 Task: In the  document resolutionconflicts.doc ,insert the clipart between heading and points ' search for dove ' and adjust the shape height to  '2.7''
Action: Mouse pressed left at (52, 19)
Screenshot: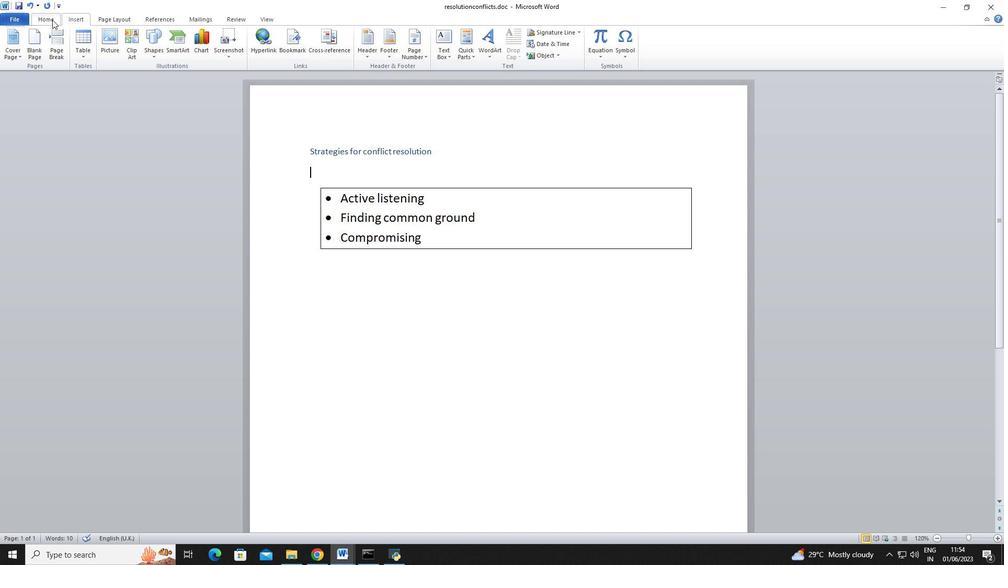
Action: Mouse moved to (80, 19)
Screenshot: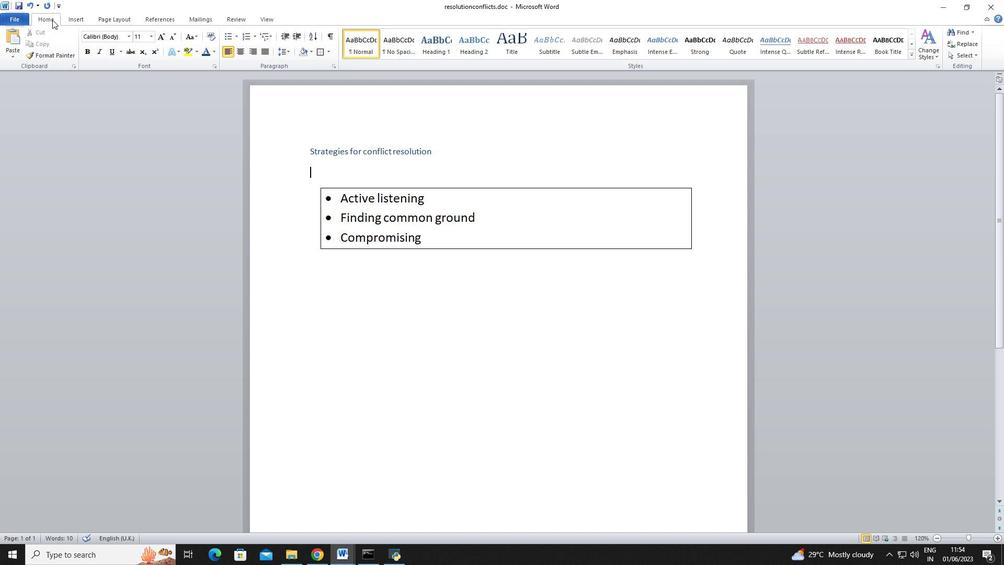 
Action: Mouse pressed left at (80, 19)
Screenshot: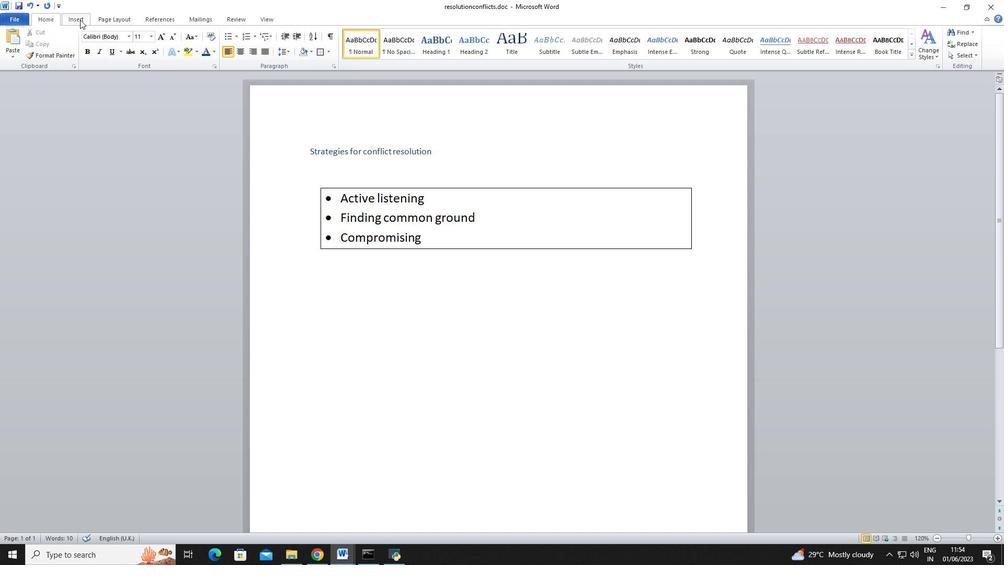
Action: Mouse moved to (129, 50)
Screenshot: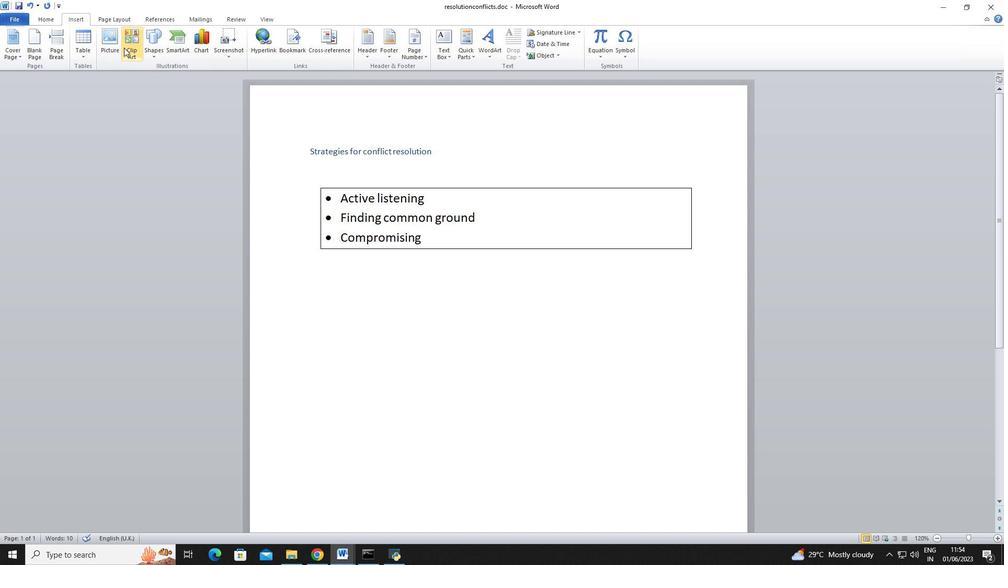 
Action: Mouse pressed left at (129, 50)
Screenshot: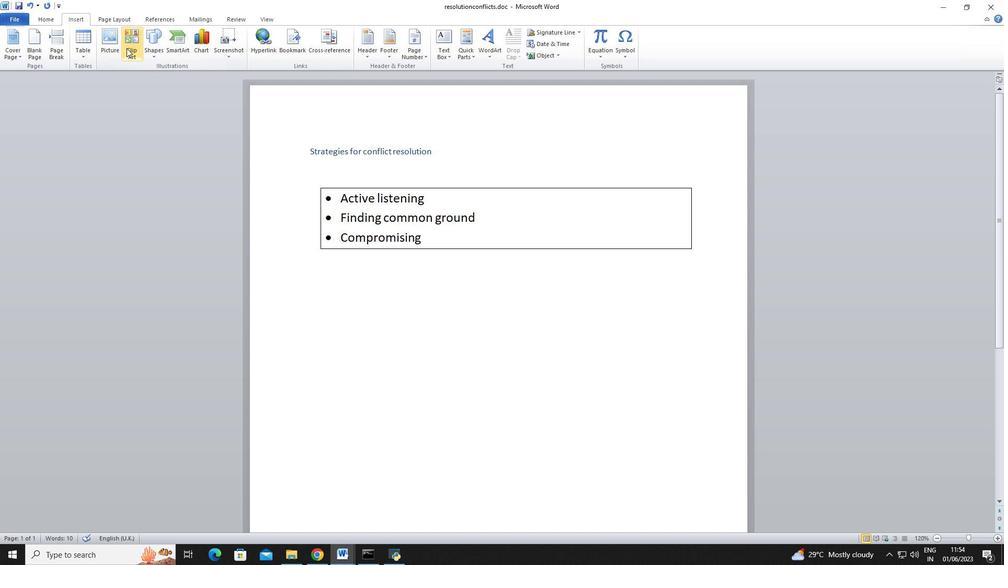 
Action: Mouse moved to (888, 97)
Screenshot: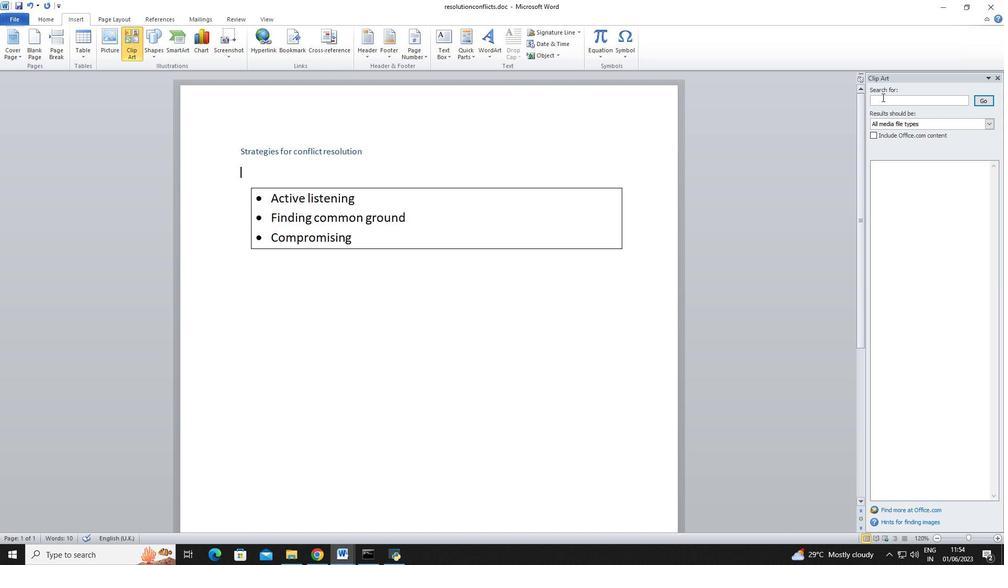 
Action: Mouse pressed left at (888, 97)
Screenshot: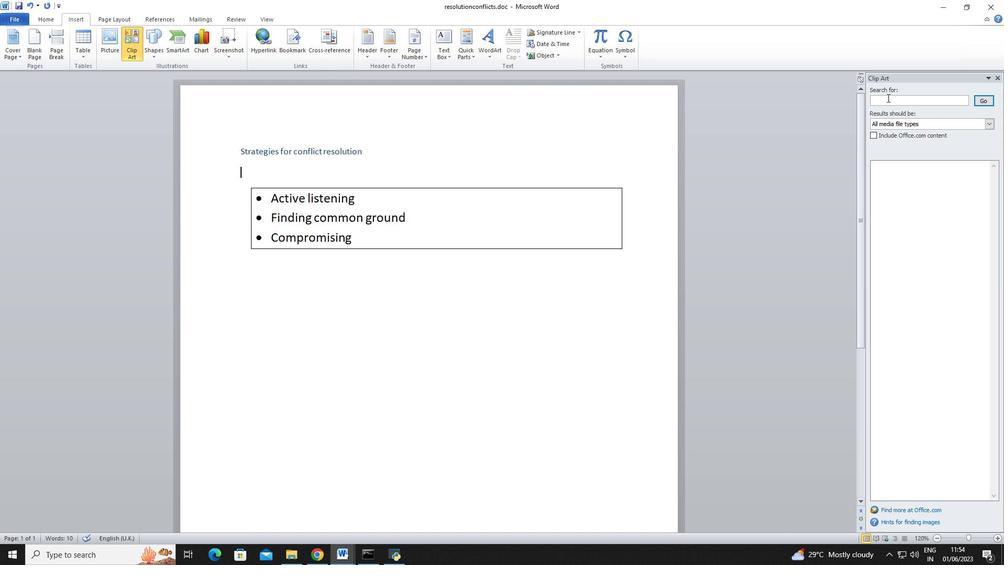 
Action: Mouse moved to (887, 97)
Screenshot: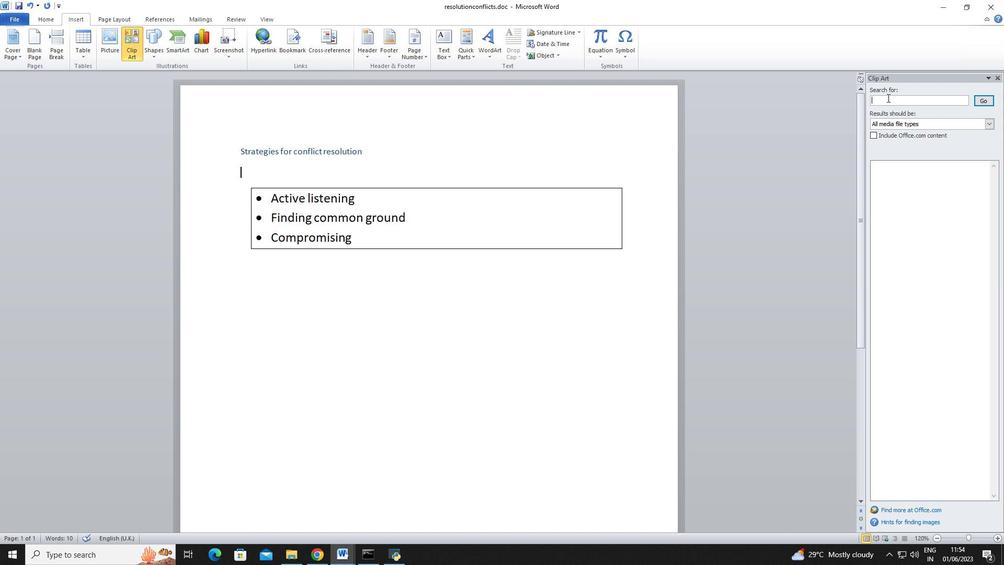 
Action: Key pressed dove
Screenshot: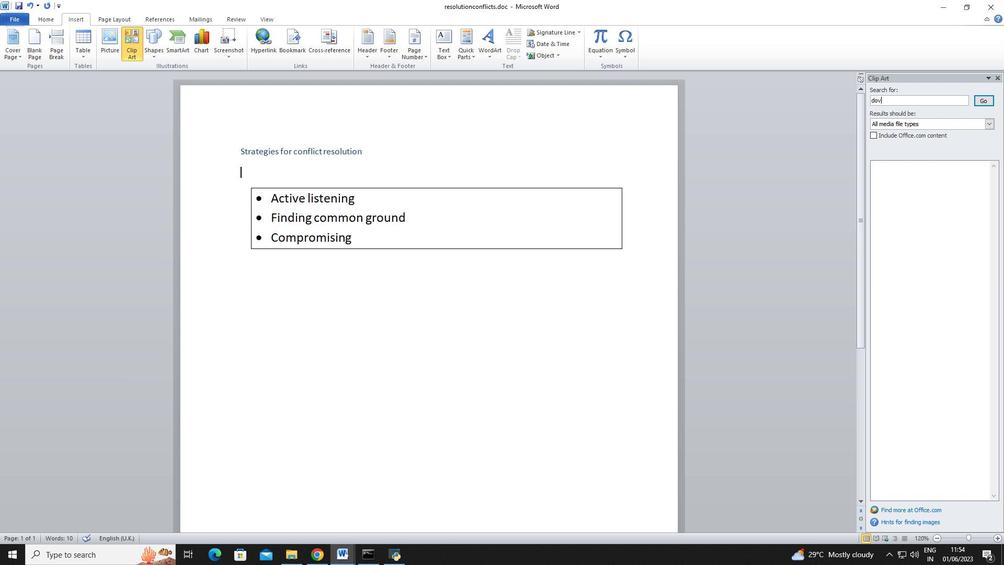 
Action: Mouse moved to (976, 103)
Screenshot: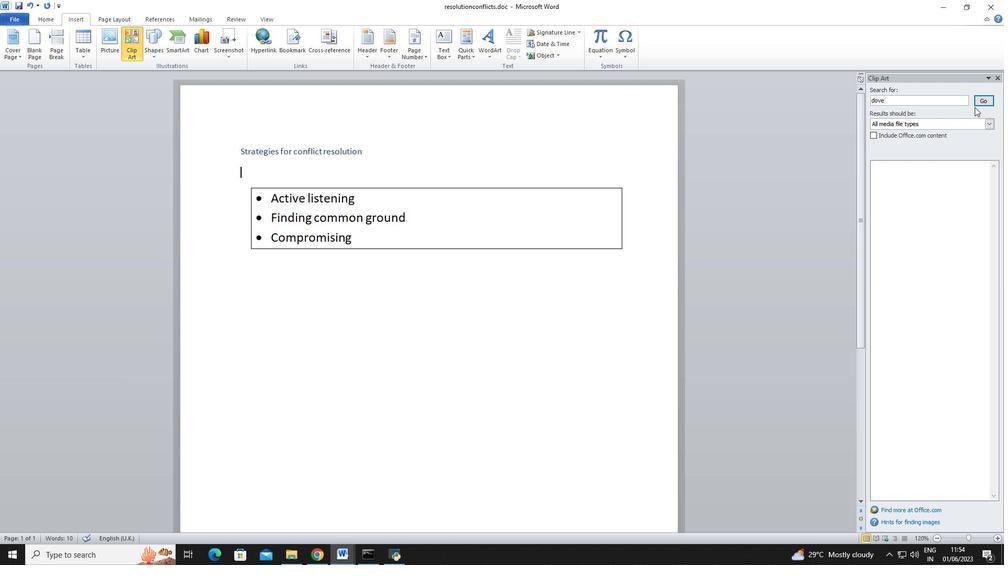 
Action: Mouse pressed left at (976, 103)
Screenshot: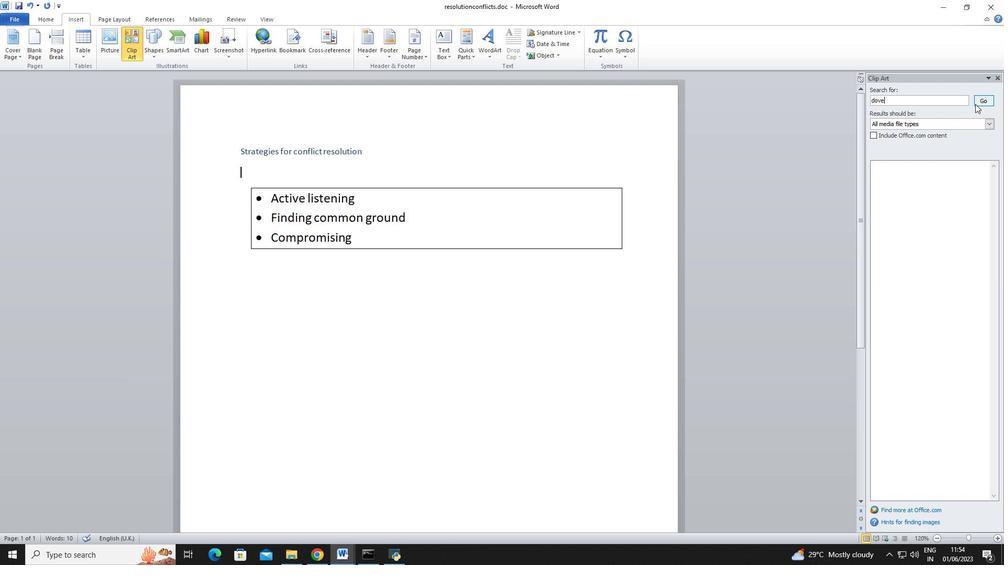 
Action: Mouse moved to (991, 127)
Screenshot: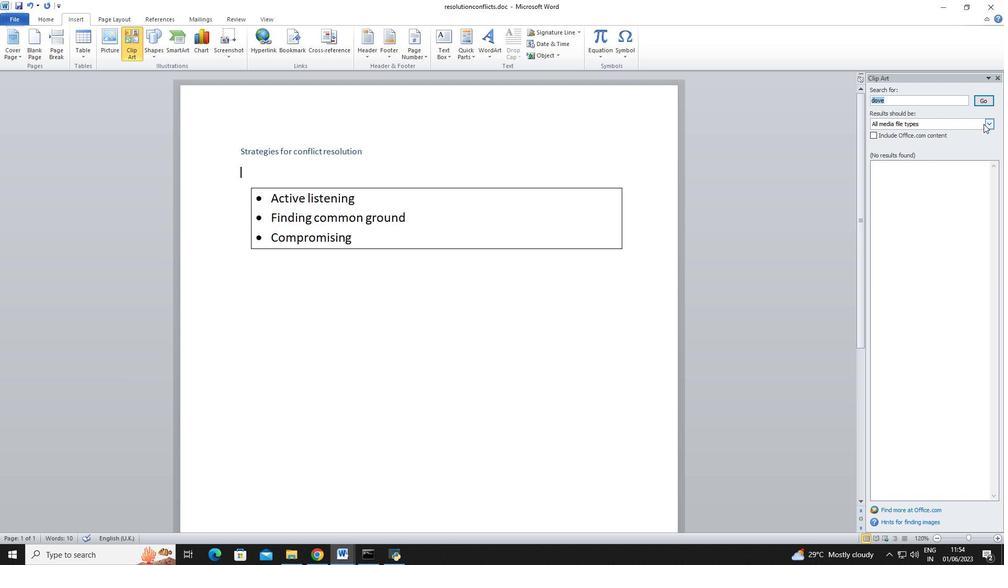 
Action: Mouse pressed left at (991, 127)
Screenshot: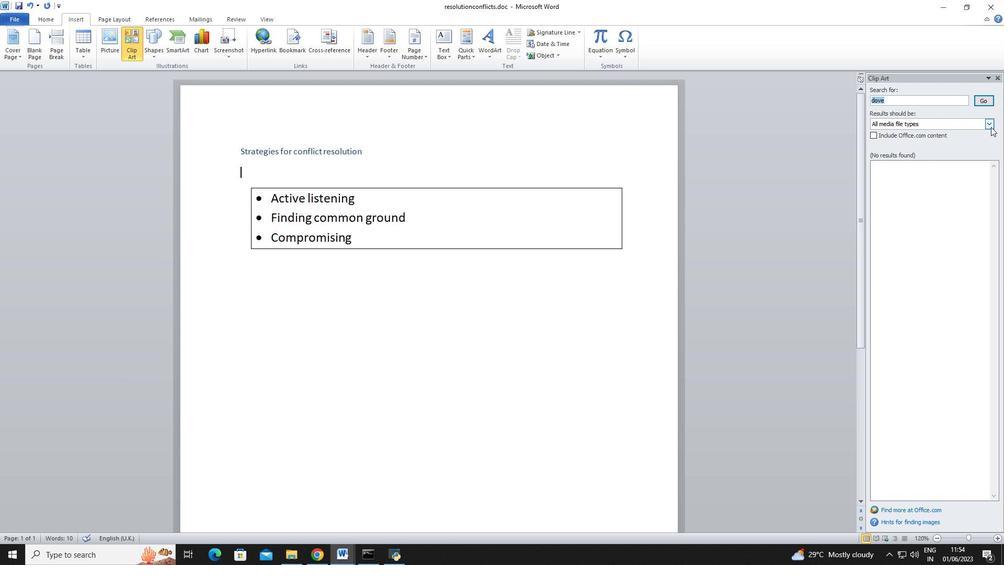 
Action: Mouse pressed left at (991, 127)
Screenshot: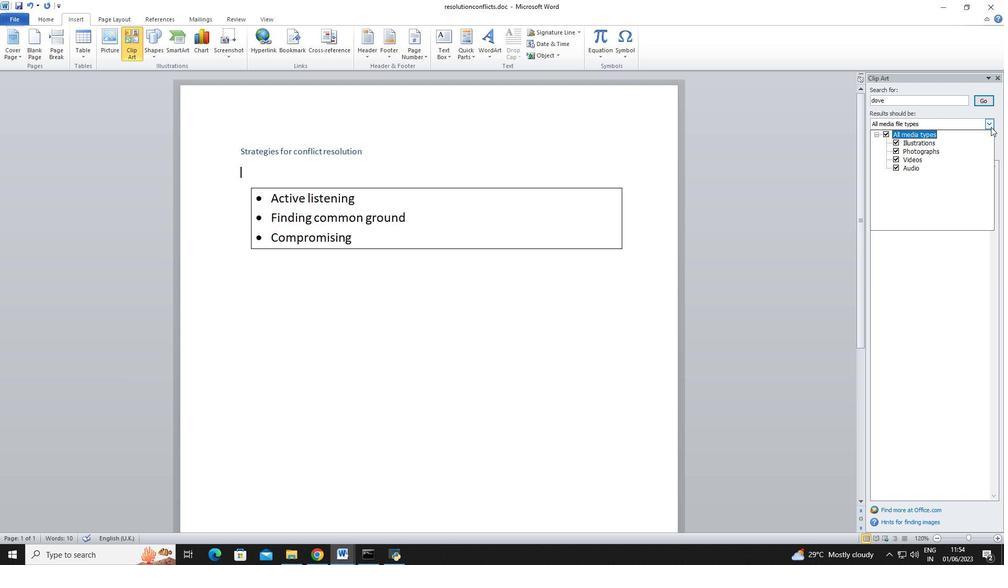 
Action: Mouse moved to (876, 135)
Screenshot: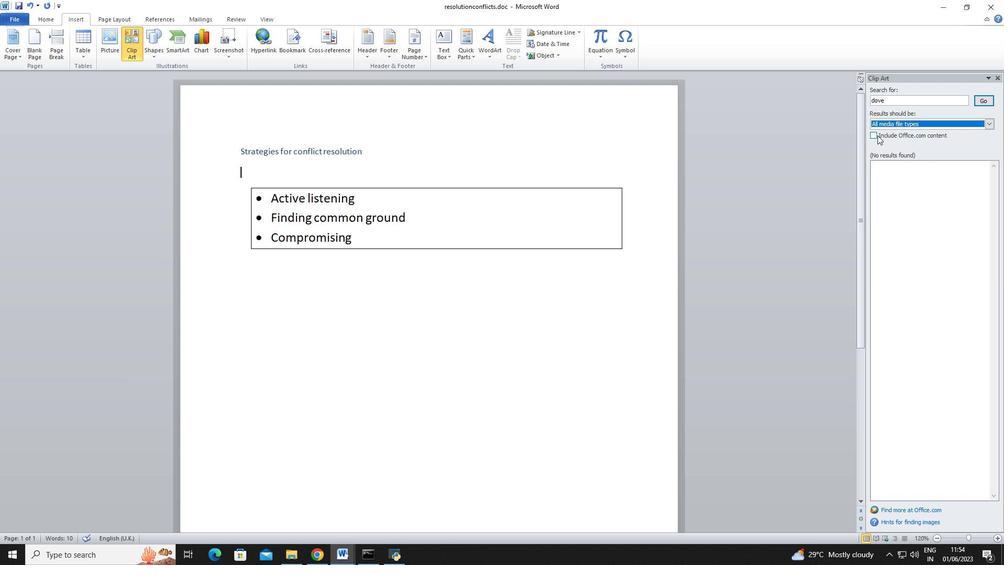 
Action: Mouse pressed left at (876, 135)
Screenshot: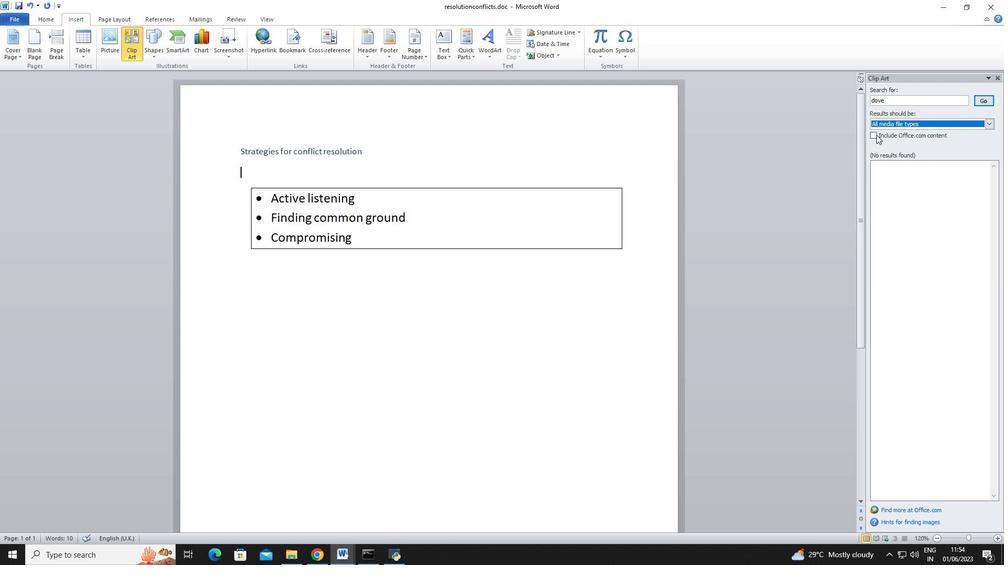 
Action: Mouse moved to (984, 99)
Screenshot: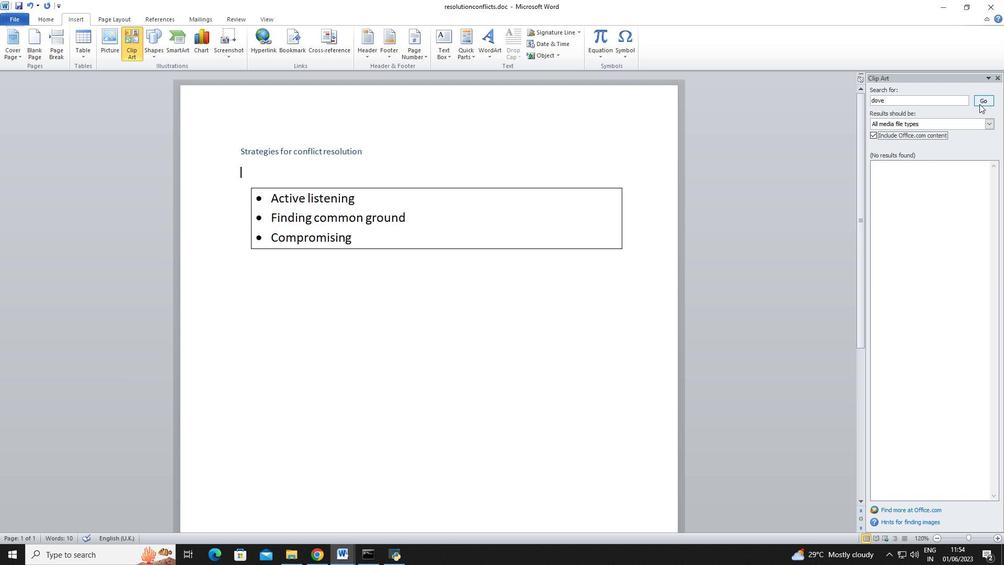 
Action: Mouse pressed left at (984, 99)
Screenshot: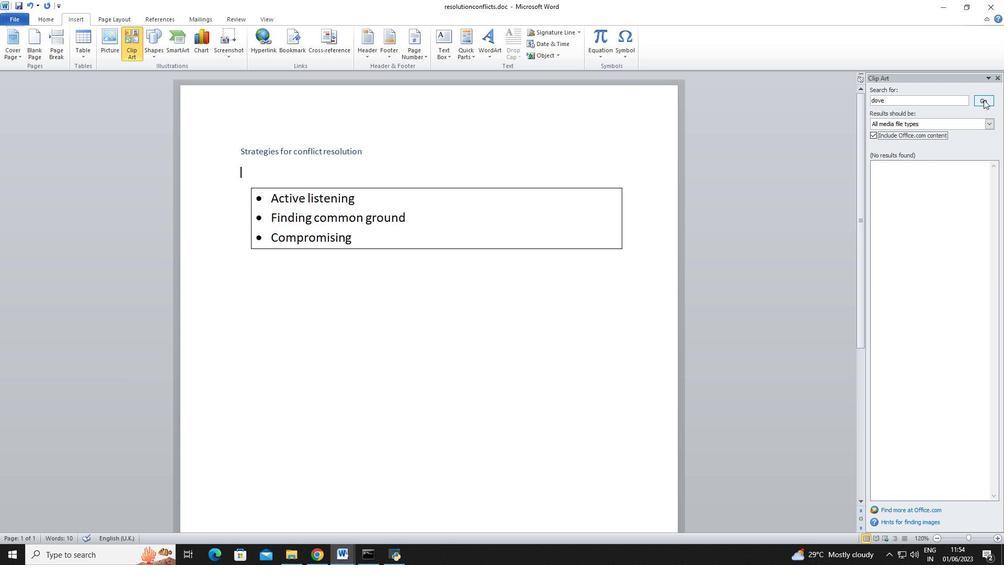 
Action: Mouse moved to (968, 229)
Screenshot: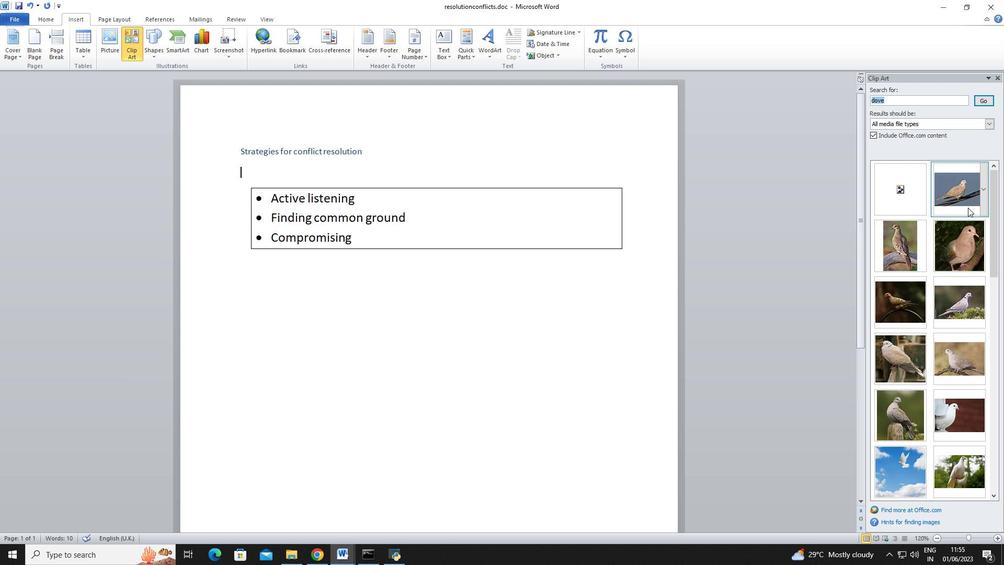
Action: Mouse pressed left at (968, 229)
Screenshot: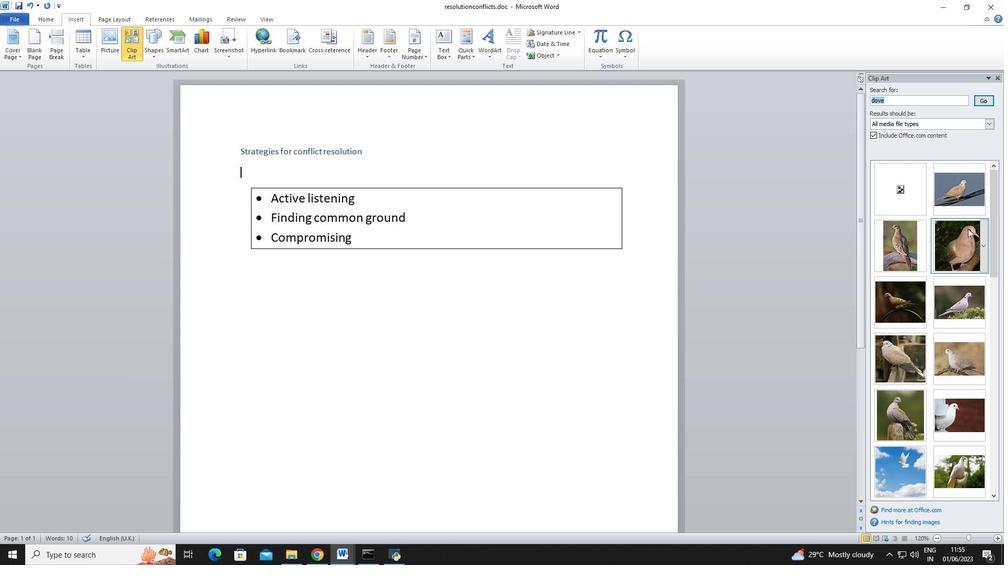 
Action: Mouse moved to (854, 297)
Screenshot: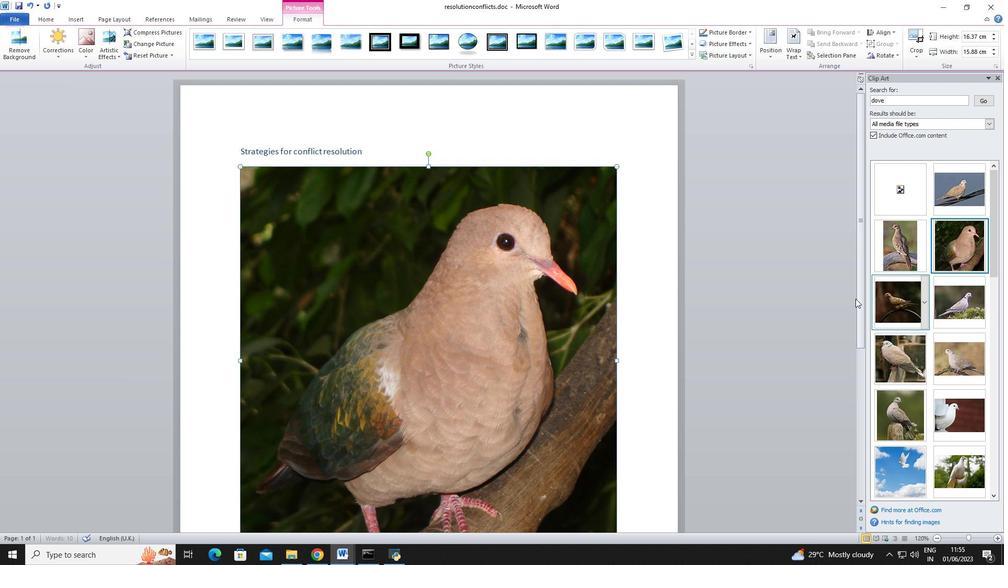 
Action: Mouse scrolled (854, 297) with delta (0, 0)
Screenshot: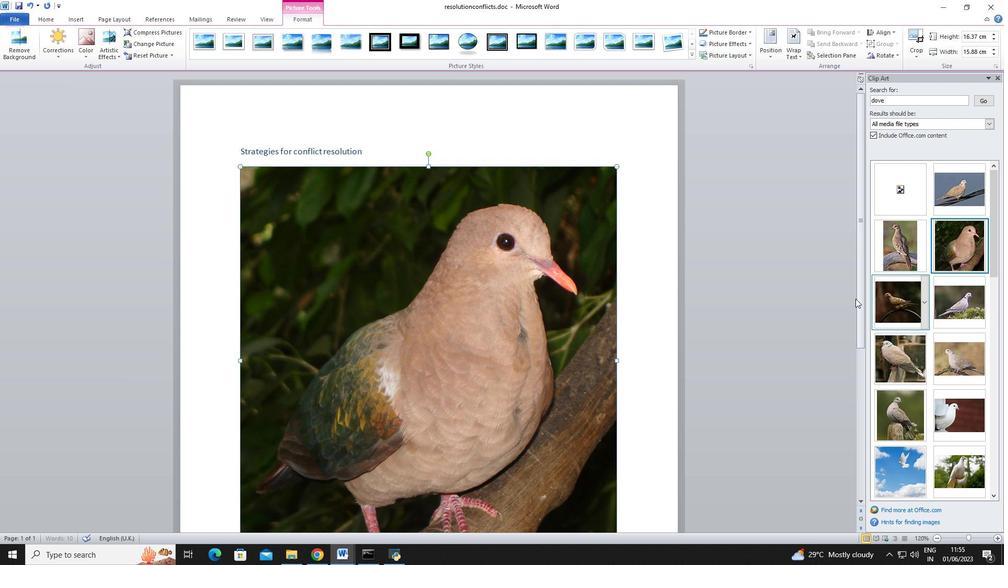 
Action: Mouse moved to (822, 296)
Screenshot: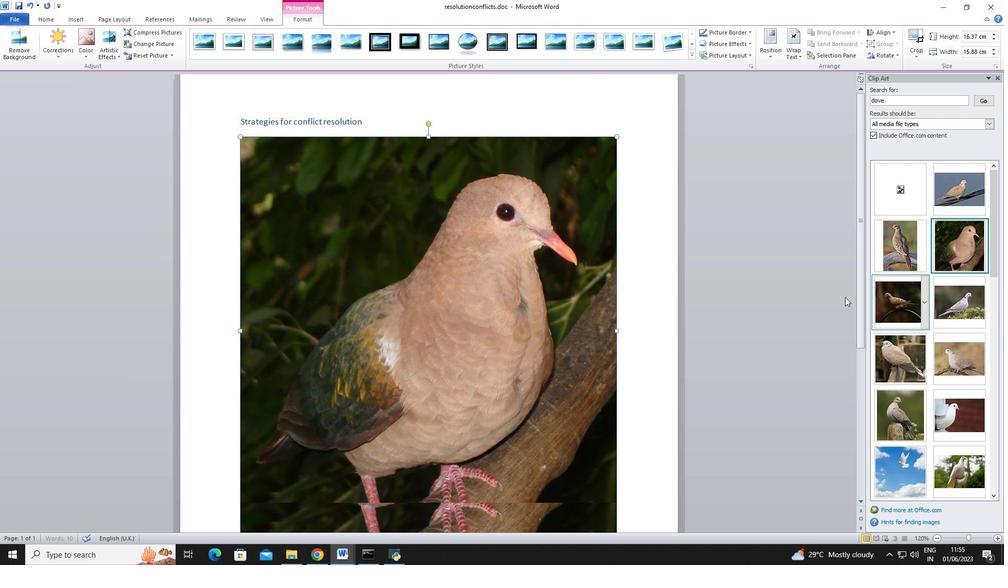
Action: Mouse scrolled (822, 296) with delta (0, 0)
Screenshot: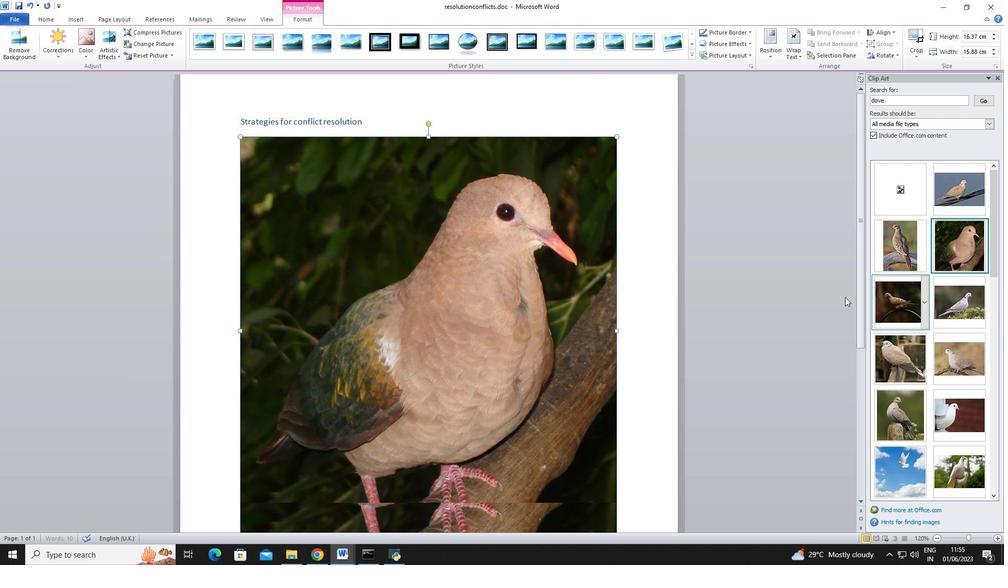 
Action: Mouse moved to (993, 38)
Screenshot: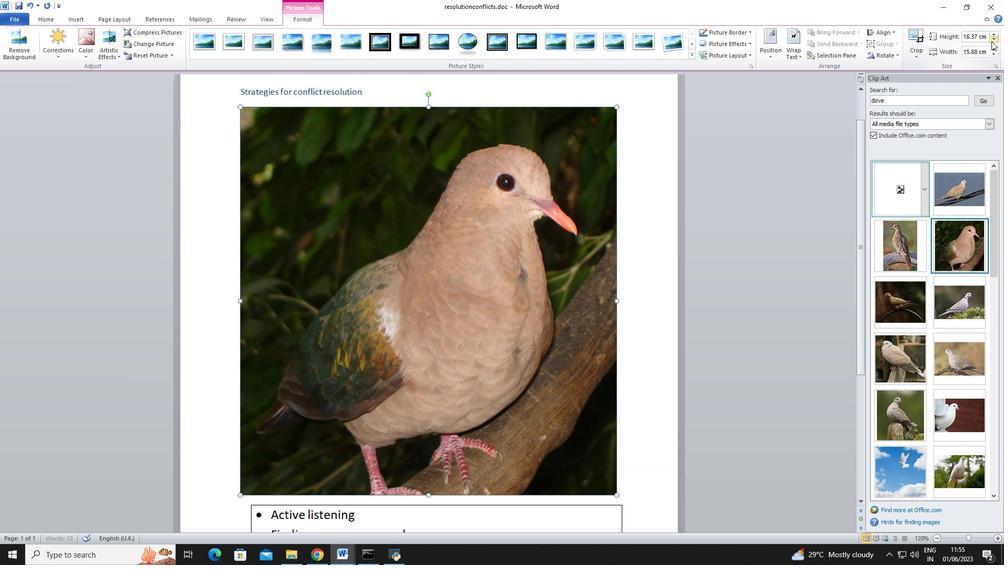
Action: Mouse pressed left at (993, 38)
Screenshot: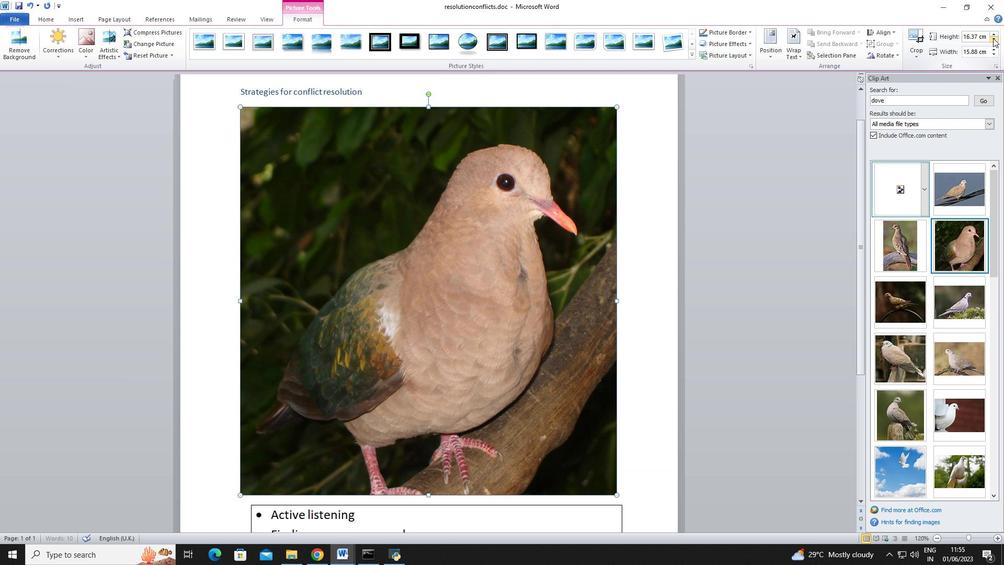 
Action: Mouse pressed left at (993, 38)
Screenshot: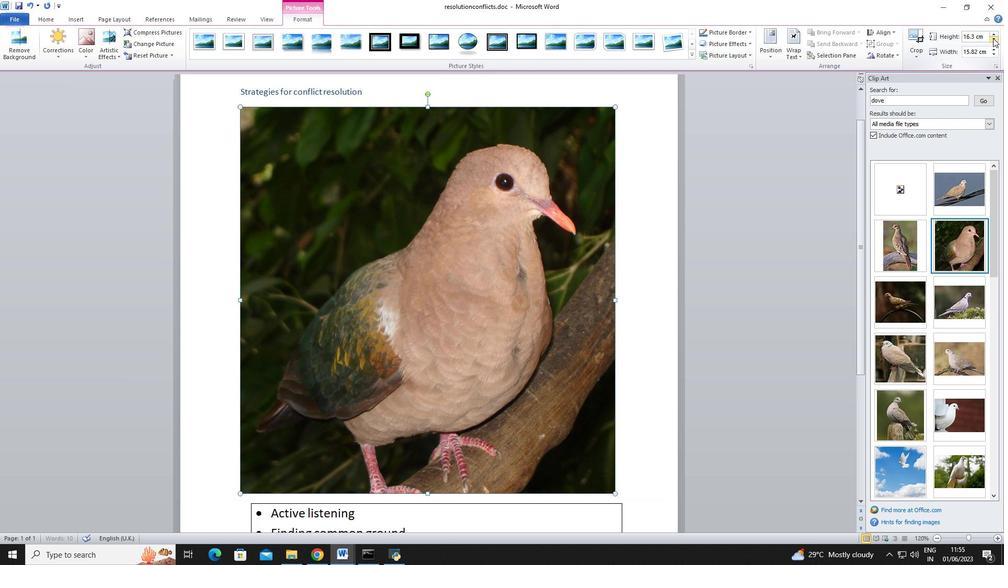 
Action: Mouse pressed left at (993, 38)
Screenshot: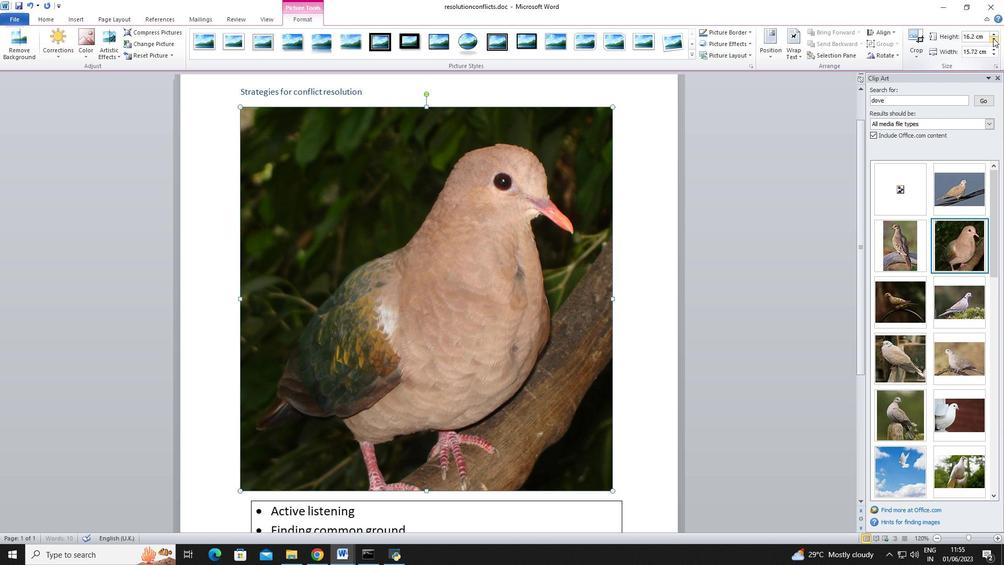 
Action: Mouse pressed left at (993, 38)
Screenshot: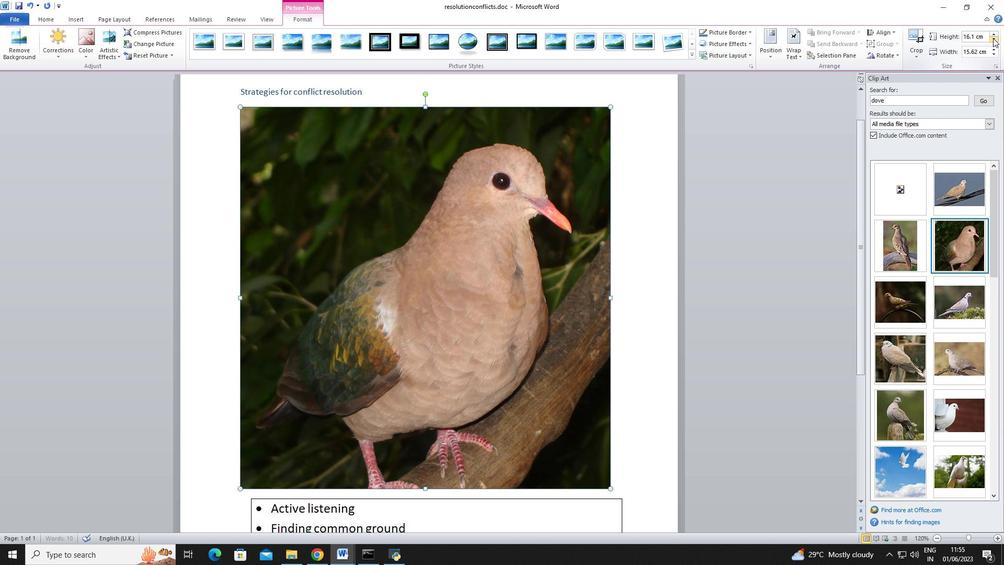 
Action: Mouse pressed left at (993, 38)
Screenshot: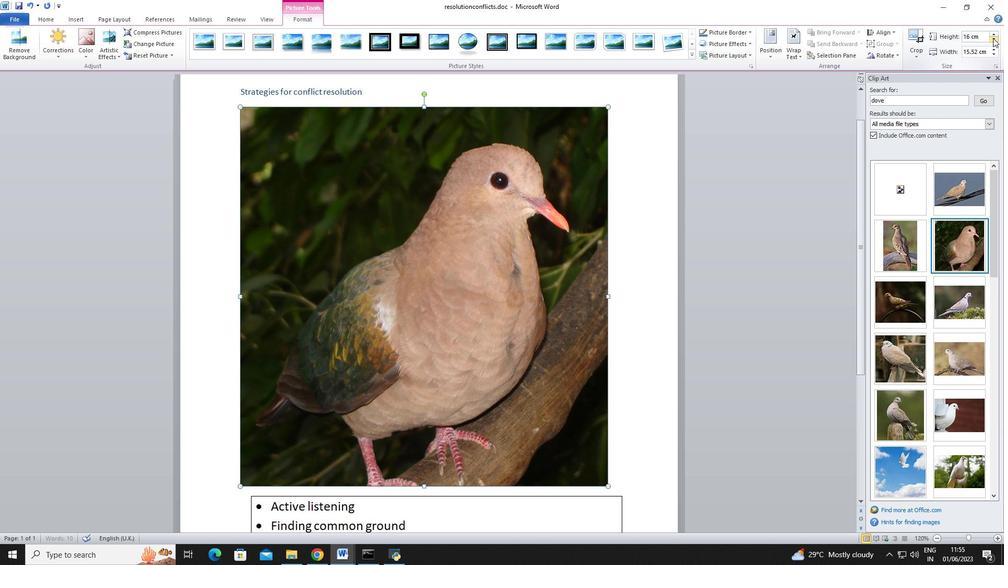 
Action: Mouse pressed left at (993, 38)
Screenshot: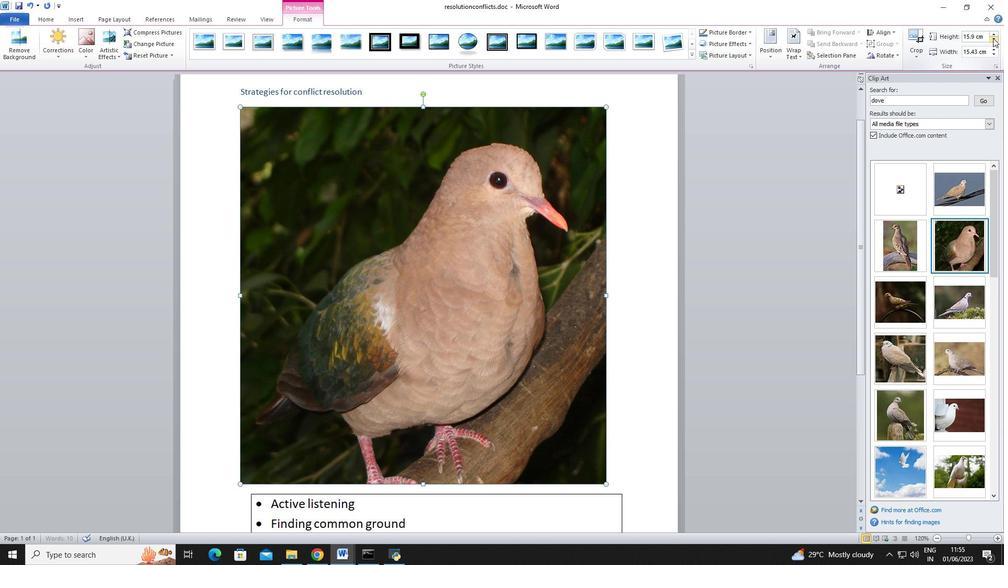 
Action: Mouse pressed left at (993, 38)
Screenshot: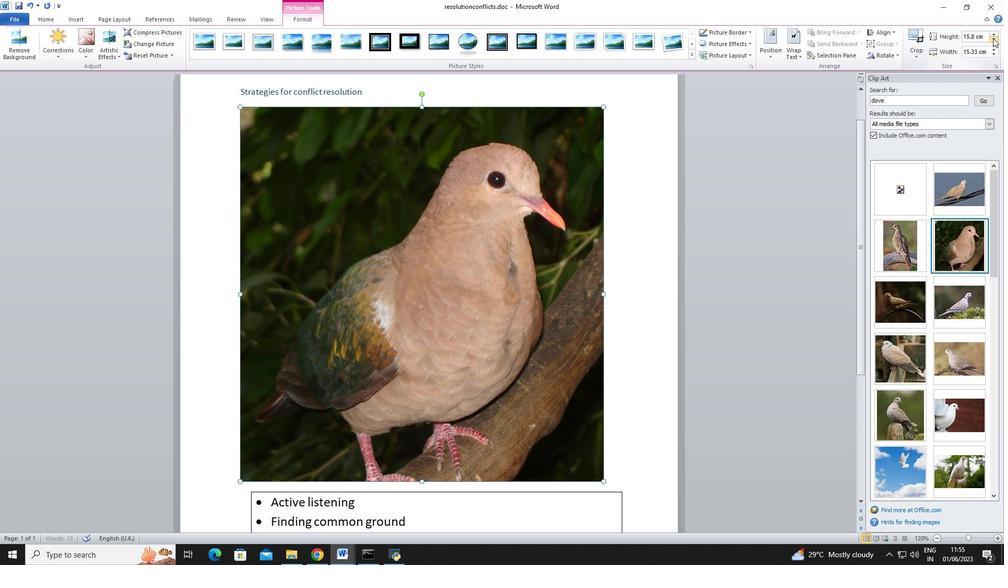 
Action: Mouse pressed left at (993, 38)
Screenshot: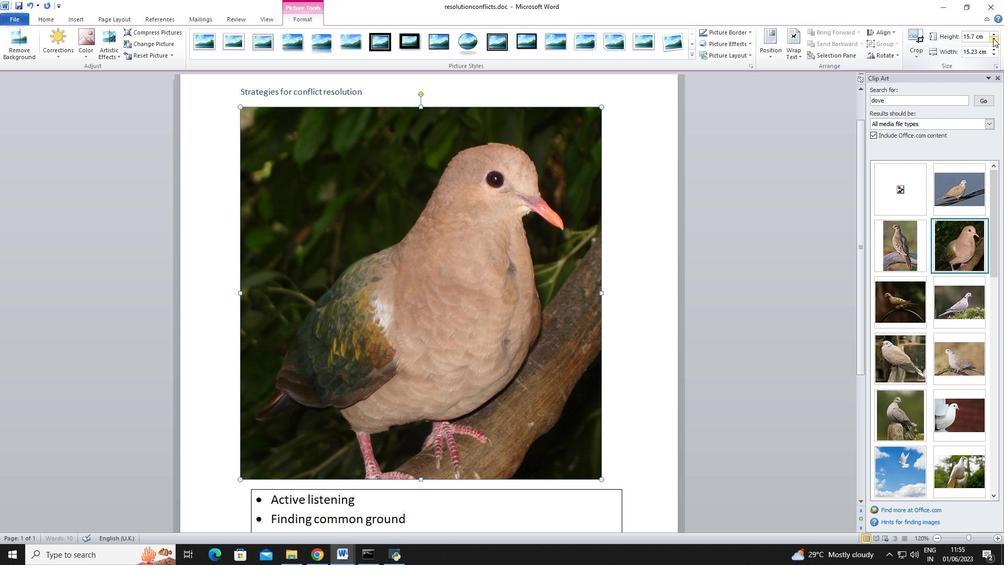 
Action: Mouse pressed left at (993, 38)
Screenshot: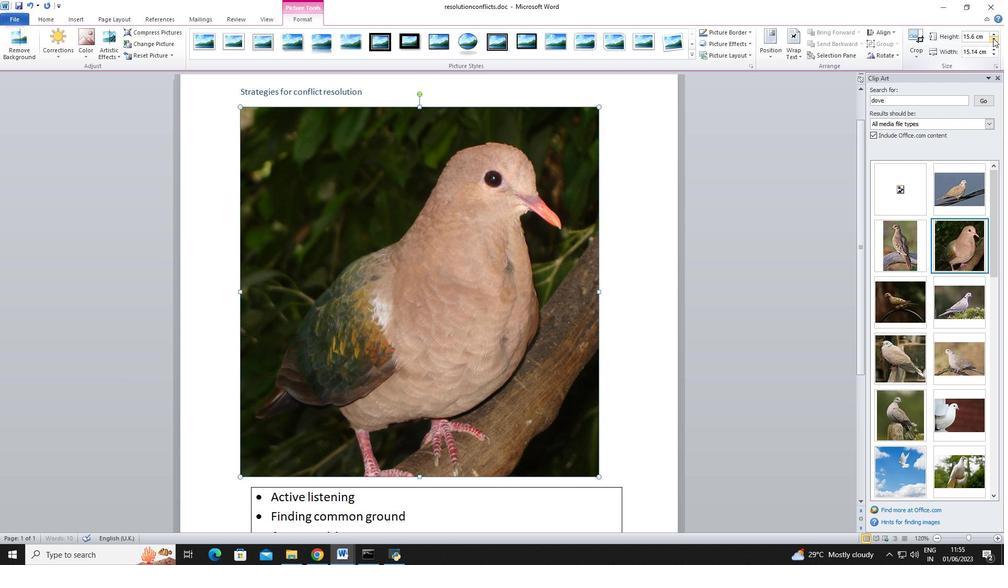 
Action: Mouse pressed left at (993, 38)
Screenshot: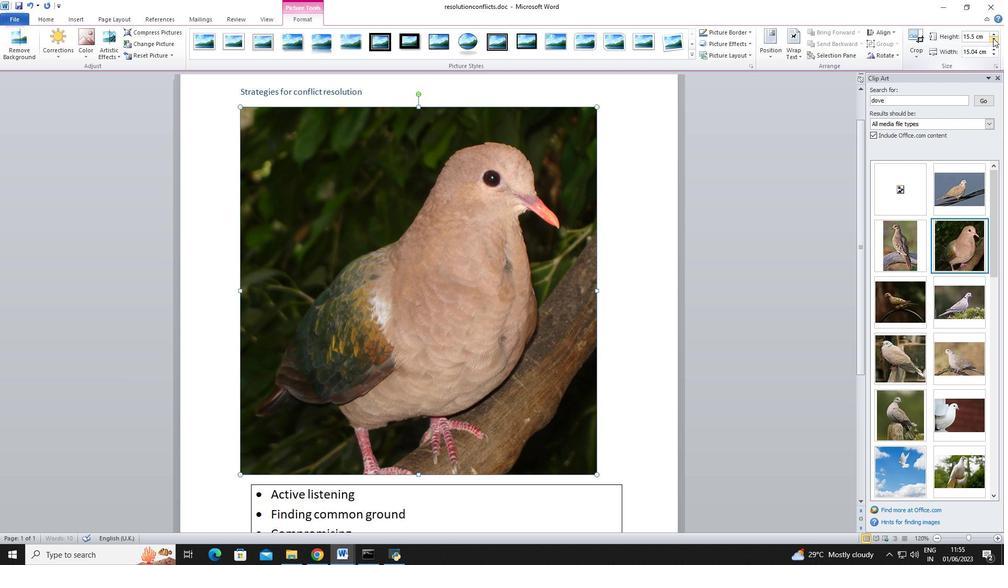 
Action: Mouse pressed left at (993, 38)
Screenshot: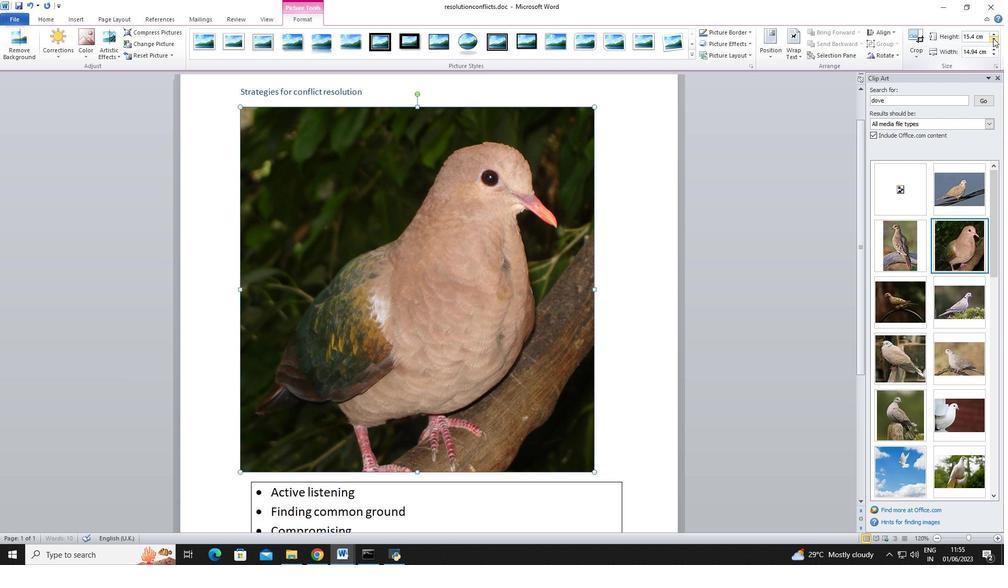
Action: Mouse pressed left at (993, 38)
Screenshot: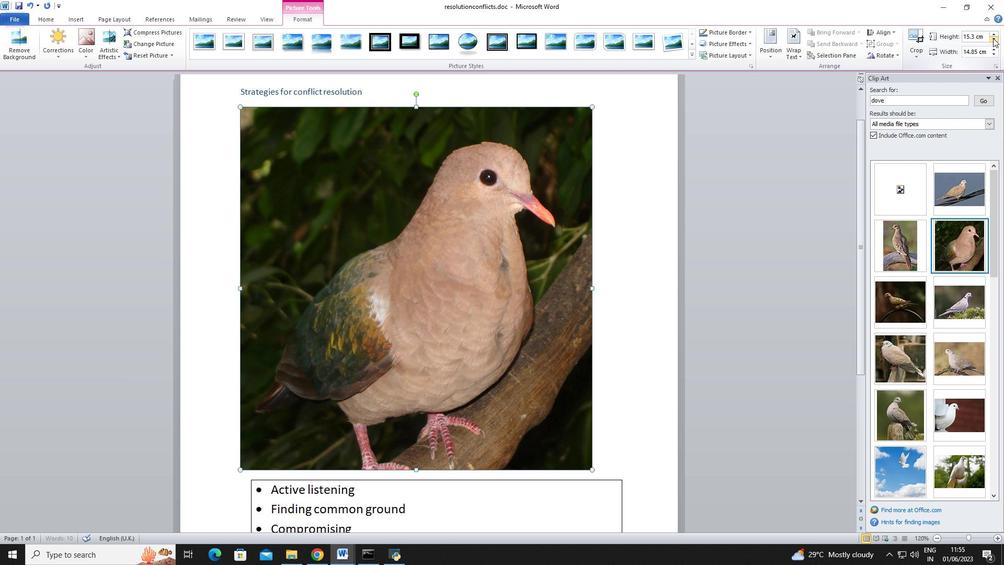
Action: Mouse pressed left at (993, 38)
Screenshot: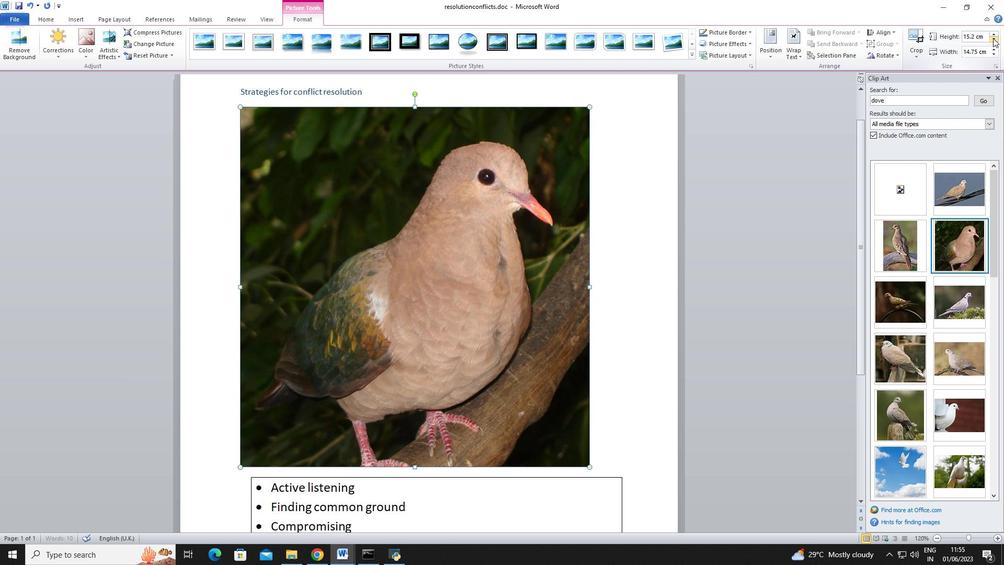 
Action: Mouse pressed left at (993, 38)
Screenshot: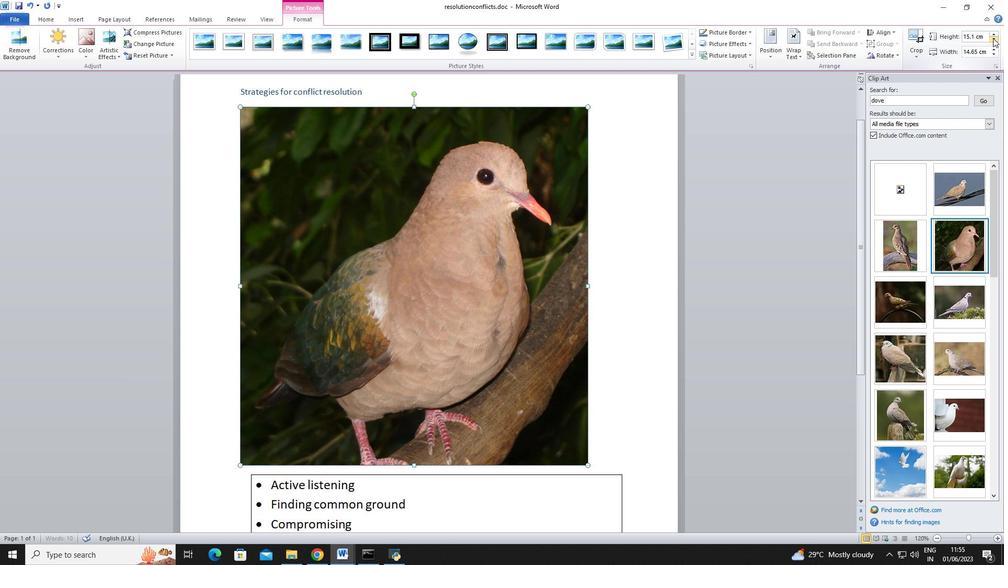
Action: Mouse pressed left at (993, 38)
Screenshot: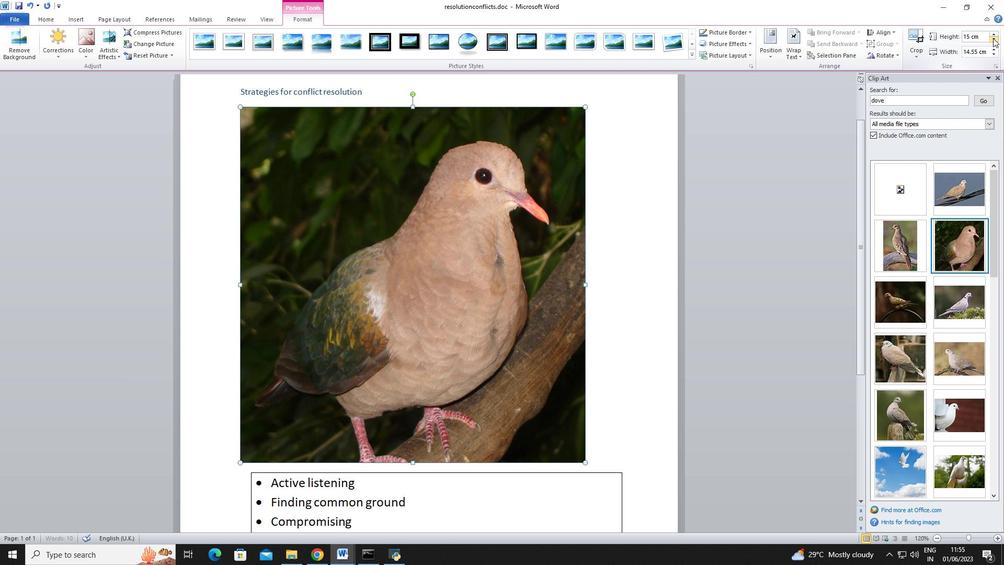 
Action: Mouse pressed left at (993, 38)
Screenshot: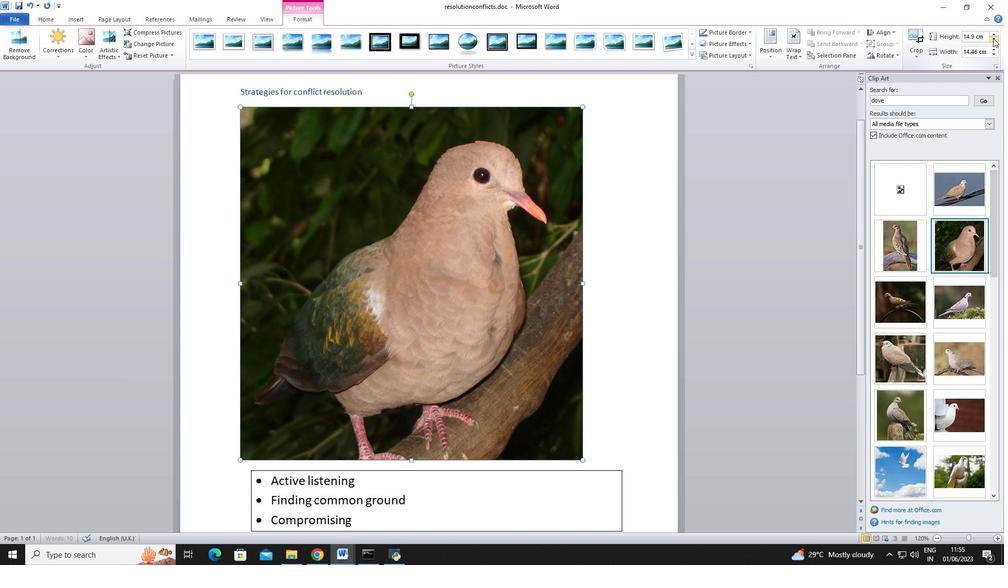 
Action: Mouse pressed left at (993, 38)
Screenshot: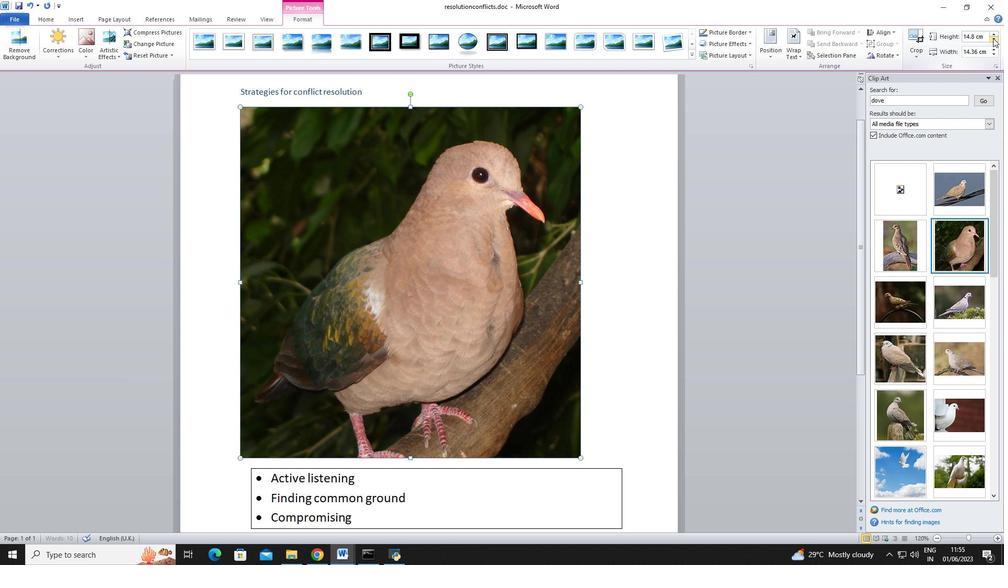 
Action: Mouse pressed left at (993, 38)
Screenshot: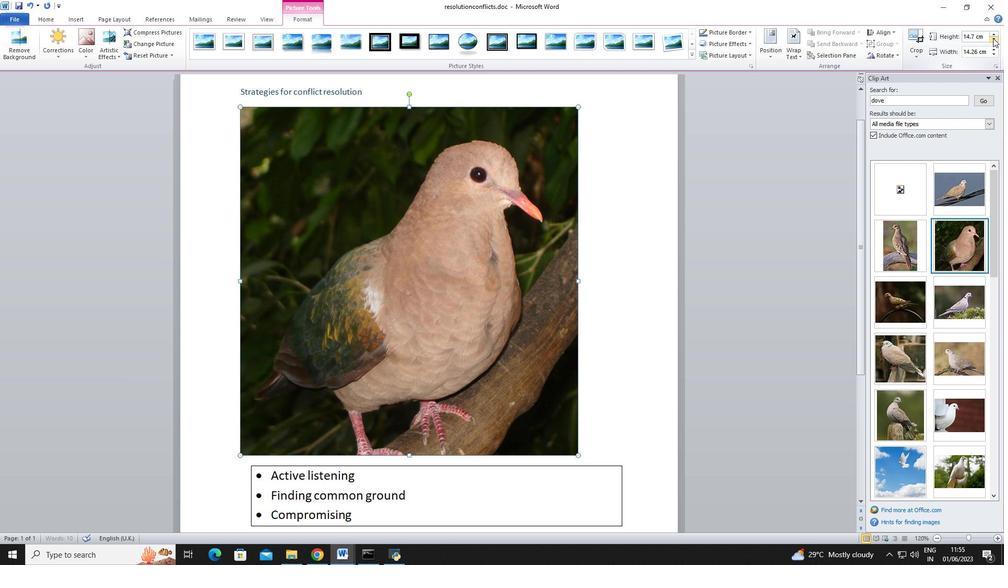 
Action: Mouse pressed left at (993, 38)
Screenshot: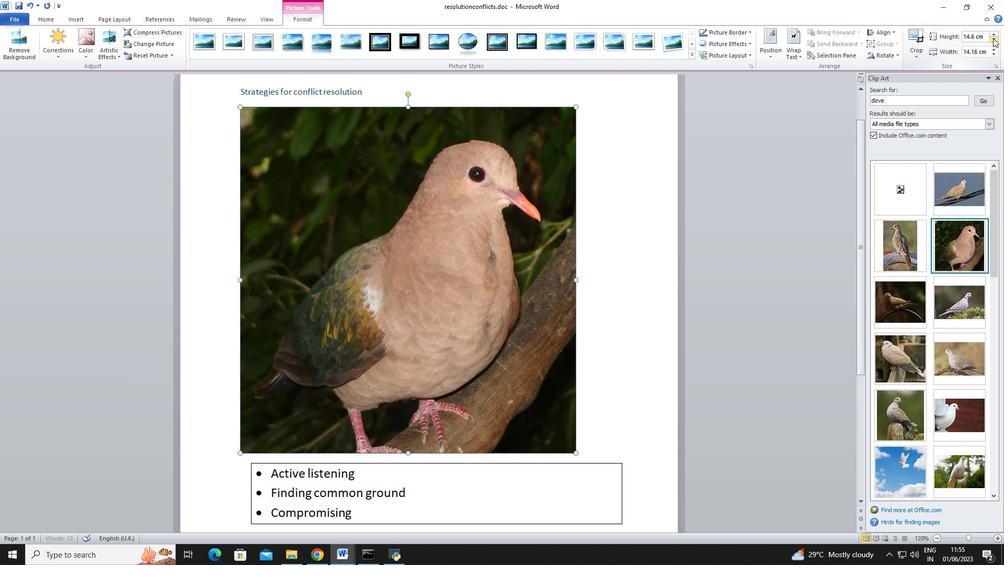 
Action: Mouse pressed left at (993, 38)
Screenshot: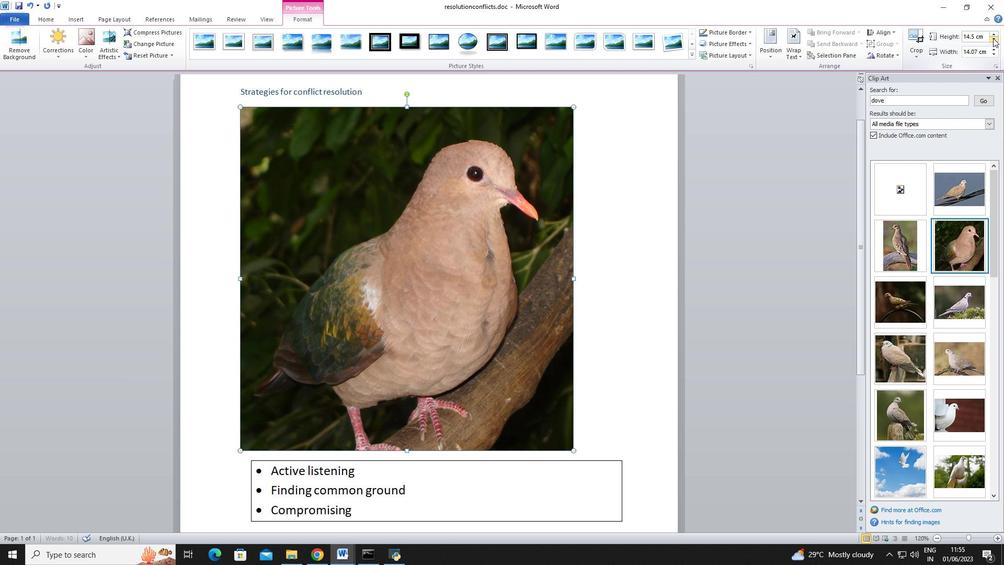
Action: Mouse pressed left at (993, 38)
Screenshot: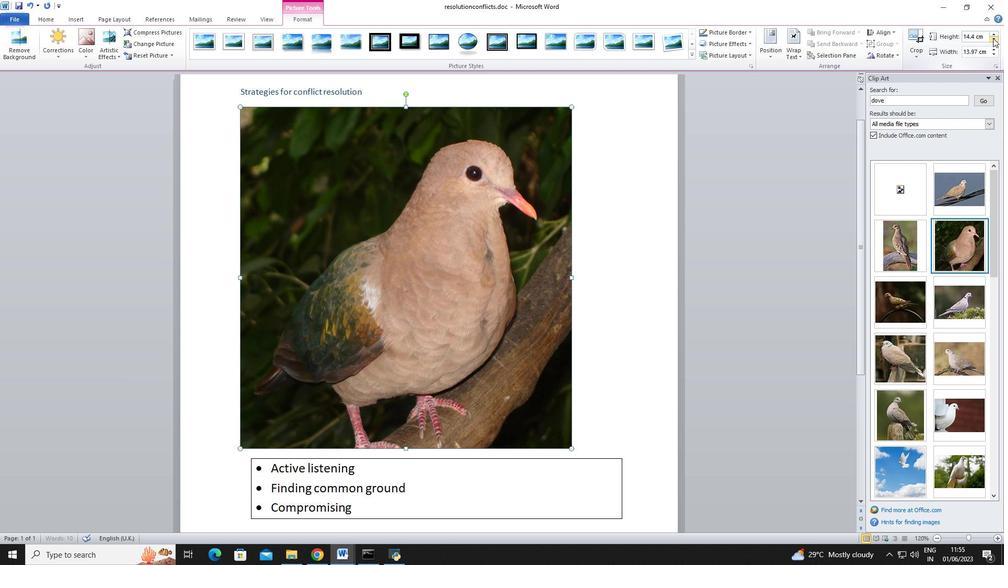 
Action: Mouse pressed left at (993, 38)
Screenshot: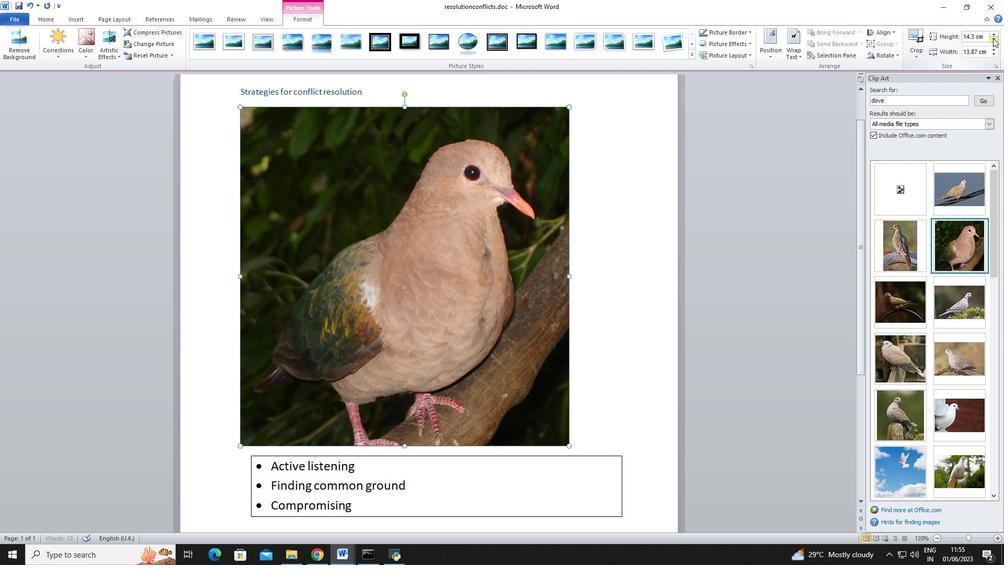 
Action: Mouse pressed left at (993, 38)
Screenshot: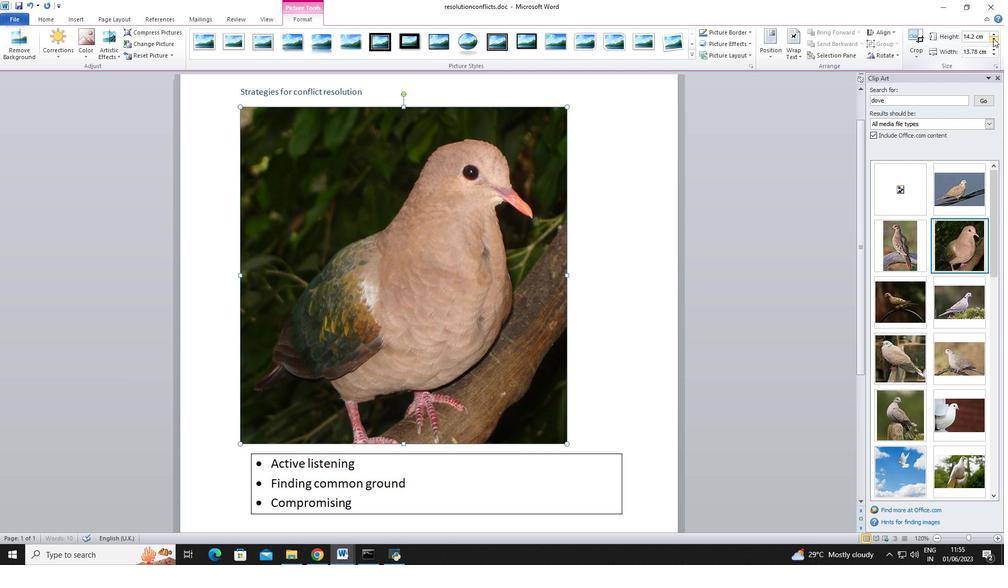 
Action: Mouse pressed left at (993, 38)
Screenshot: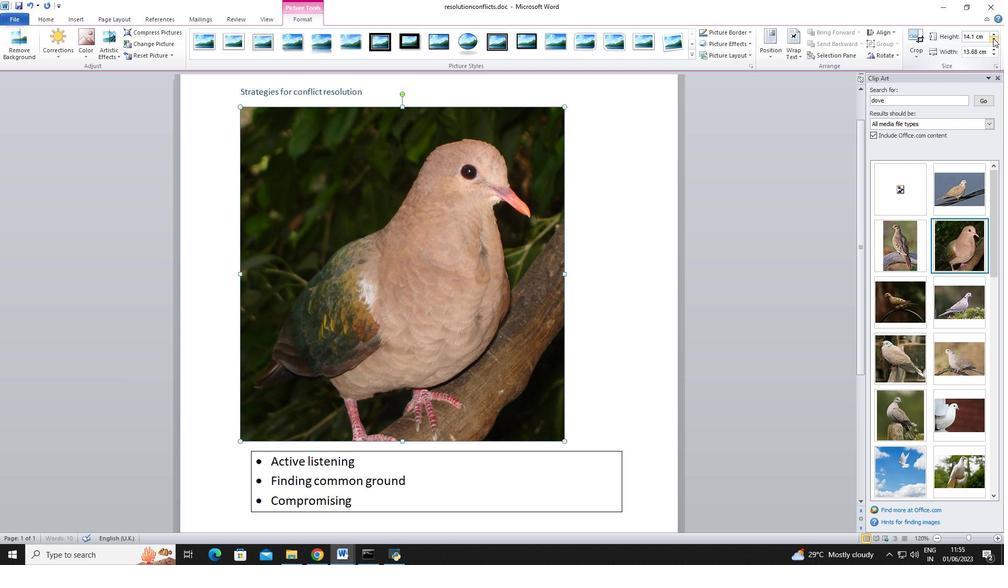 
Action: Mouse pressed left at (993, 38)
Screenshot: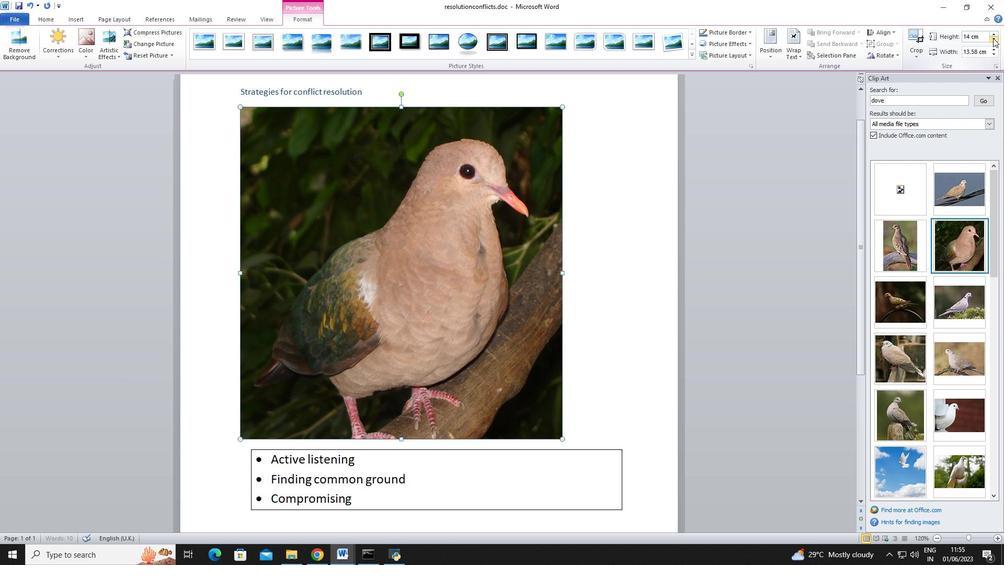 
Action: Mouse pressed left at (993, 38)
Screenshot: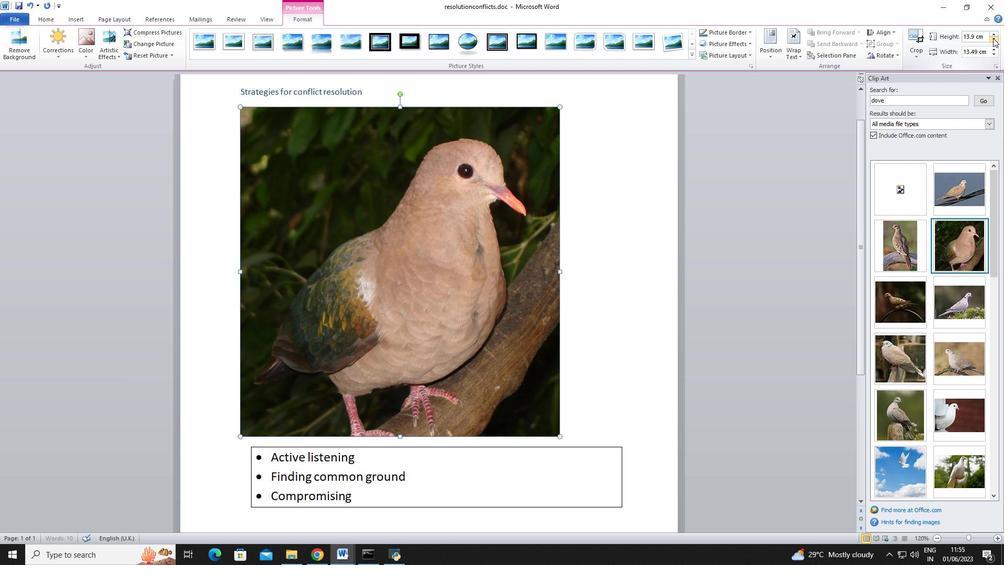 
Action: Mouse pressed left at (993, 38)
Screenshot: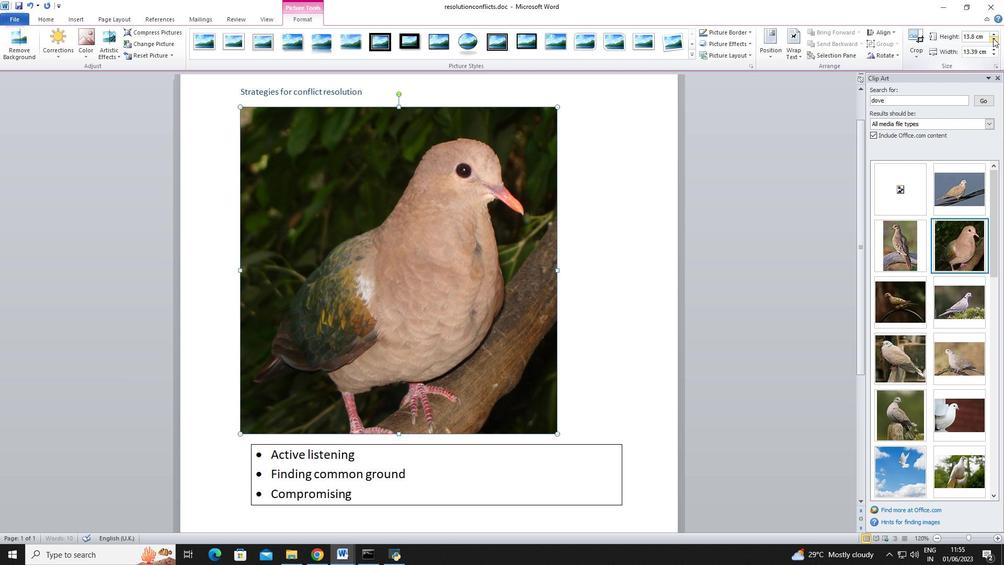 
Action: Mouse pressed left at (993, 38)
Screenshot: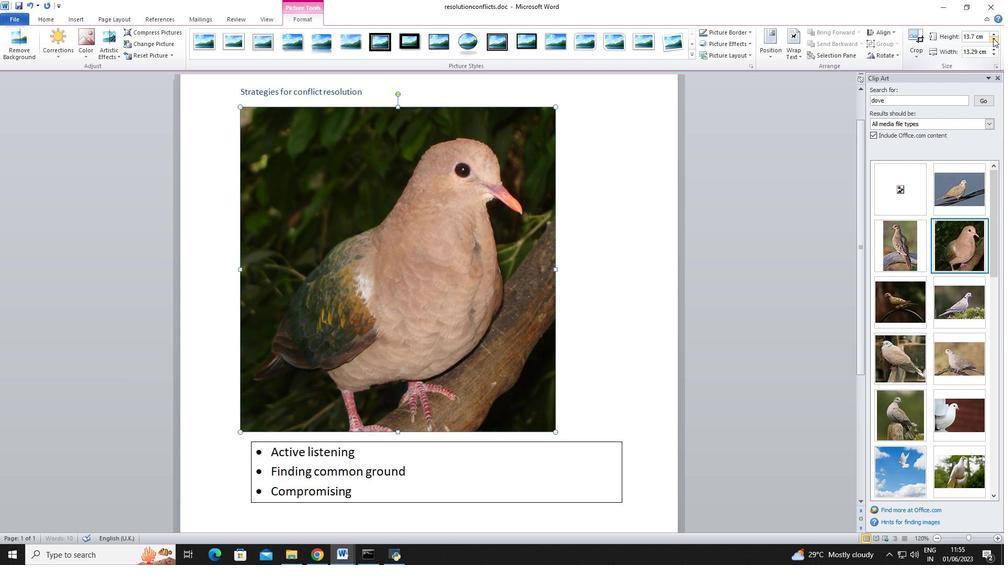
Action: Mouse pressed left at (993, 38)
Screenshot: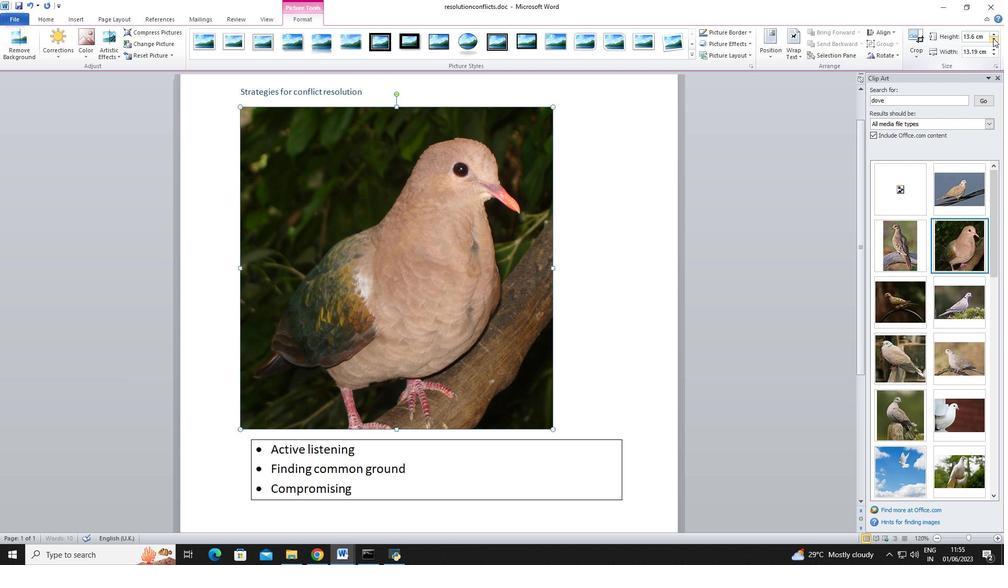
Action: Mouse pressed left at (993, 38)
Screenshot: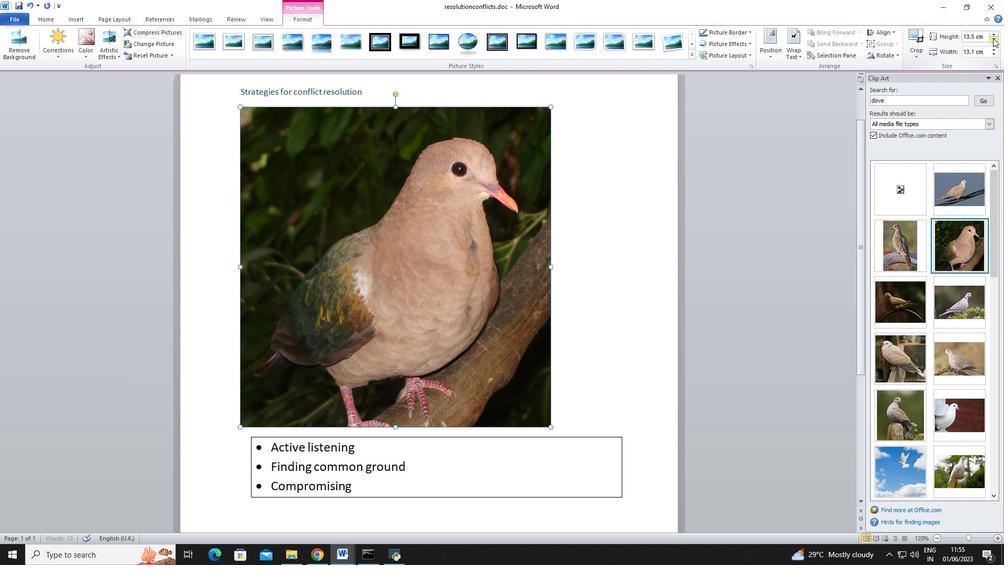 
Action: Mouse pressed left at (993, 38)
Screenshot: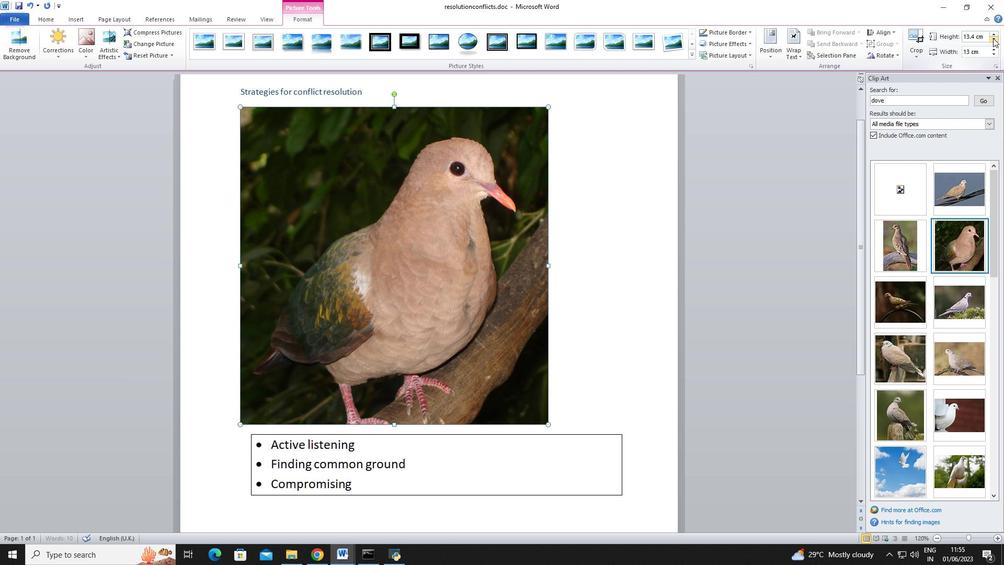 
Action: Mouse pressed left at (993, 38)
Screenshot: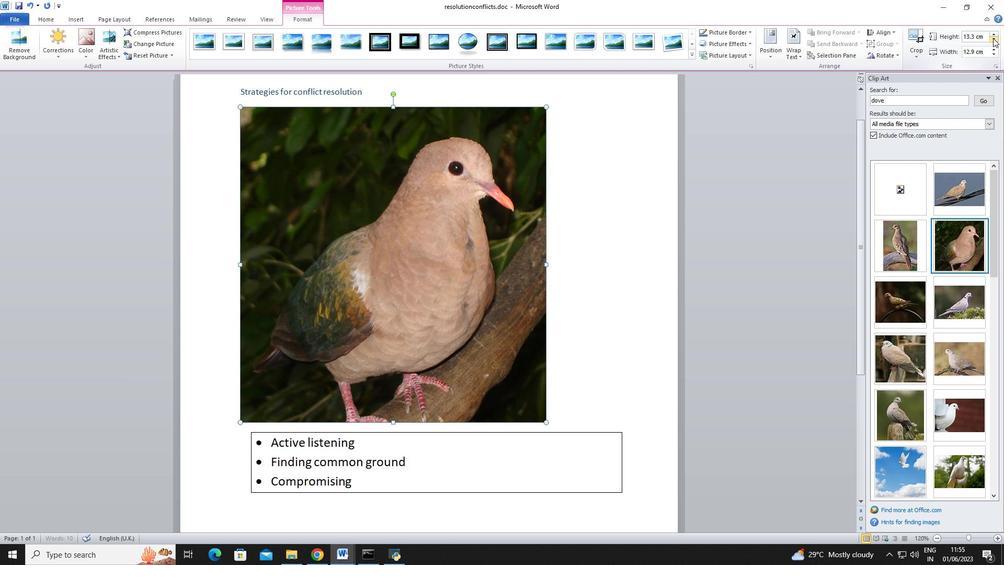 
Action: Mouse moved to (993, 37)
Screenshot: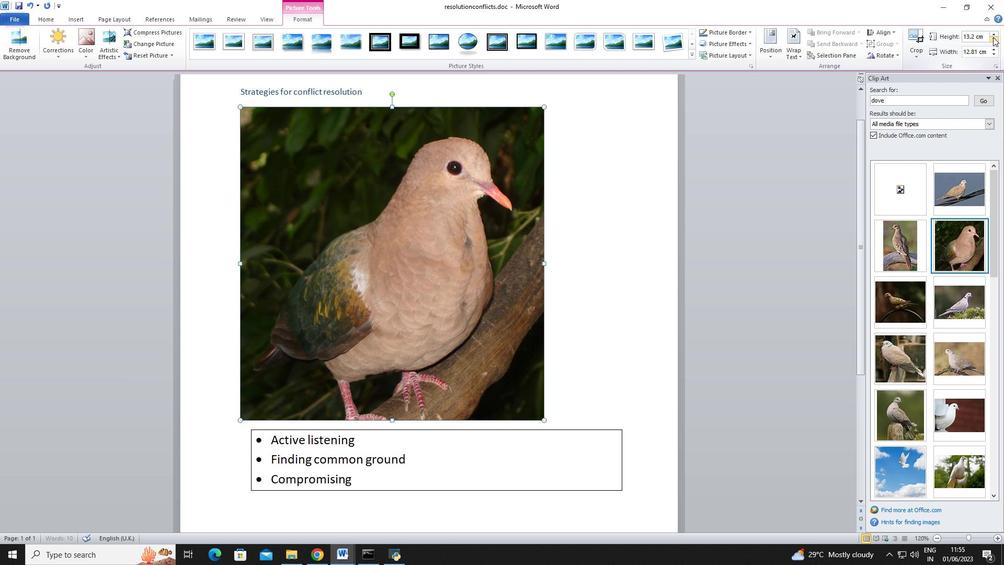 
Action: Mouse pressed left at (993, 37)
Screenshot: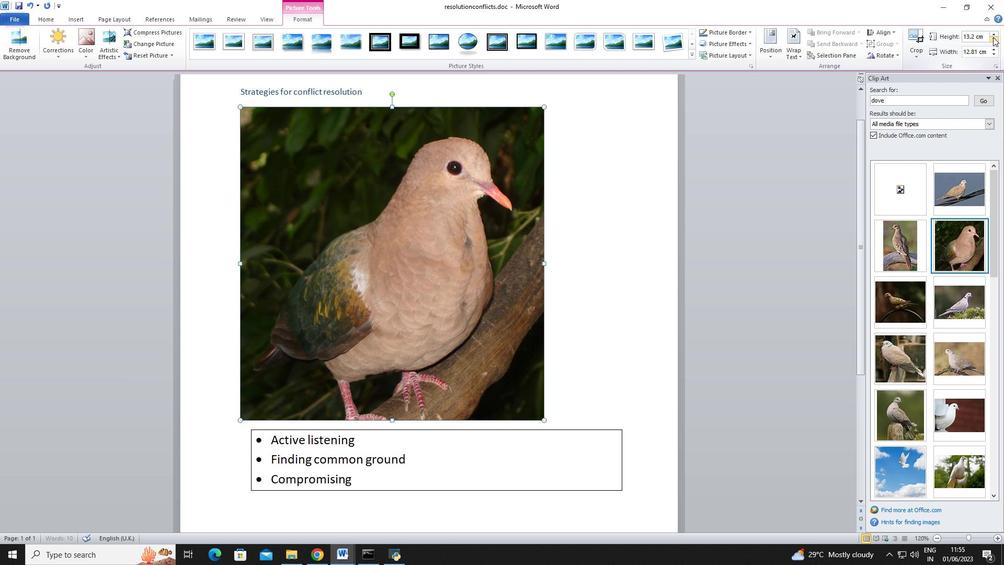 
Action: Mouse pressed left at (993, 37)
Screenshot: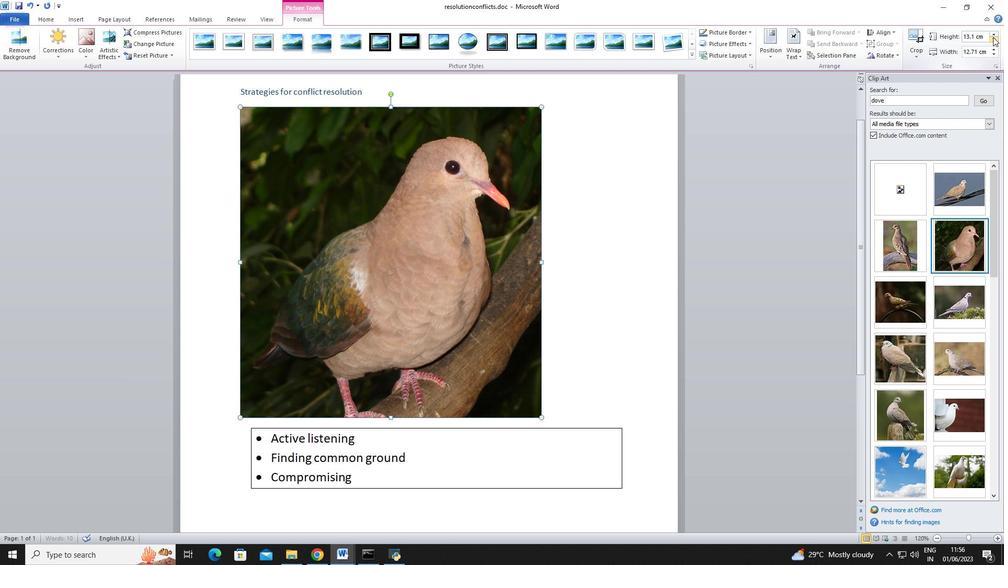 
Action: Mouse pressed left at (993, 37)
Screenshot: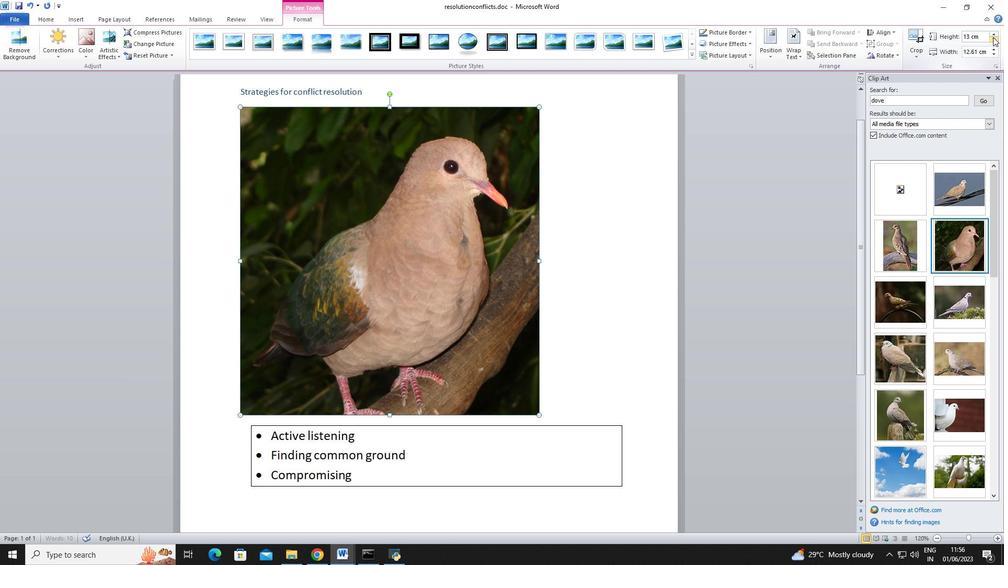 
Action: Mouse pressed left at (993, 37)
Screenshot: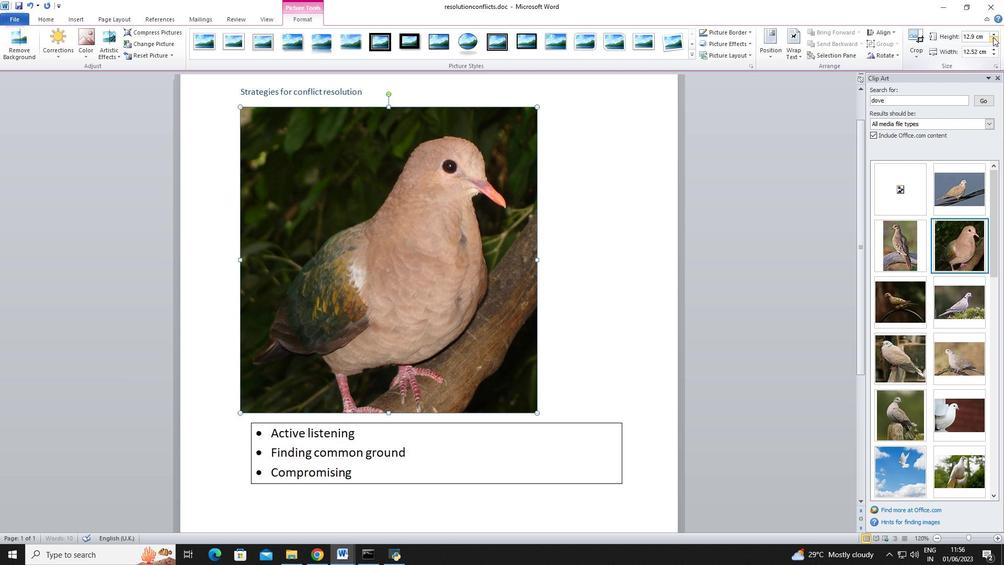 
Action: Mouse pressed left at (993, 37)
Screenshot: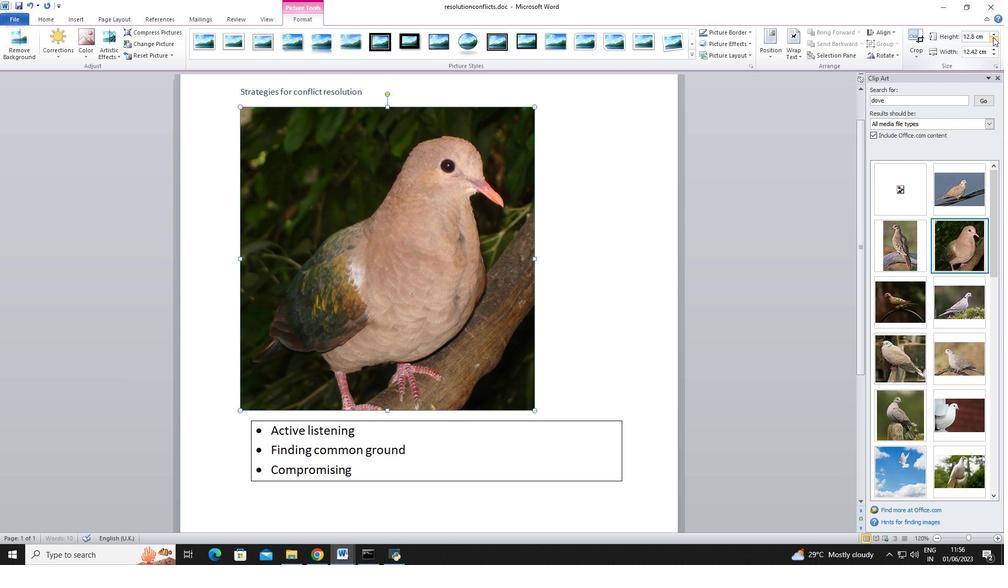 
Action: Mouse pressed left at (993, 37)
Screenshot: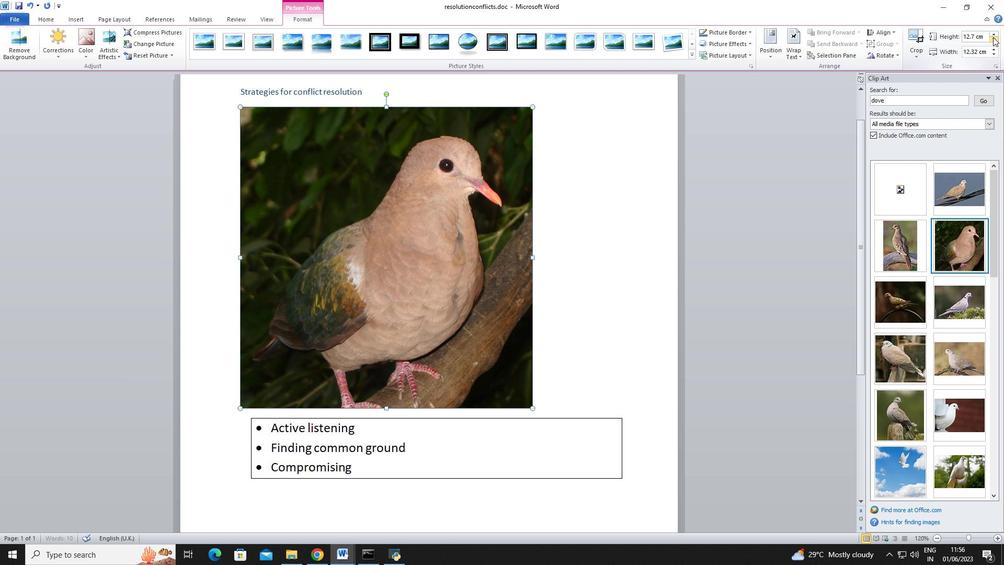 
Action: Mouse pressed left at (993, 37)
Screenshot: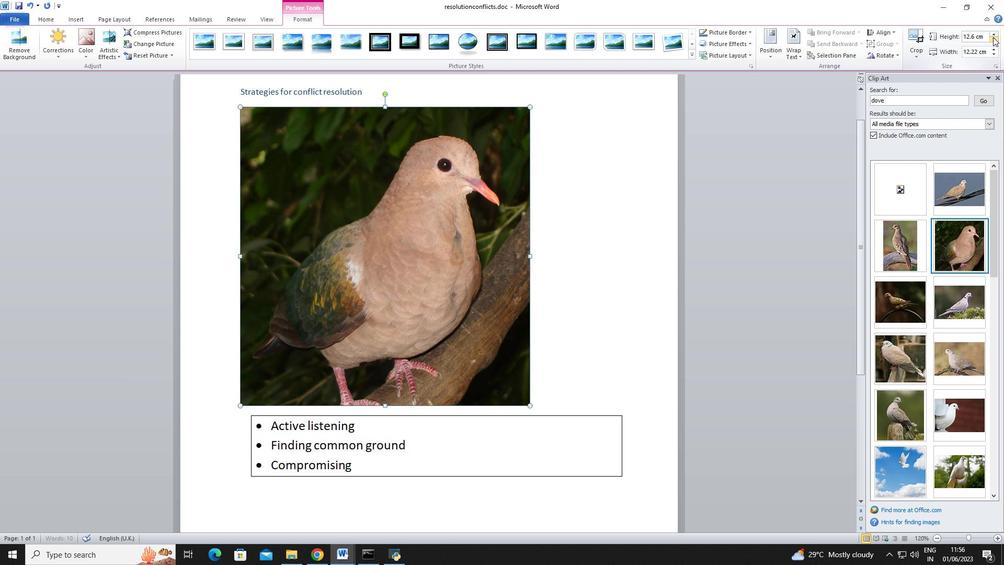 
Action: Mouse pressed left at (993, 37)
Screenshot: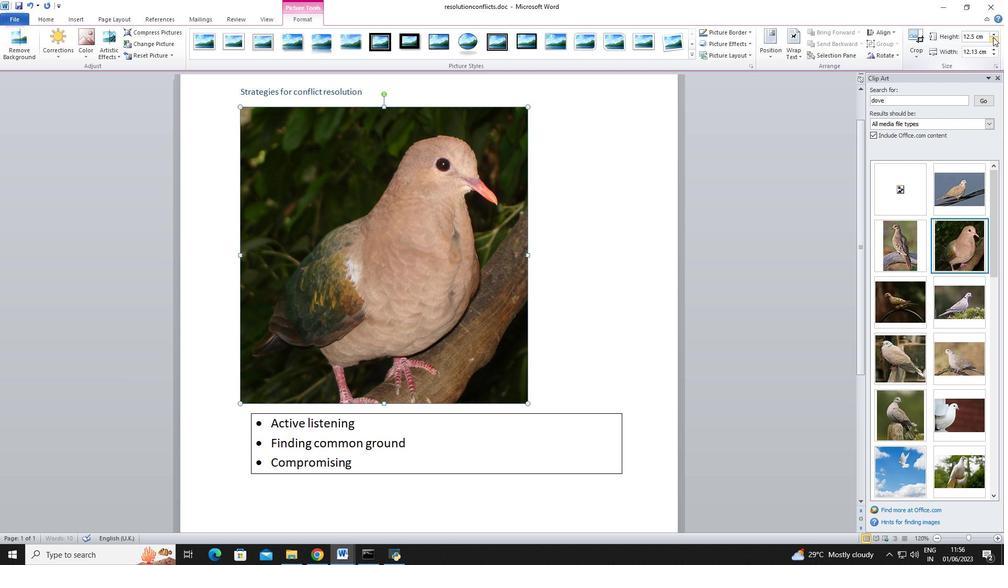 
Action: Mouse pressed left at (993, 37)
Screenshot: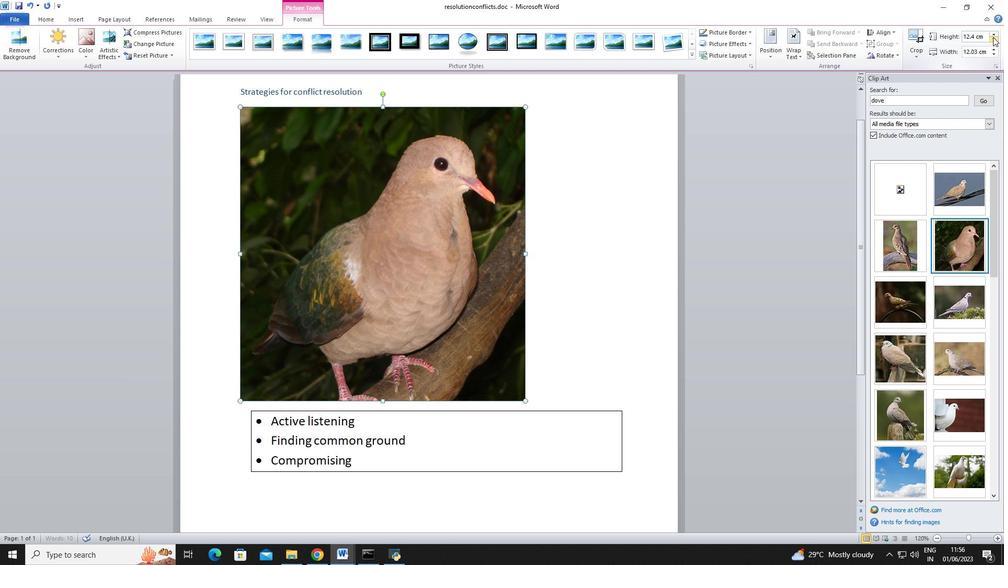 
Action: Mouse pressed left at (993, 37)
Screenshot: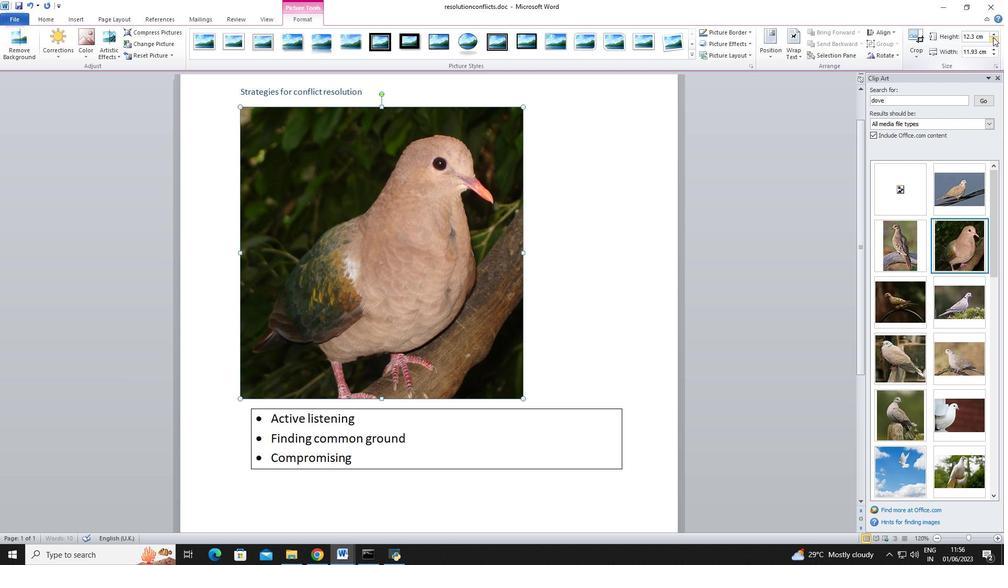 
Action: Mouse pressed left at (993, 37)
Screenshot: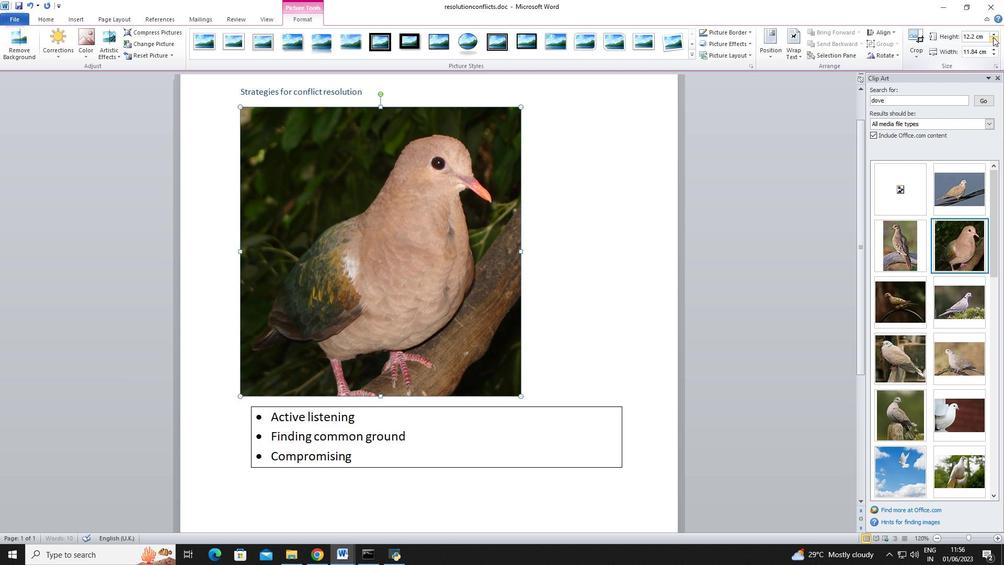 
Action: Mouse pressed left at (993, 37)
Screenshot: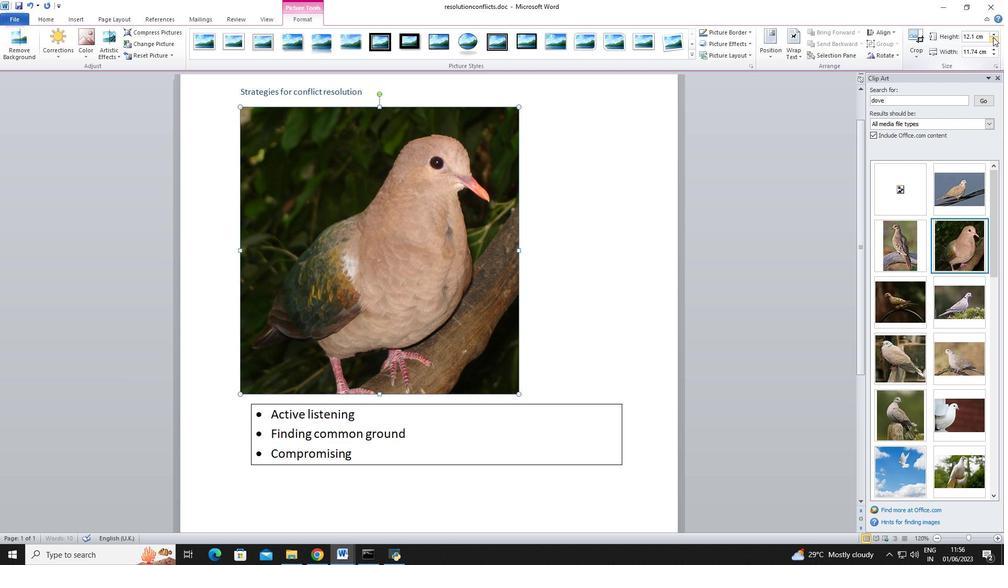 
Action: Mouse pressed left at (993, 37)
Screenshot: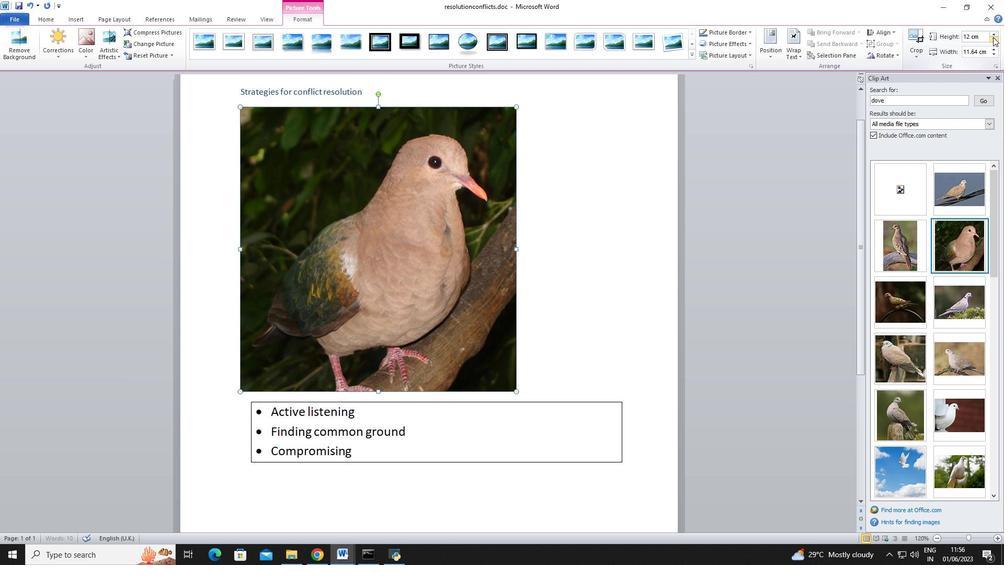 
Action: Mouse pressed left at (993, 37)
Screenshot: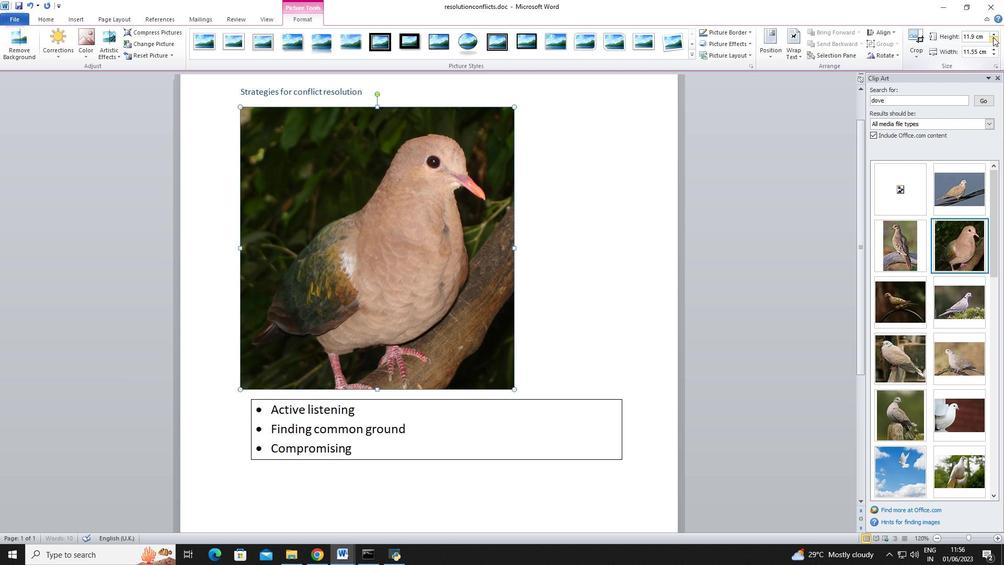 
Action: Mouse pressed left at (993, 37)
Screenshot: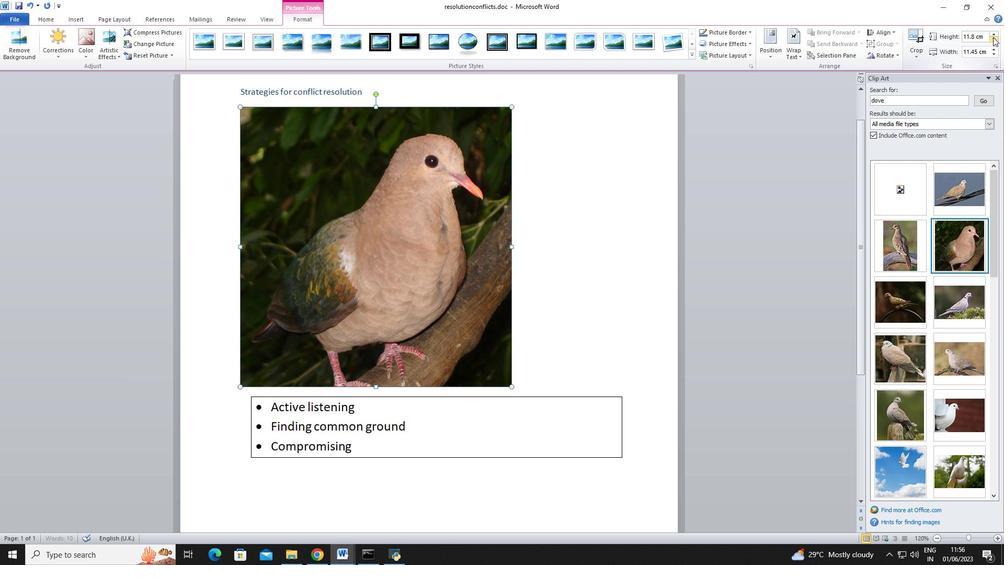 
Action: Mouse pressed left at (993, 37)
Screenshot: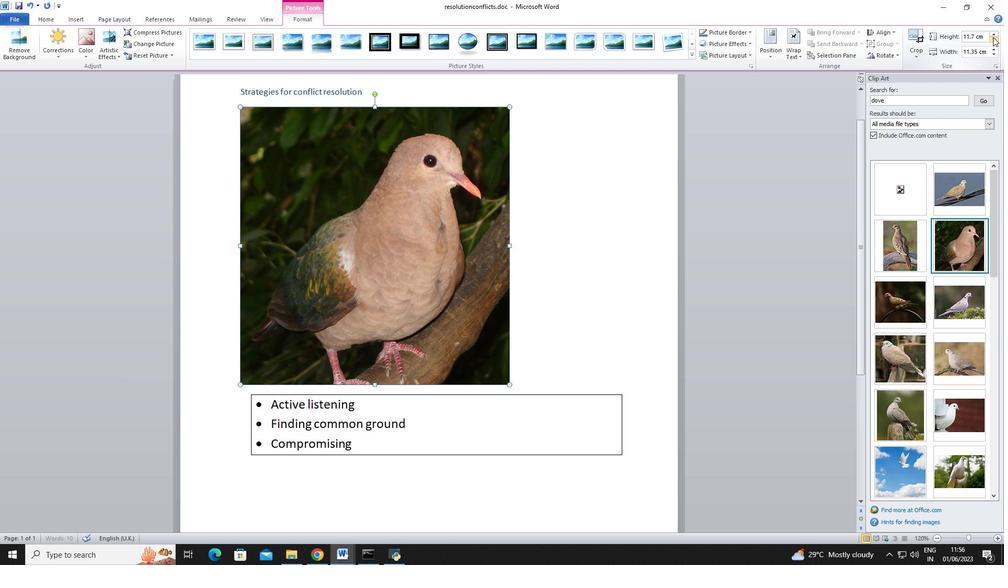 
Action: Mouse pressed left at (993, 37)
Screenshot: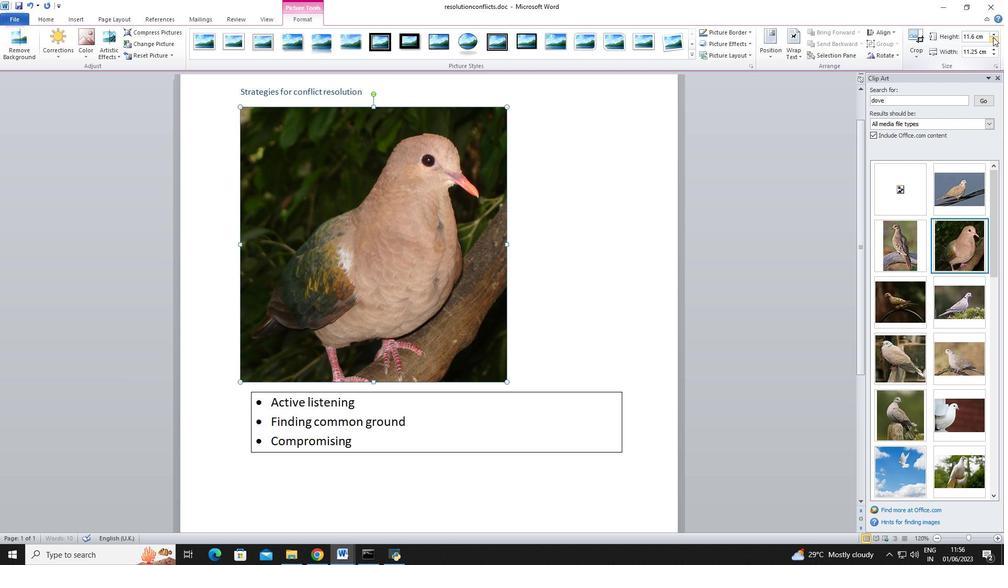 
Action: Mouse pressed left at (993, 37)
Screenshot: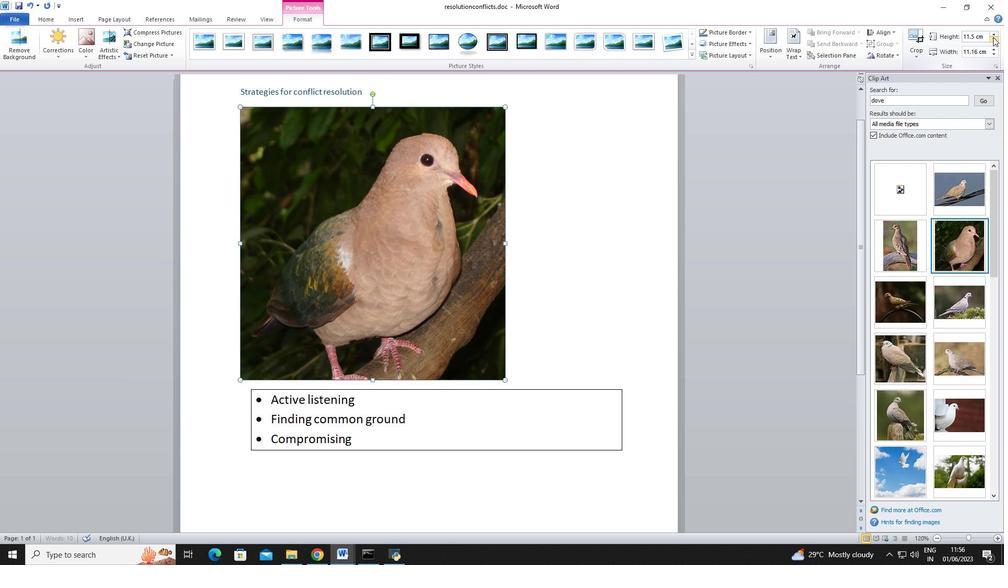
Action: Mouse pressed left at (993, 37)
Screenshot: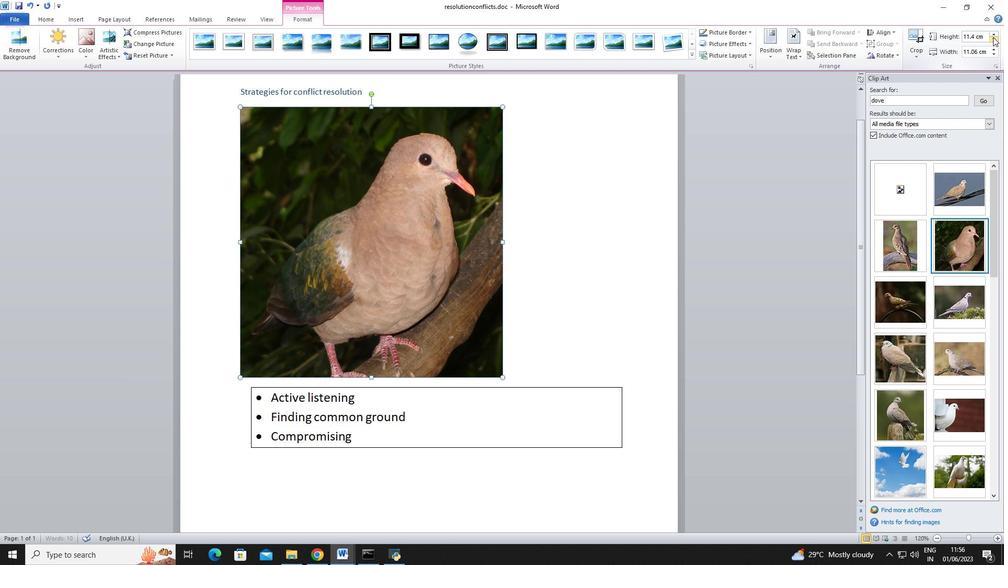 
Action: Mouse pressed left at (993, 37)
Screenshot: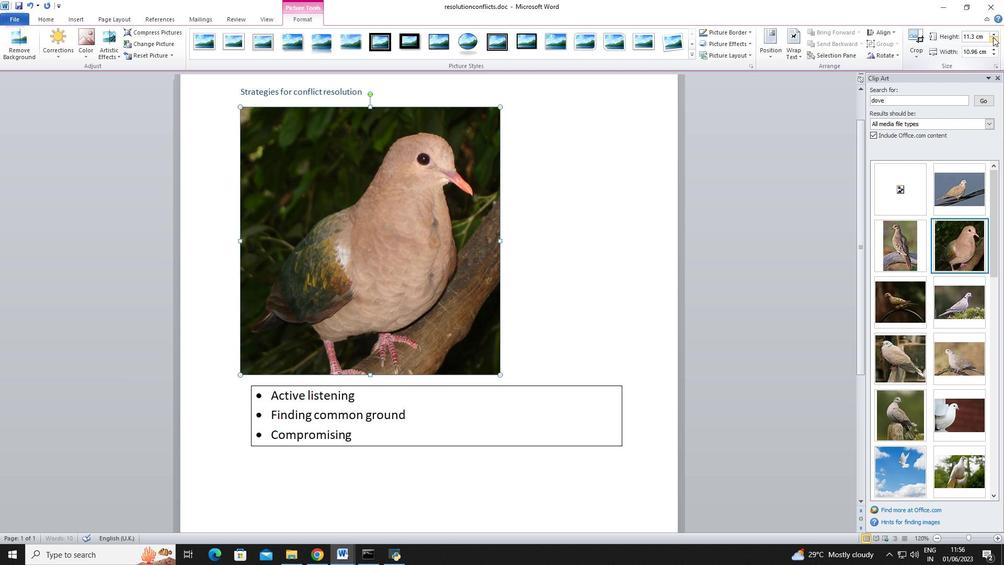 
Action: Mouse pressed left at (993, 37)
Screenshot: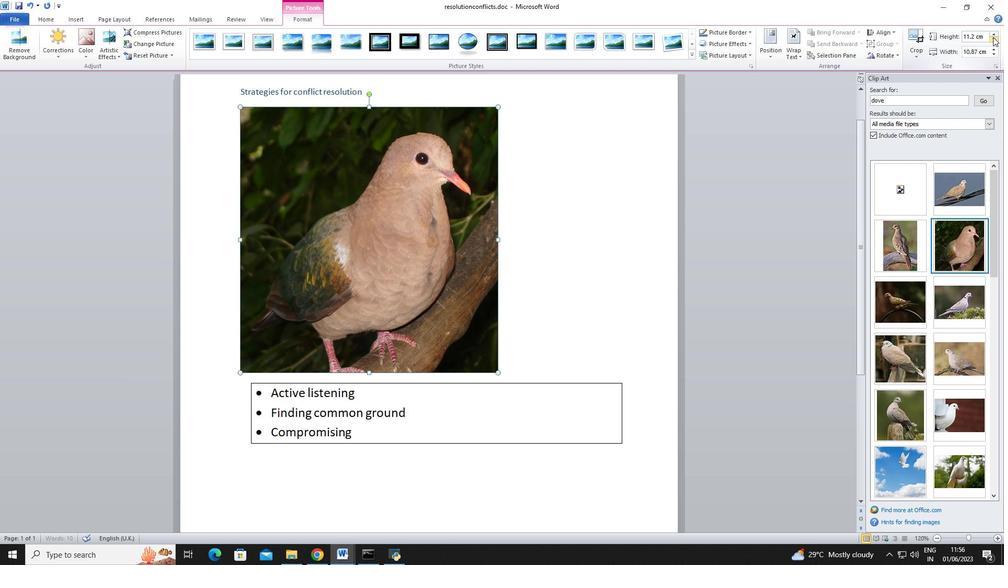 
Action: Mouse pressed left at (993, 37)
Screenshot: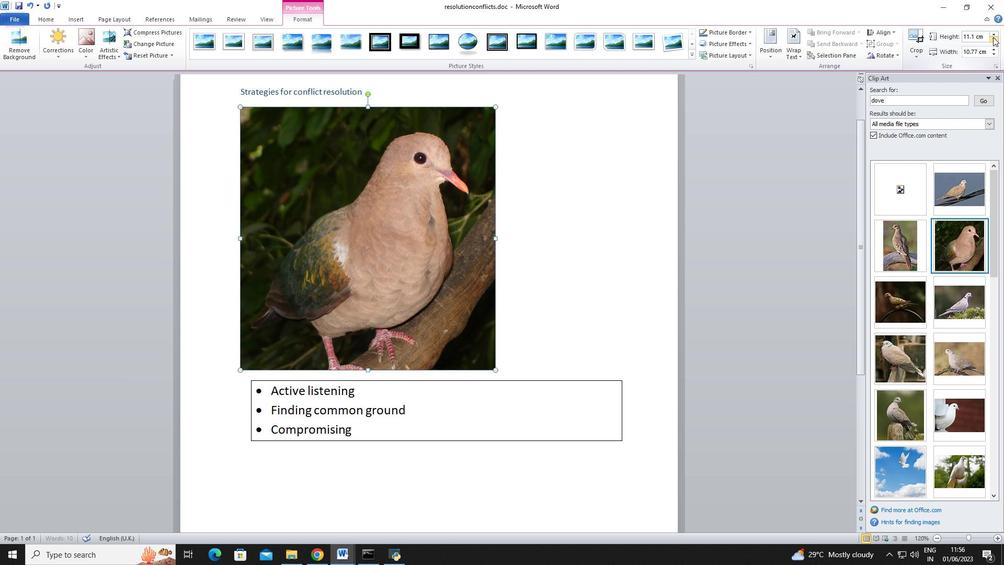 
Action: Mouse pressed left at (993, 37)
Screenshot: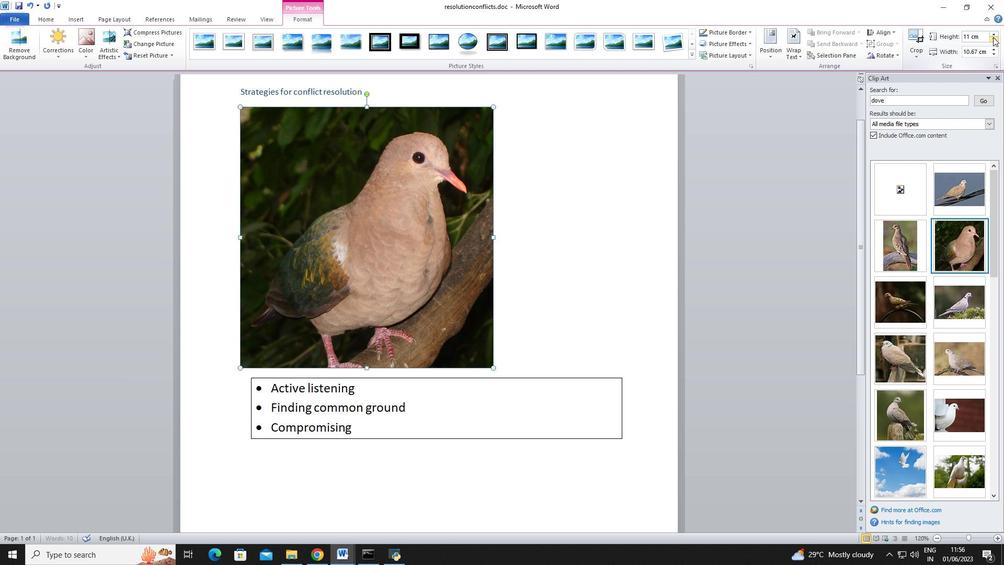 
Action: Mouse pressed left at (993, 37)
Screenshot: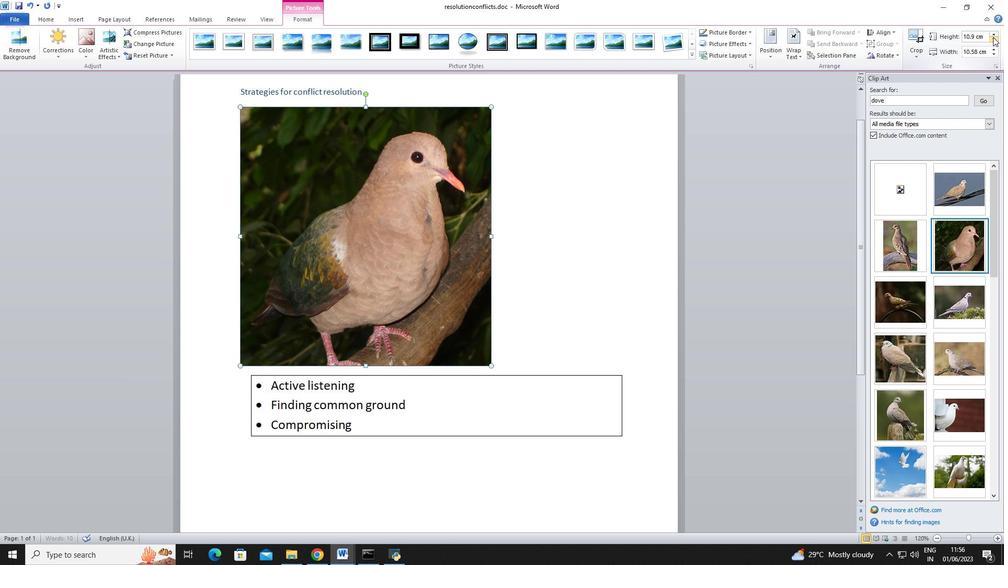 
Action: Mouse pressed left at (993, 37)
Screenshot: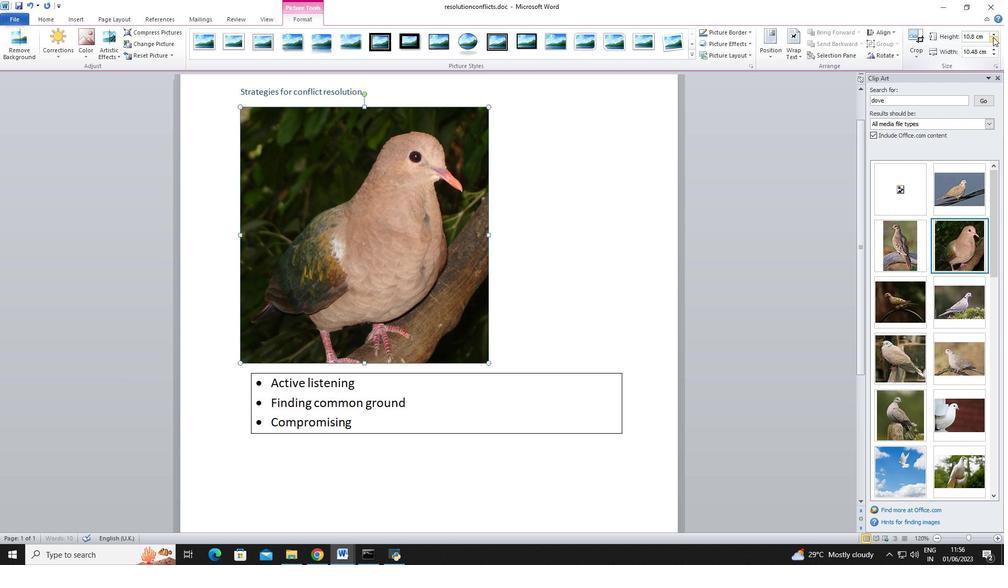 
Action: Mouse pressed left at (993, 37)
Screenshot: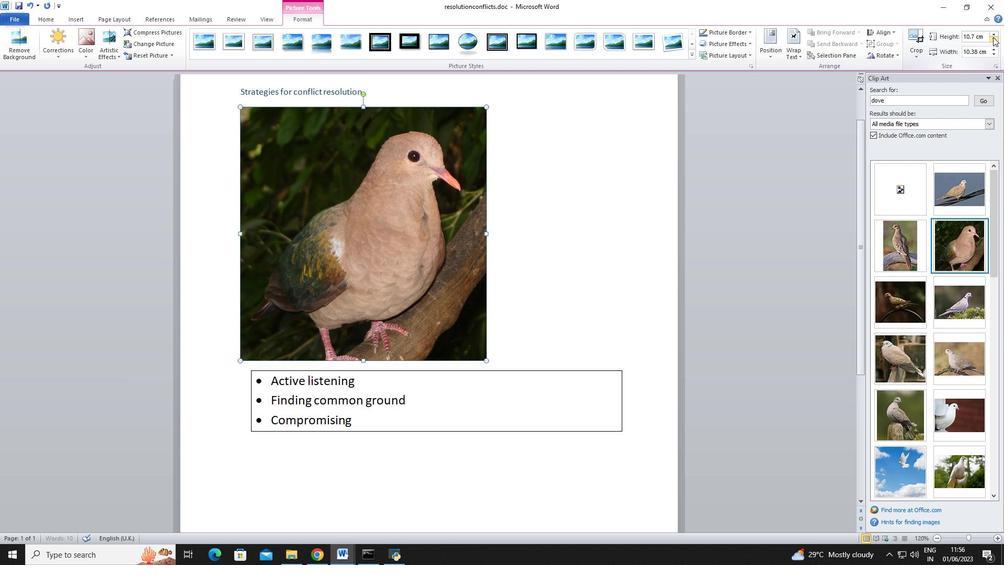
Action: Mouse pressed left at (993, 37)
Screenshot: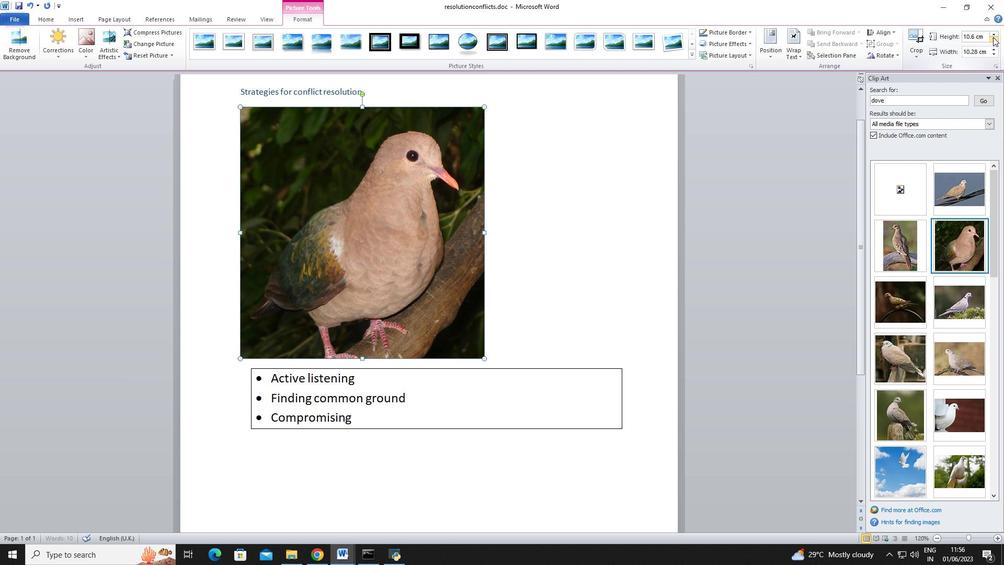 
Action: Mouse pressed left at (993, 37)
Screenshot: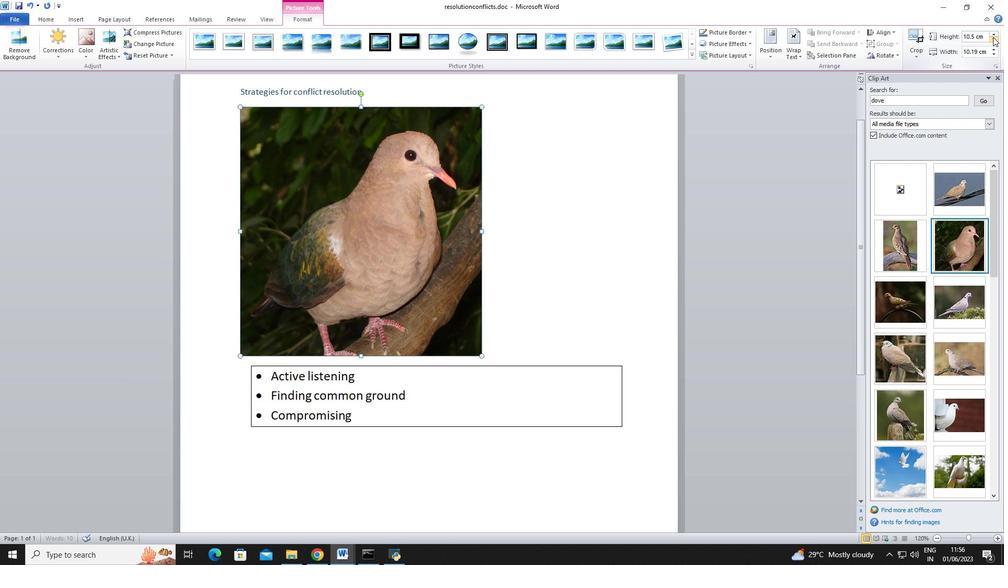 
Action: Mouse pressed left at (993, 37)
Screenshot: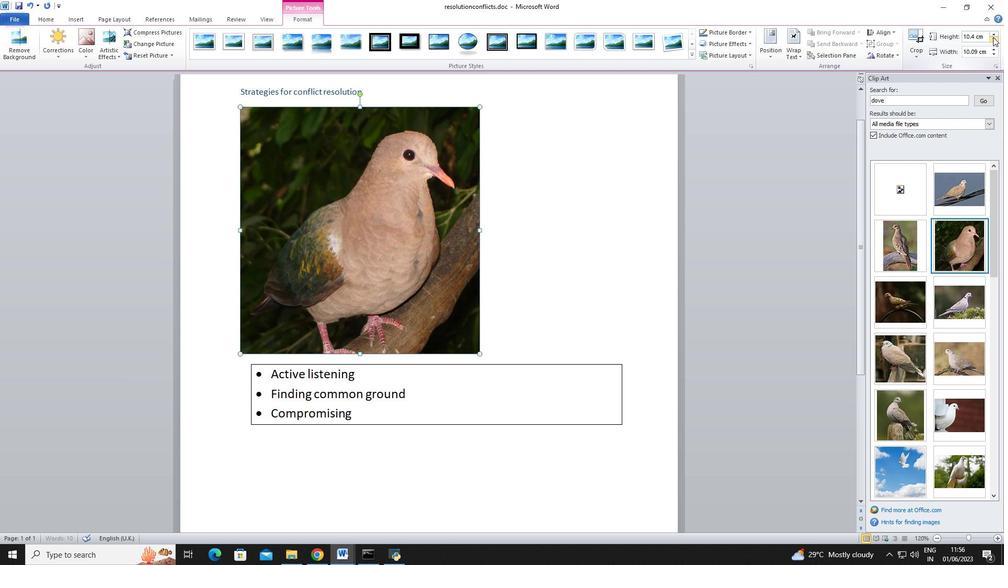 
Action: Mouse pressed left at (993, 37)
Screenshot: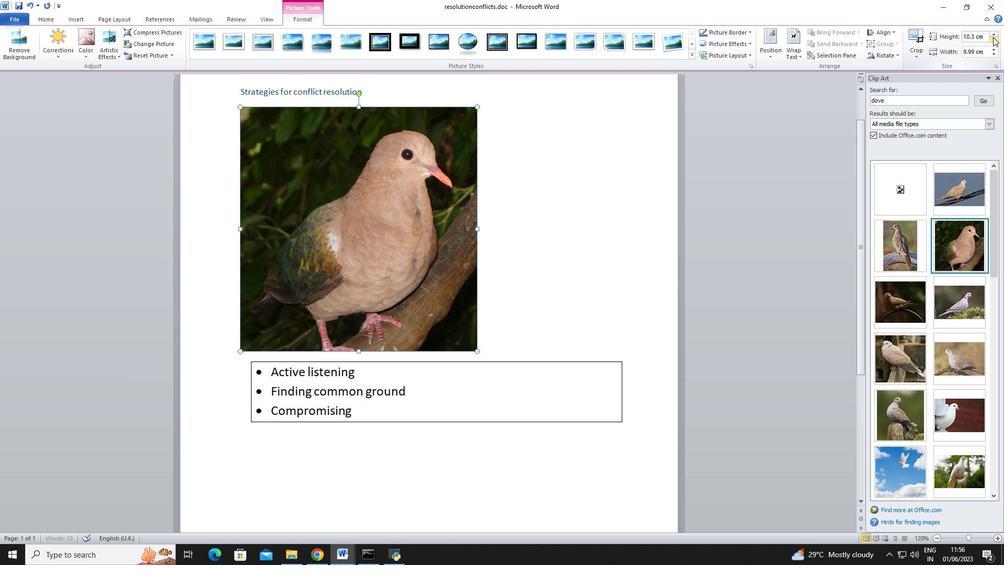 
Action: Mouse pressed left at (993, 37)
Screenshot: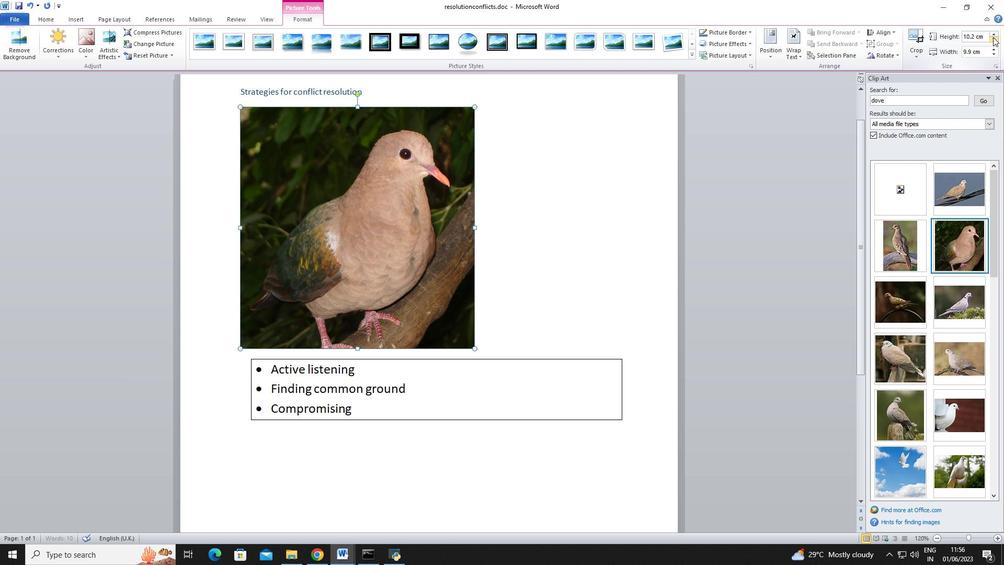
Action: Mouse pressed left at (993, 37)
Screenshot: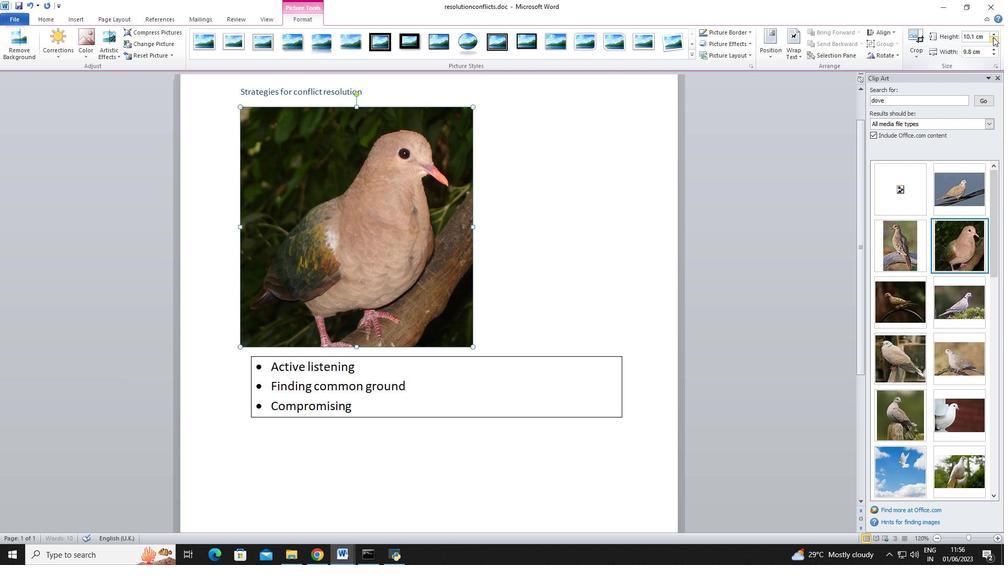 
Action: Mouse moved to (993, 36)
Screenshot: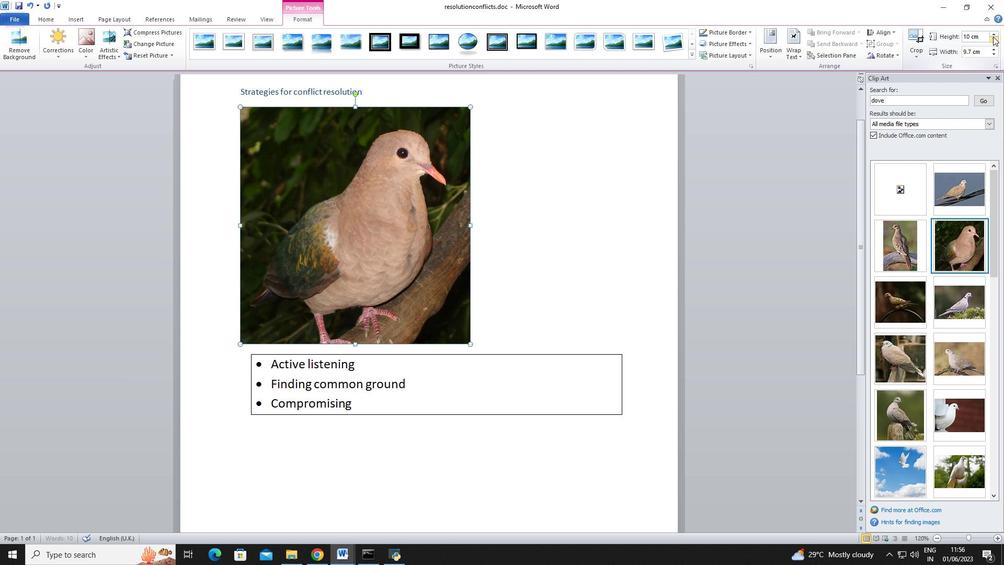 
Action: Mouse pressed left at (993, 36)
Screenshot: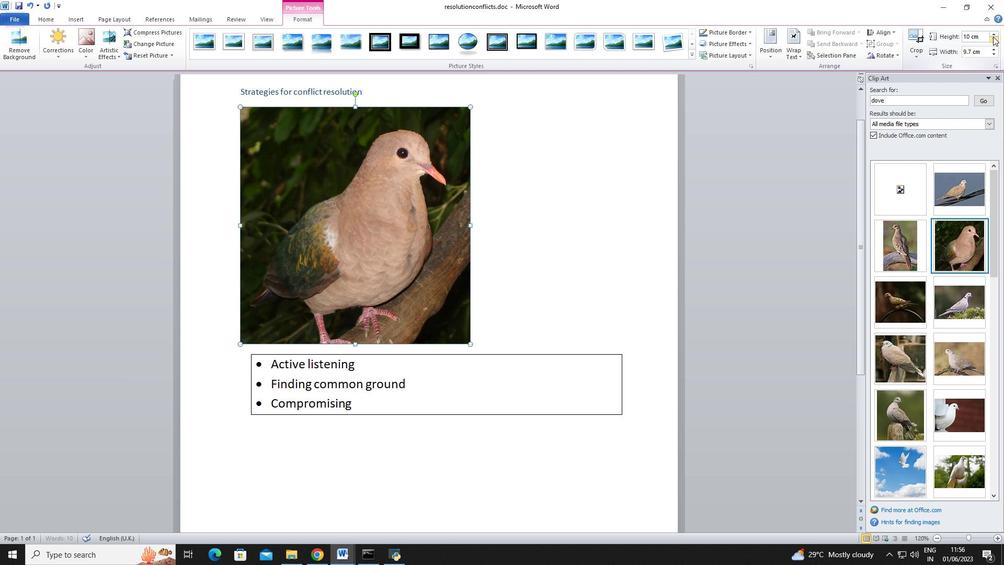 
Action: Mouse pressed left at (993, 36)
Screenshot: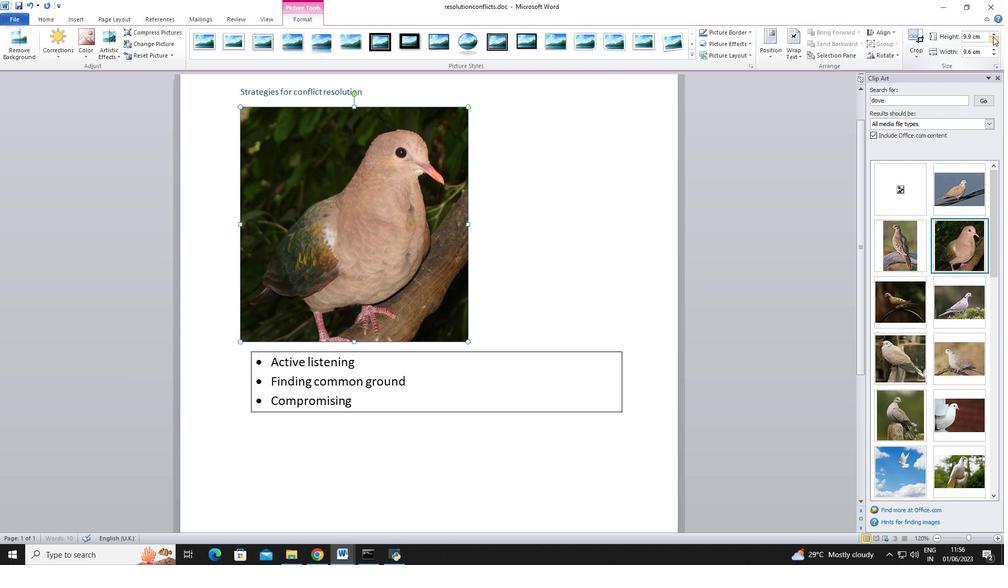 
Action: Mouse pressed left at (993, 36)
Screenshot: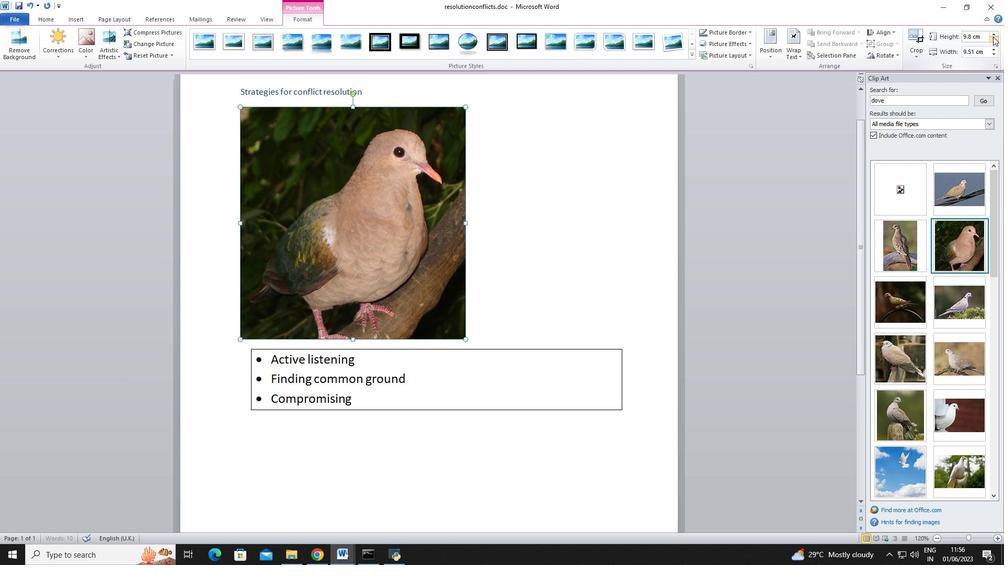 
Action: Mouse moved to (993, 37)
Screenshot: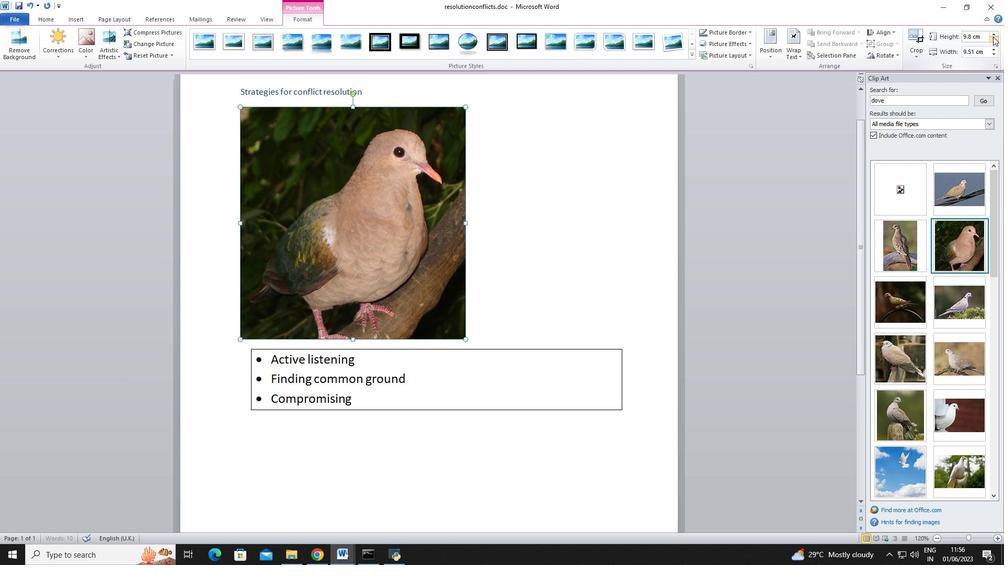 
Action: Mouse pressed left at (993, 37)
Screenshot: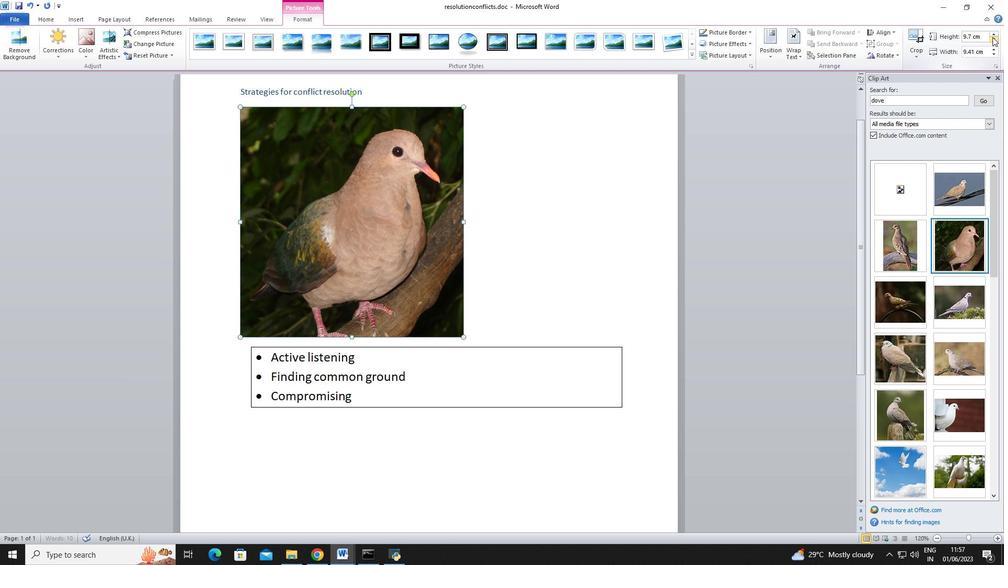 
Action: Mouse moved to (993, 37)
Screenshot: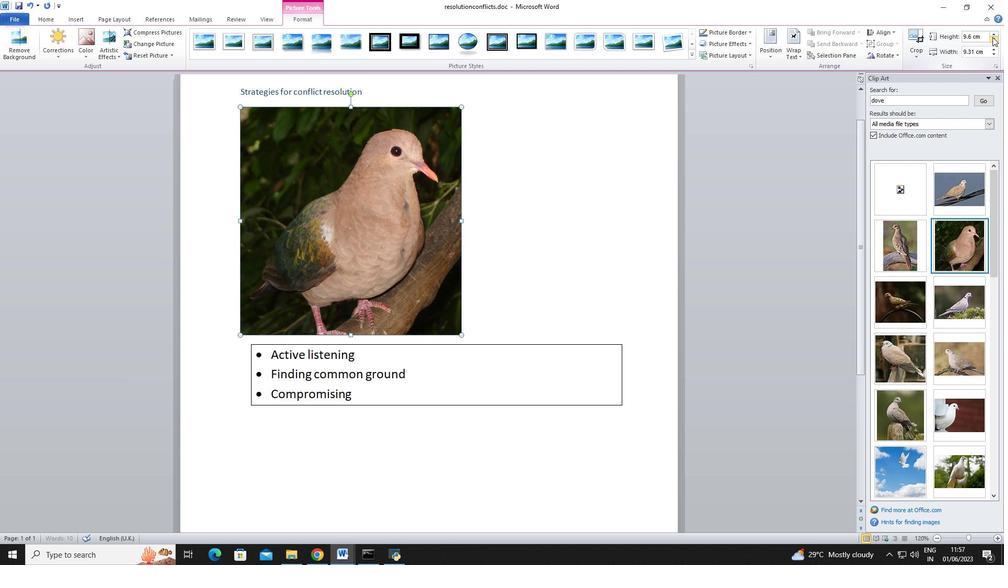 
Action: Mouse pressed left at (993, 37)
Screenshot: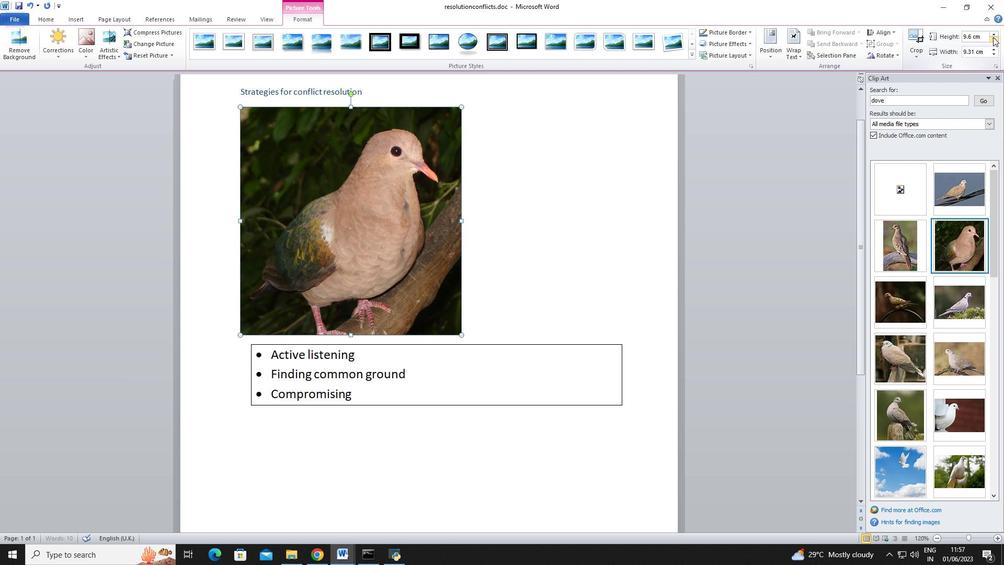 
Action: Mouse pressed left at (993, 37)
Screenshot: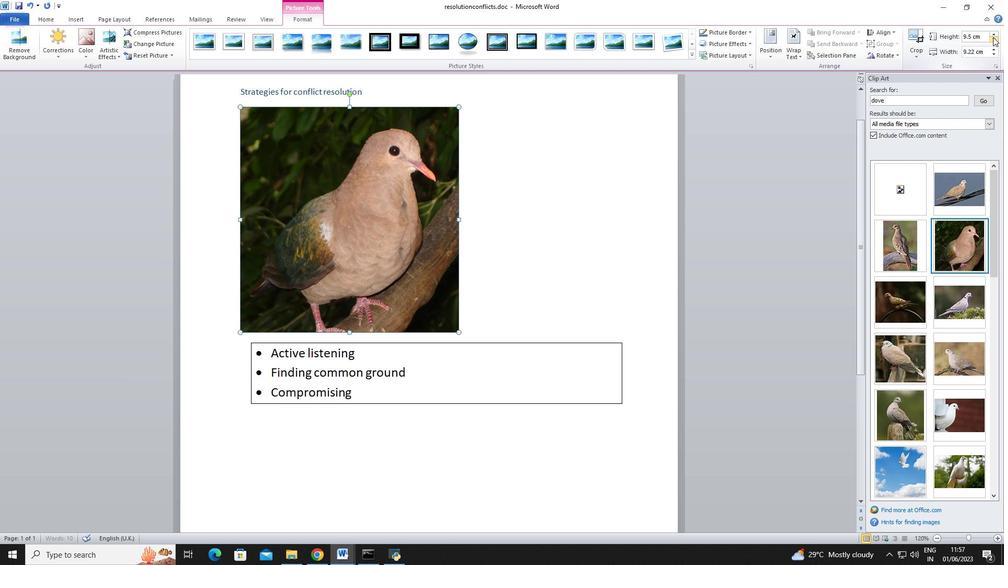 
Action: Mouse pressed left at (993, 37)
Screenshot: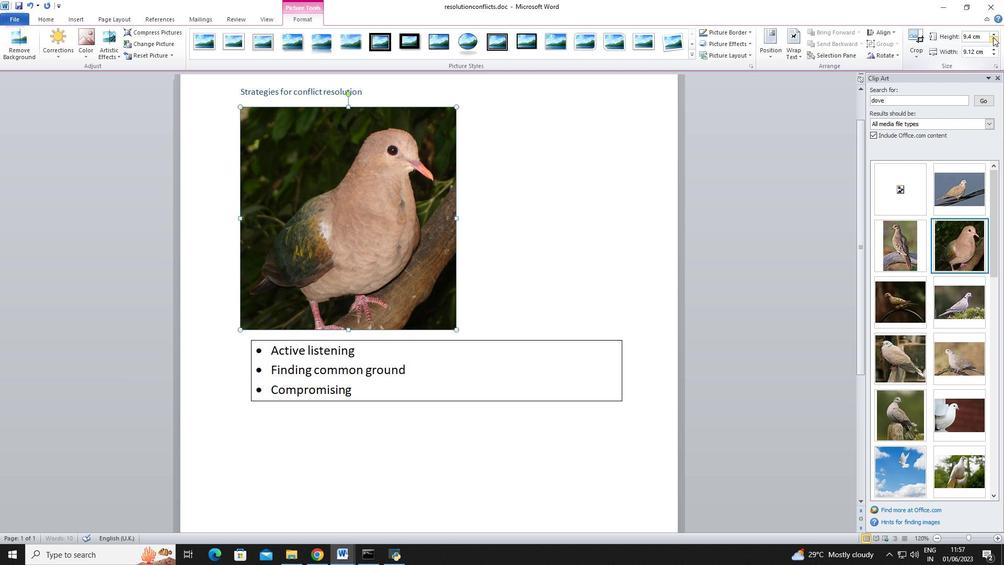 
Action: Mouse pressed left at (993, 37)
Screenshot: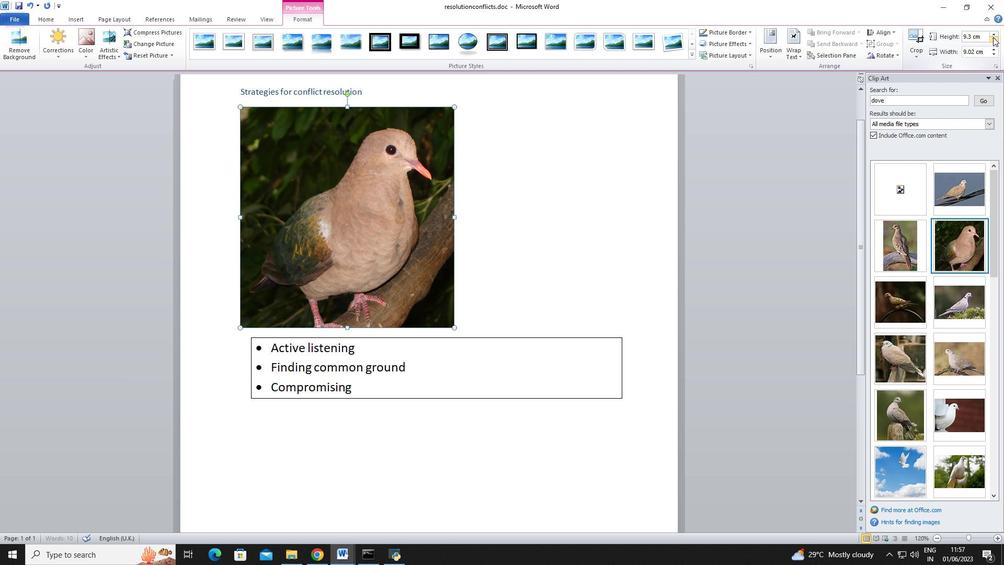 
Action: Mouse pressed left at (993, 37)
Screenshot: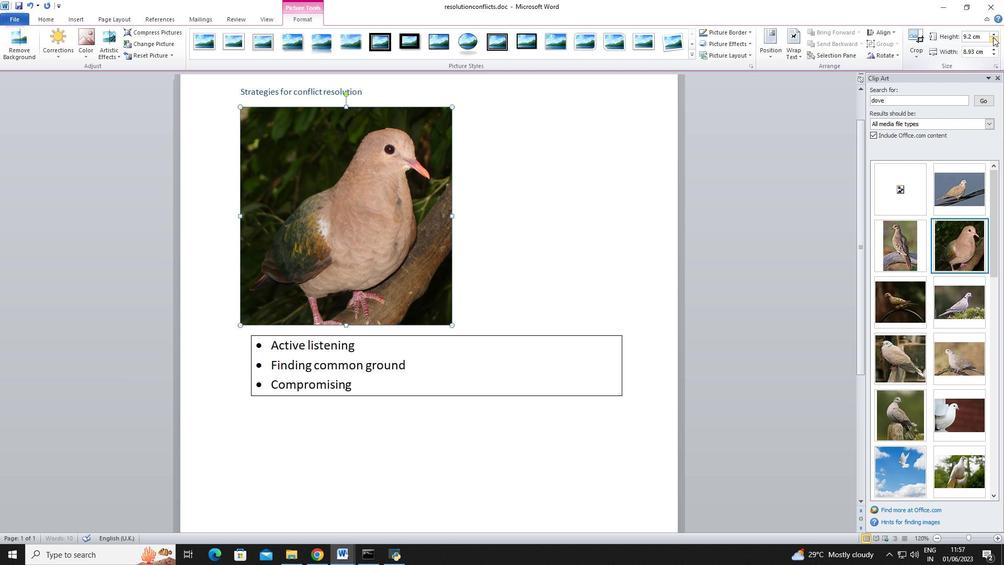 
Action: Mouse pressed left at (993, 37)
Screenshot: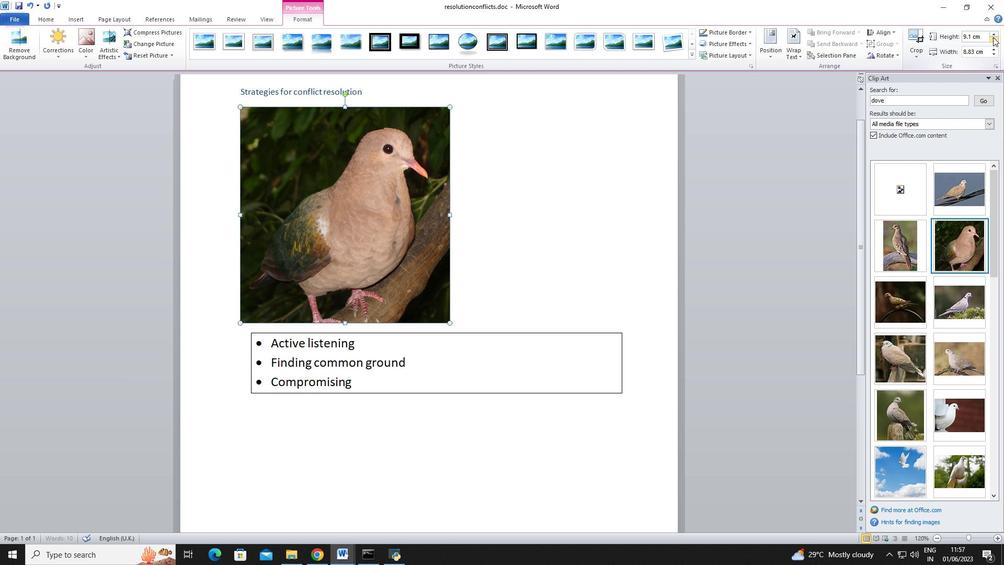 
Action: Mouse pressed left at (993, 37)
Screenshot: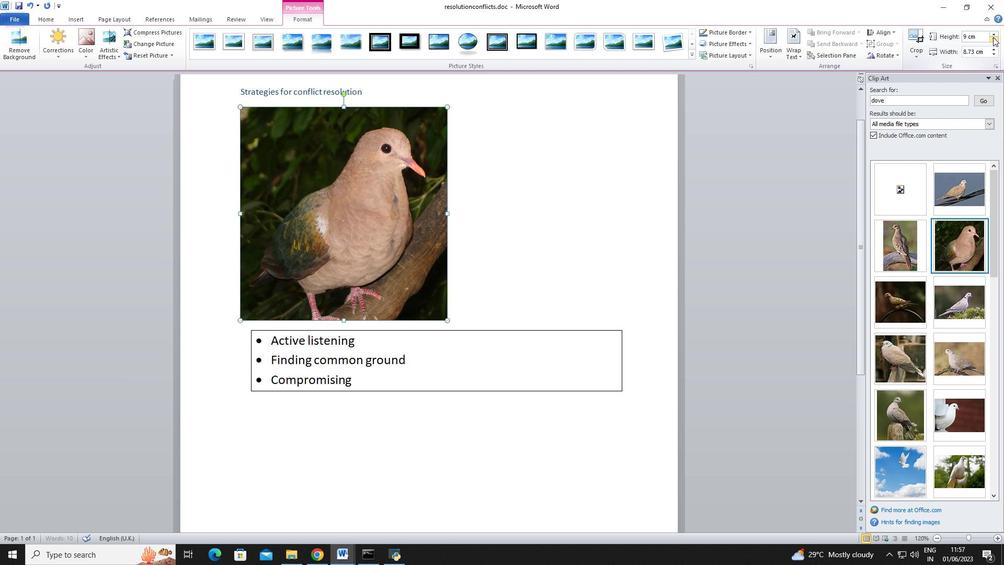 
Action: Mouse pressed left at (993, 37)
Screenshot: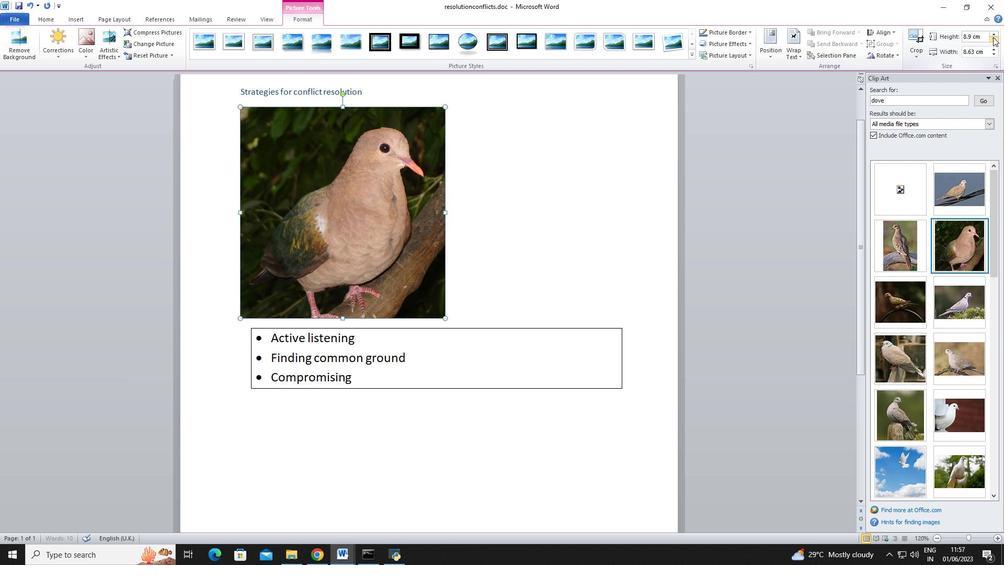 
Action: Mouse pressed left at (993, 37)
Screenshot: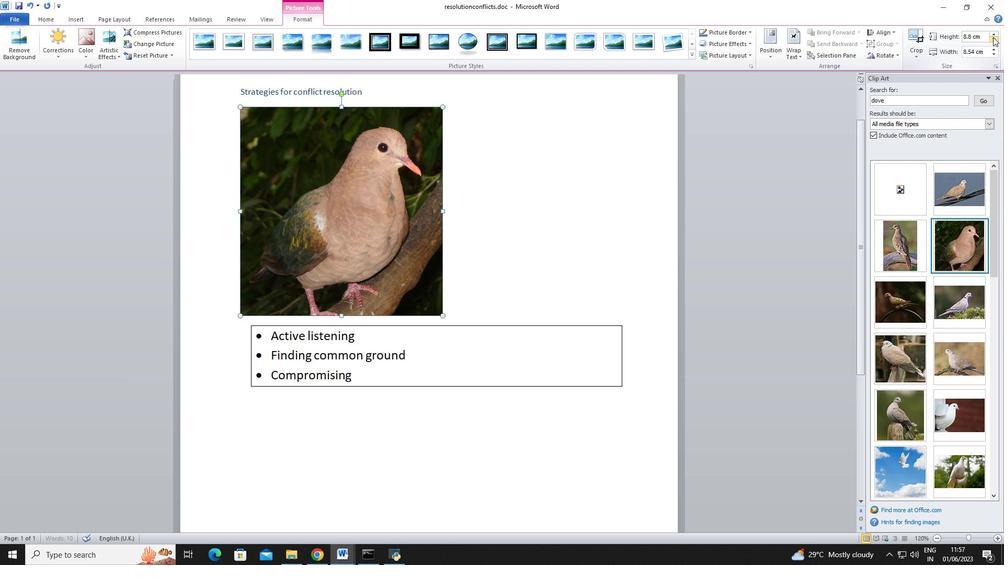 
Action: Mouse pressed left at (993, 37)
Screenshot: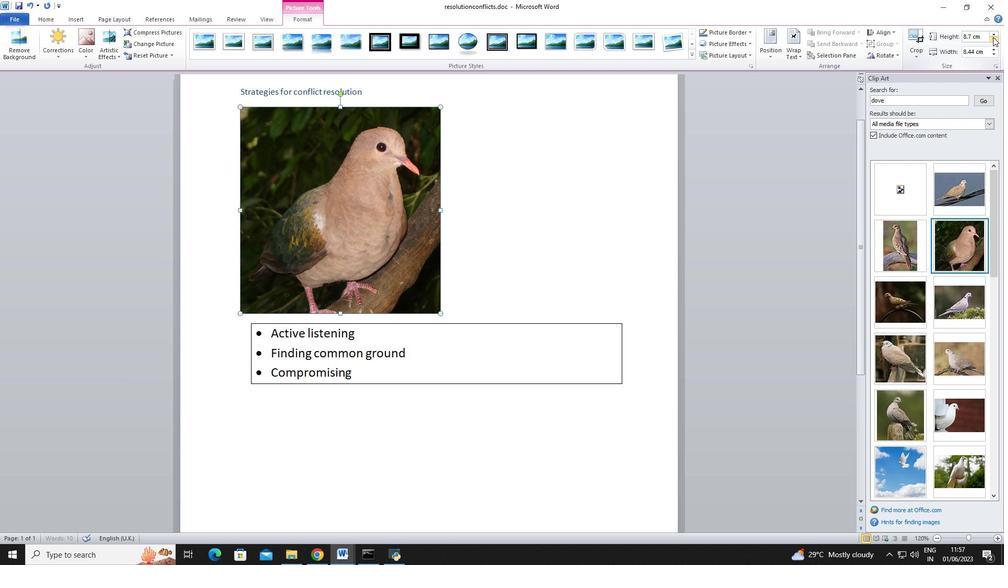 
Action: Mouse pressed left at (993, 37)
Screenshot: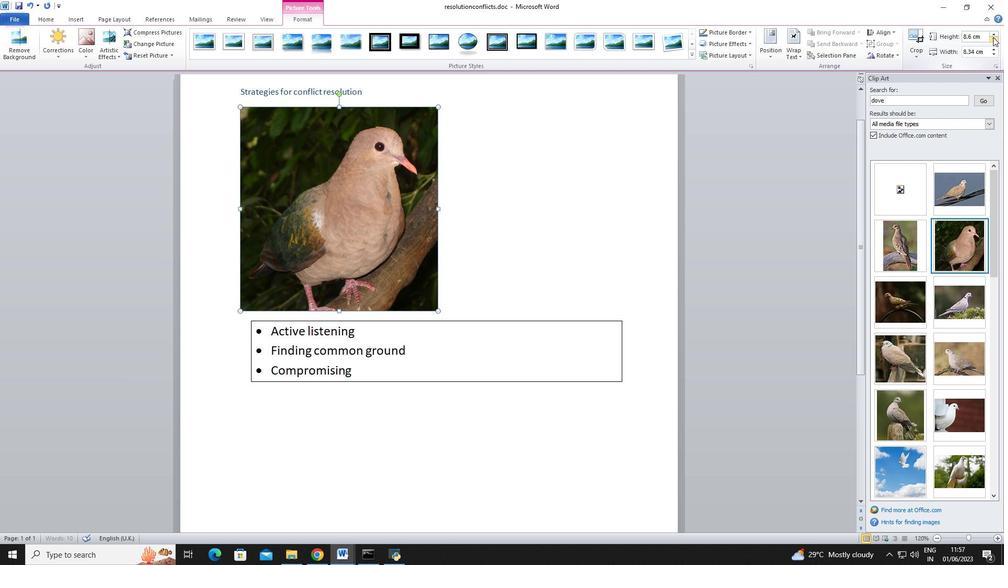 
Action: Mouse pressed left at (993, 37)
Screenshot: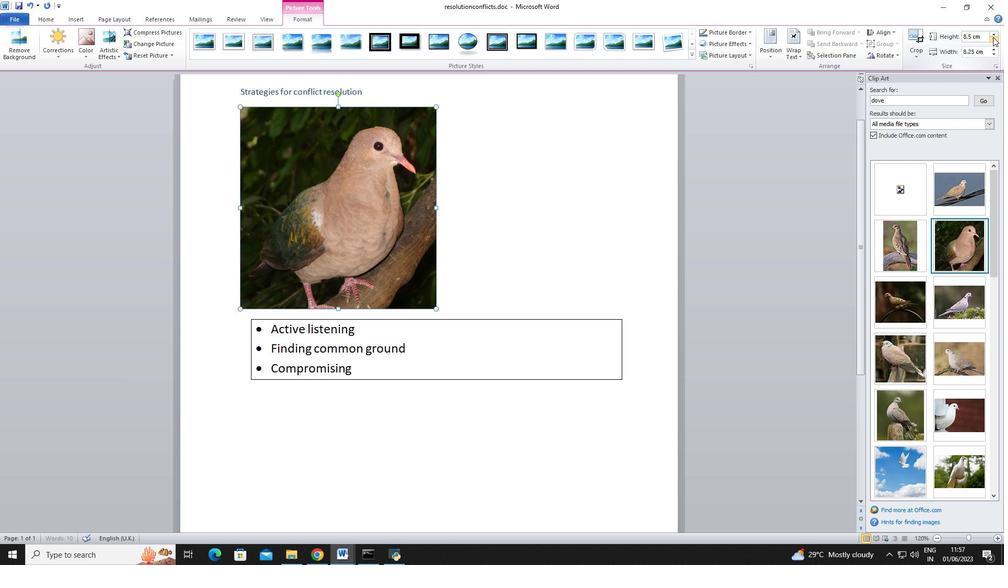
Action: Mouse pressed left at (993, 37)
Screenshot: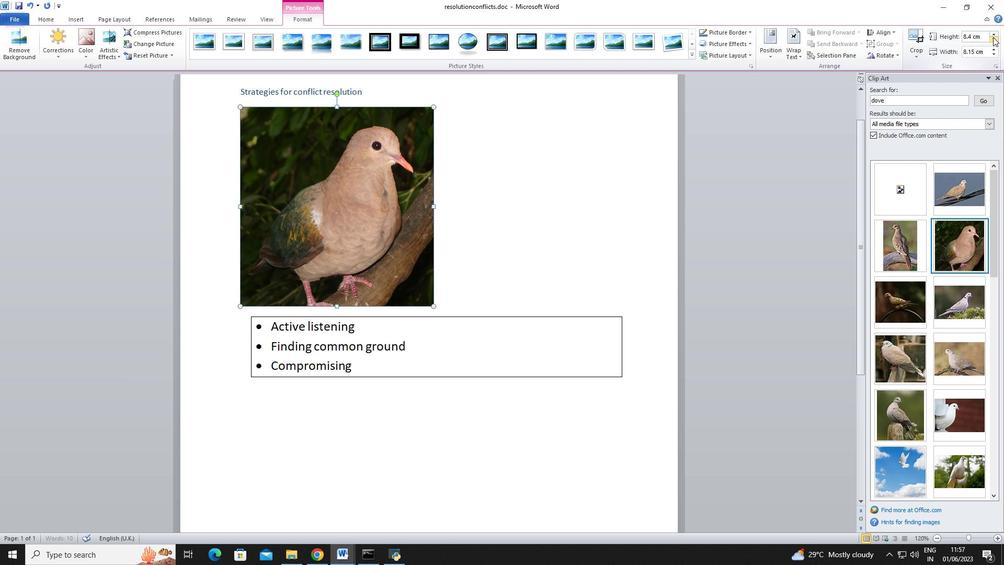 
Action: Mouse pressed left at (993, 37)
Screenshot: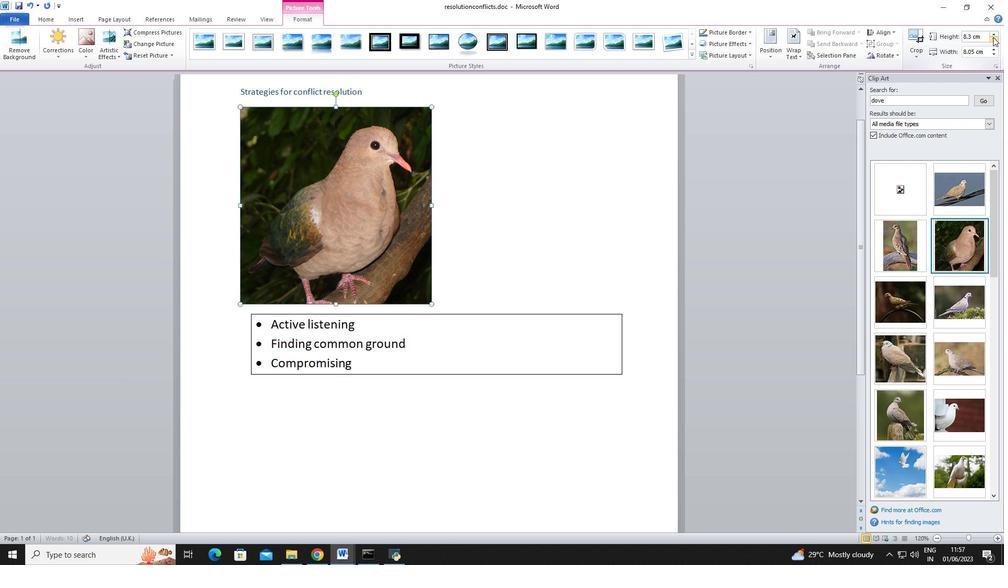 
Action: Mouse pressed left at (993, 37)
Screenshot: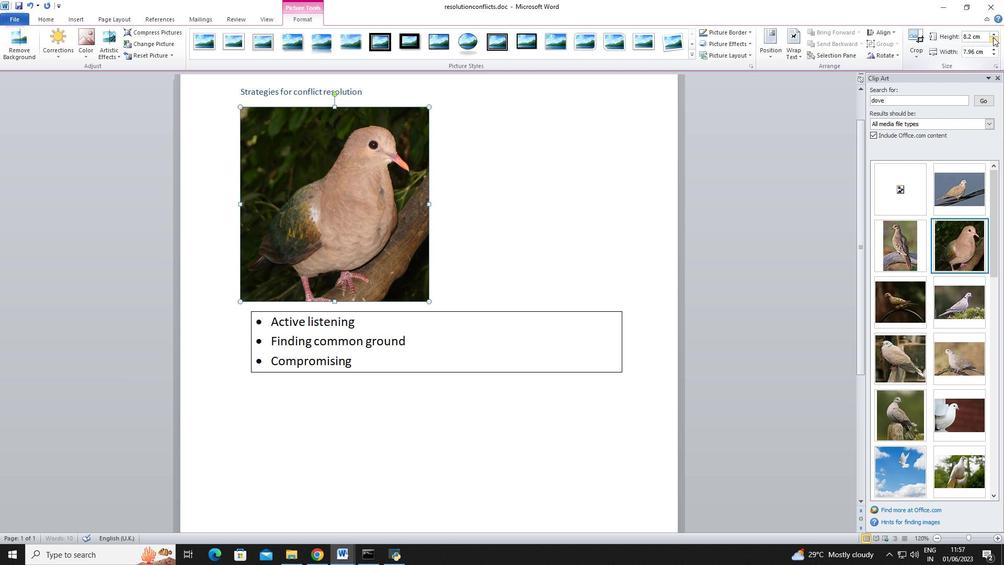 
Action: Mouse pressed left at (993, 37)
Screenshot: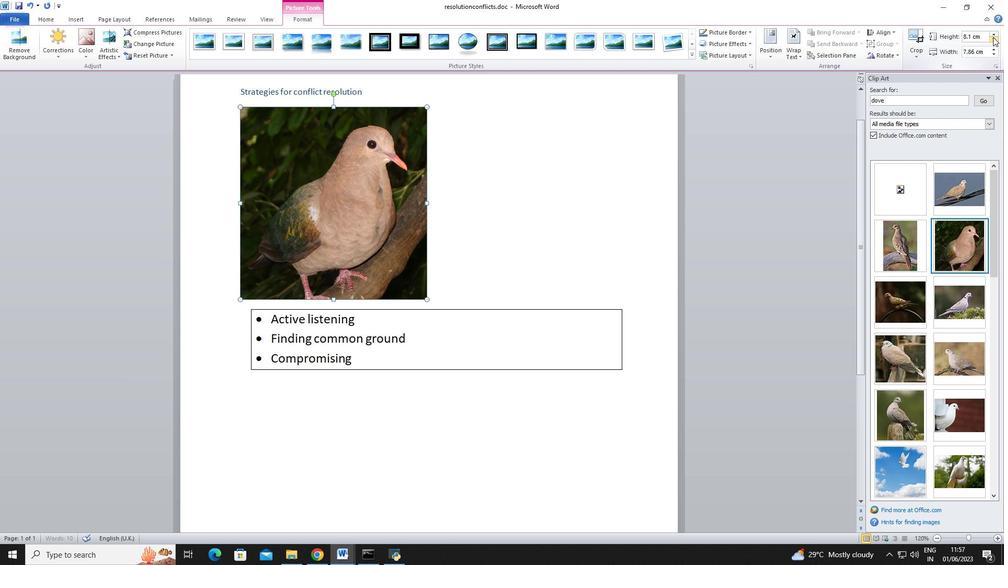 
Action: Mouse pressed left at (993, 37)
Screenshot: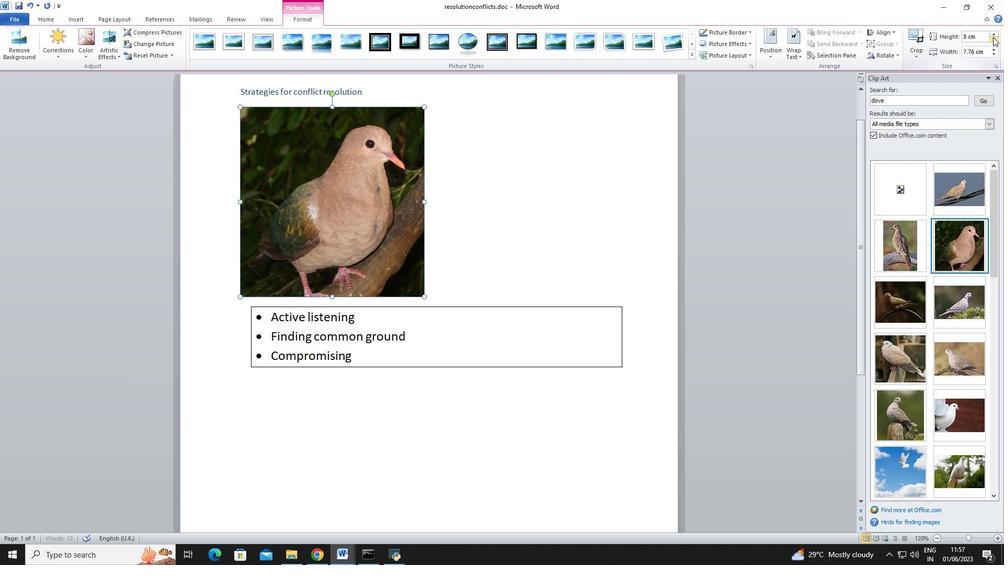 
Action: Mouse pressed left at (993, 37)
Screenshot: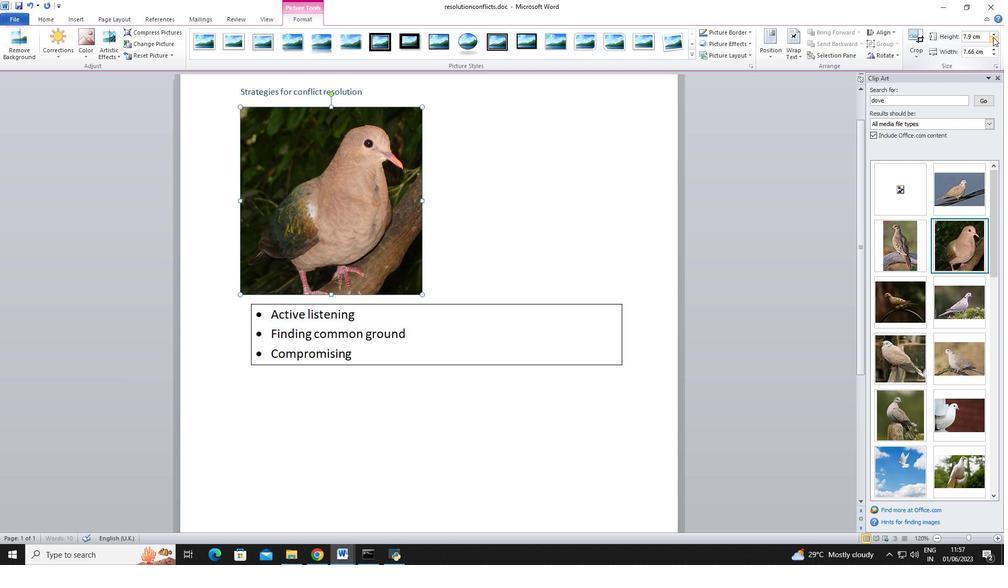 
Action: Mouse pressed left at (993, 37)
Screenshot: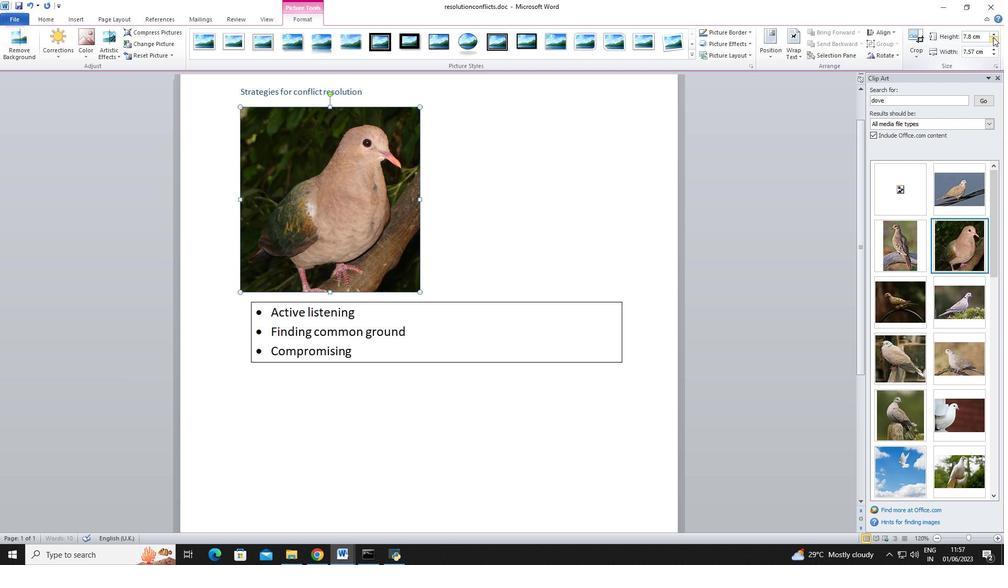 
Action: Mouse pressed left at (993, 37)
Screenshot: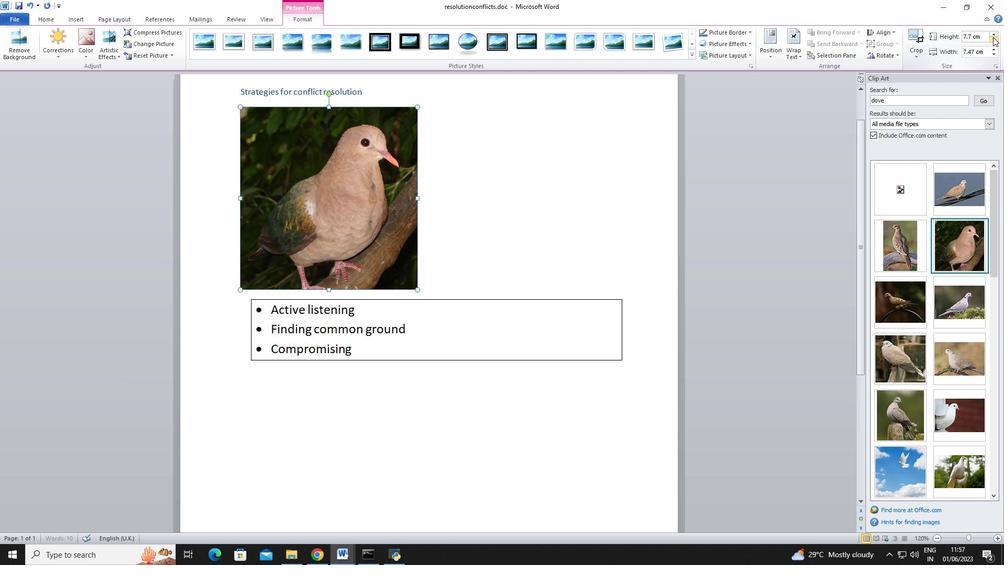 
Action: Mouse pressed left at (993, 37)
Screenshot: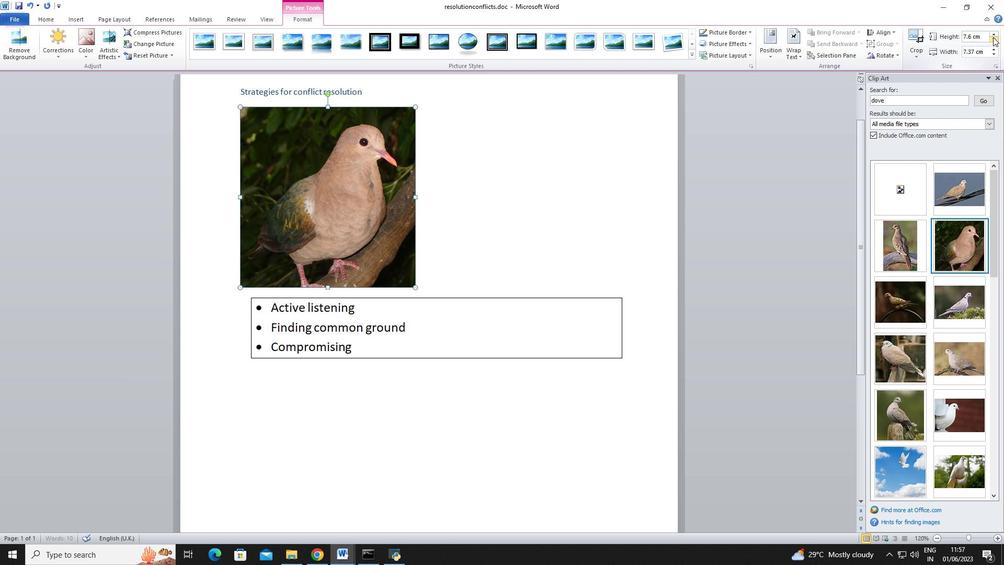 
Action: Mouse pressed left at (993, 37)
Screenshot: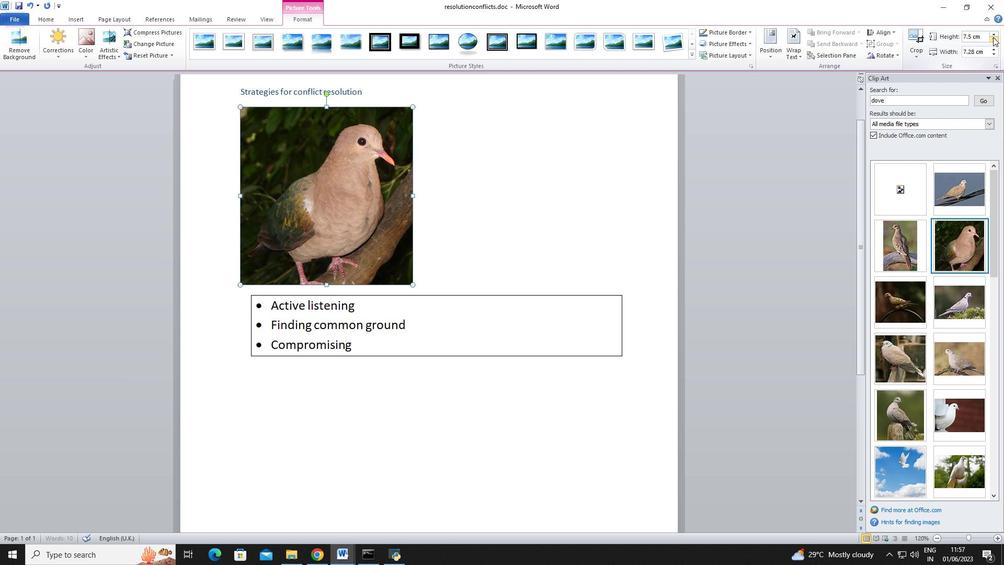
Action: Mouse pressed left at (993, 37)
Screenshot: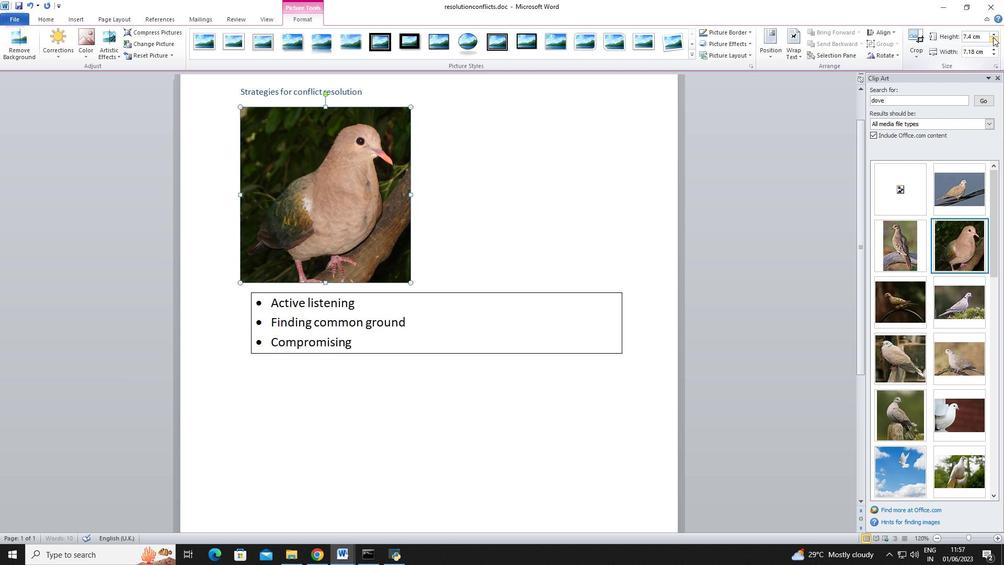 
Action: Mouse pressed left at (993, 37)
Screenshot: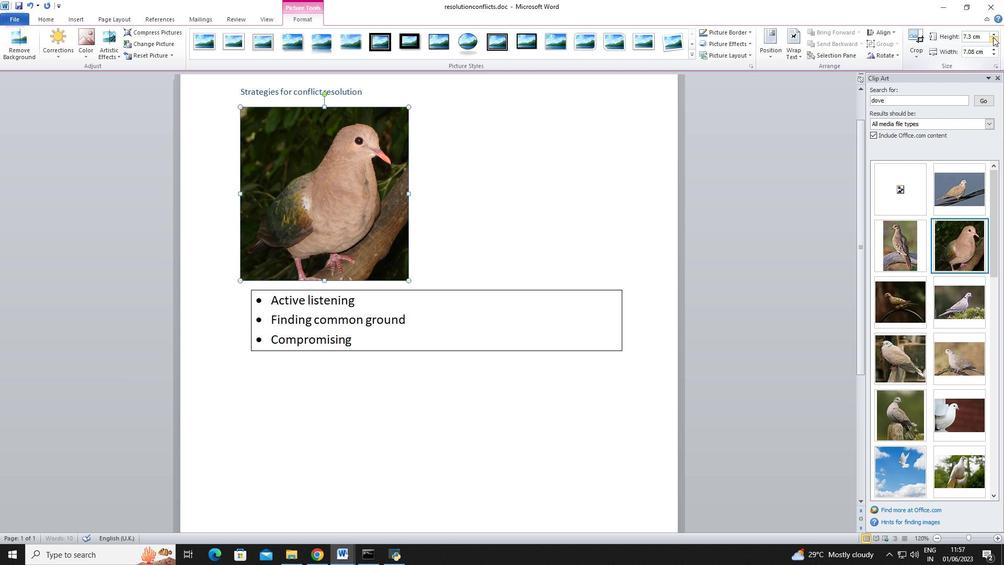 
Action: Mouse pressed left at (993, 37)
Screenshot: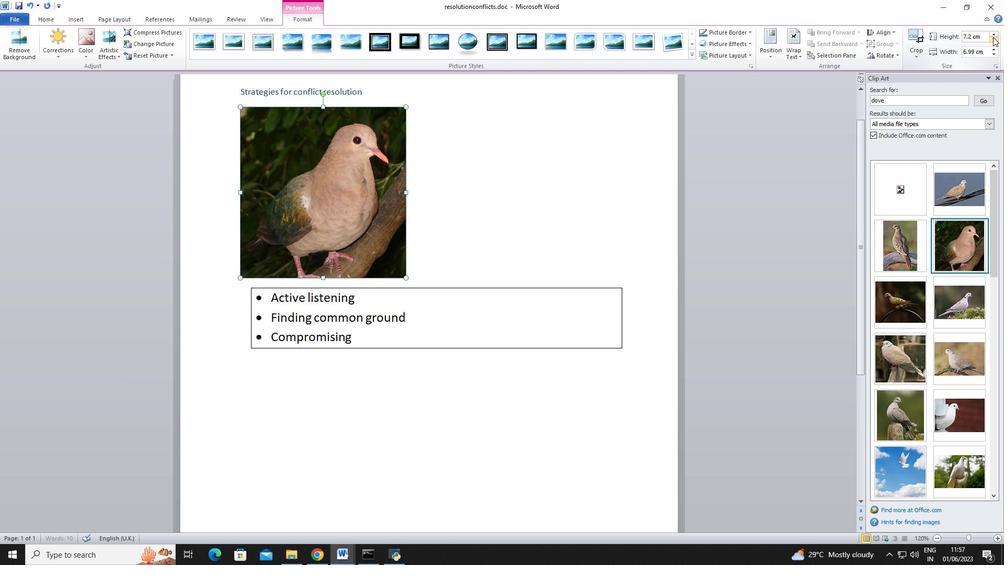 
Action: Mouse pressed left at (993, 37)
Screenshot: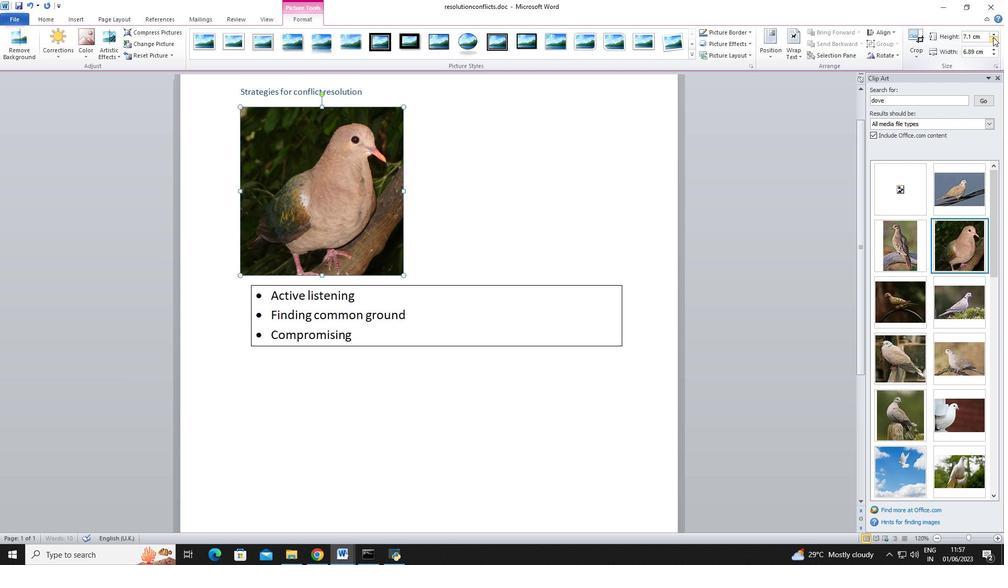 
Action: Mouse pressed left at (993, 37)
Screenshot: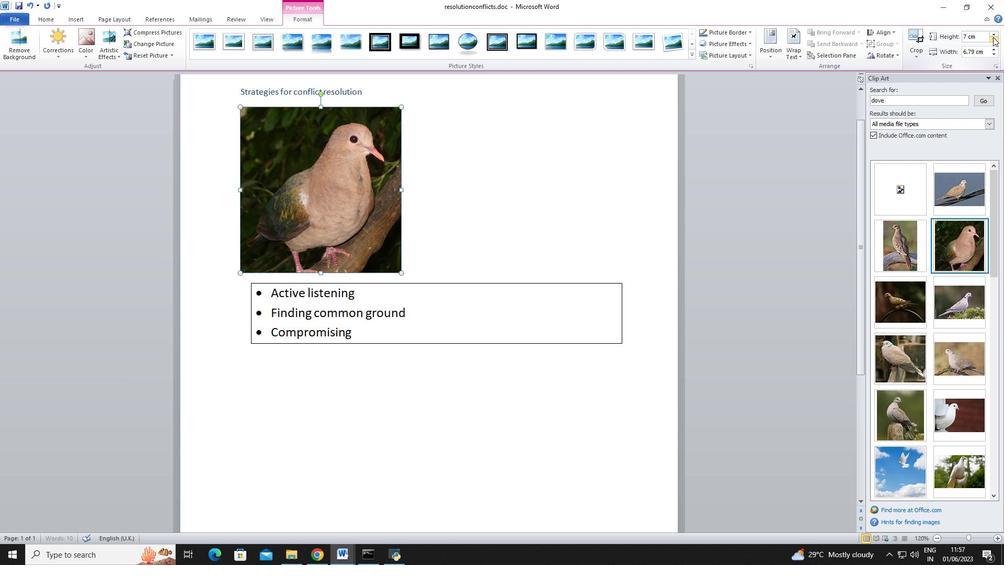
Action: Mouse pressed left at (993, 37)
Screenshot: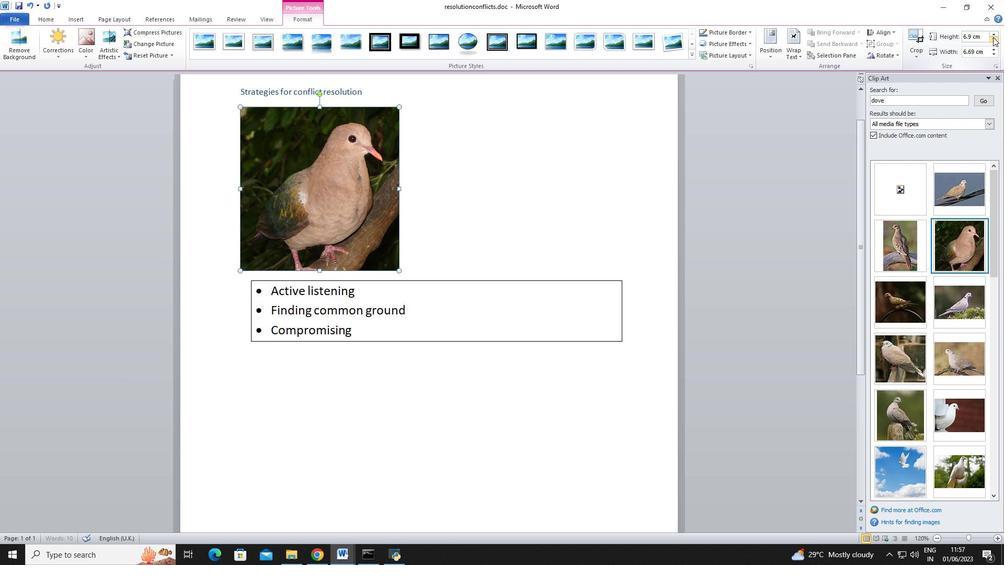 
Action: Mouse pressed left at (993, 37)
Screenshot: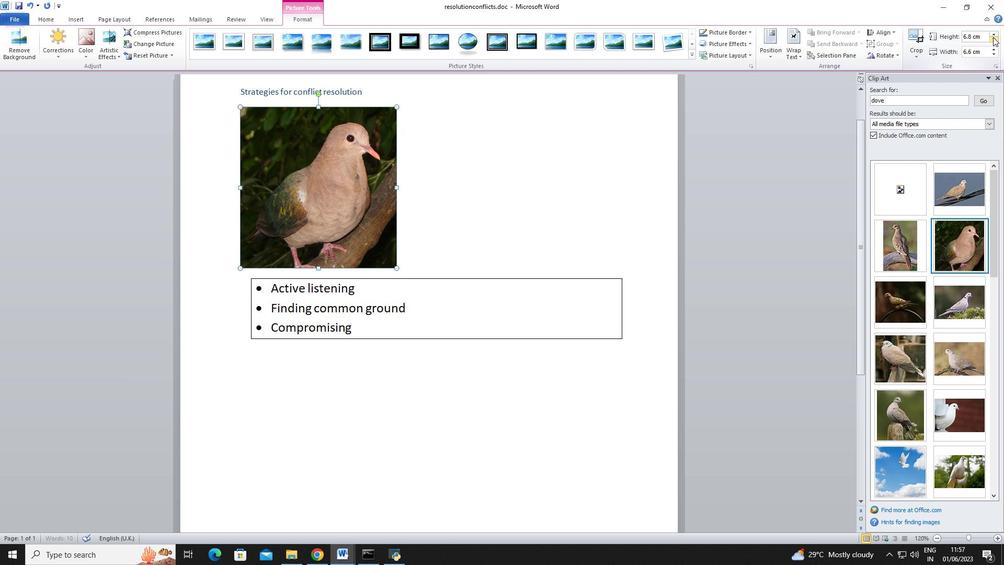 
Action: Mouse pressed left at (993, 37)
Screenshot: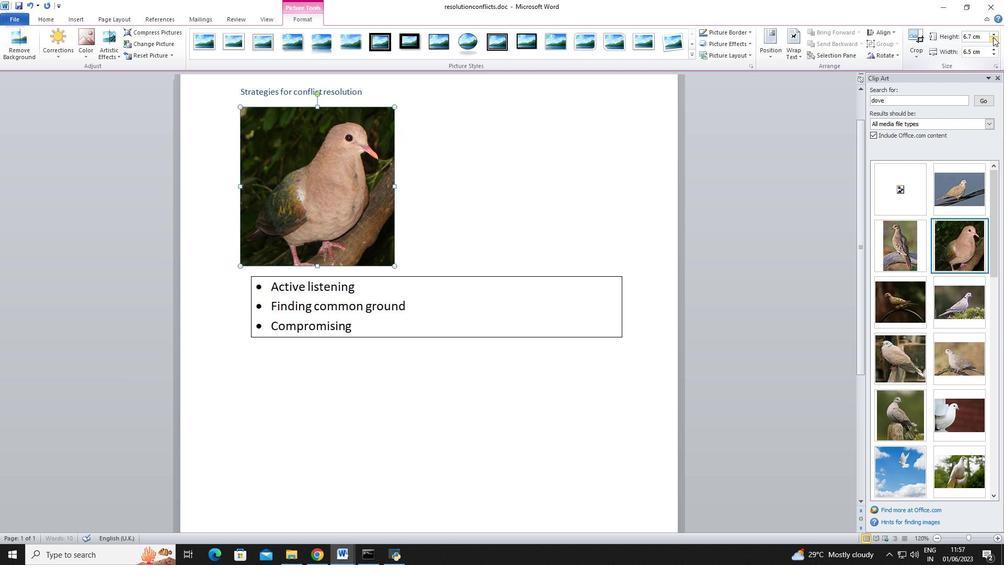 
Action: Mouse pressed left at (993, 37)
Screenshot: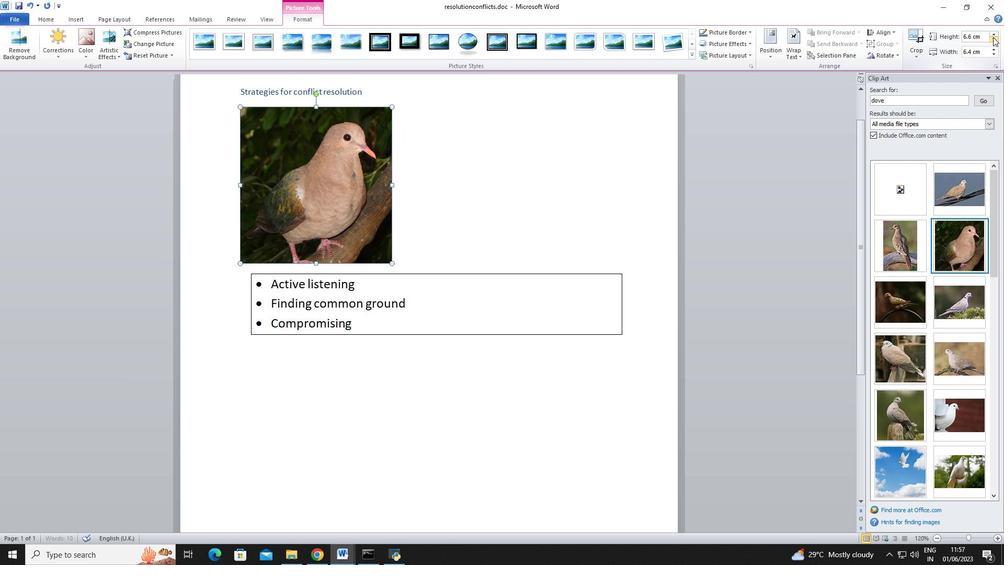 
Action: Mouse pressed left at (993, 37)
Screenshot: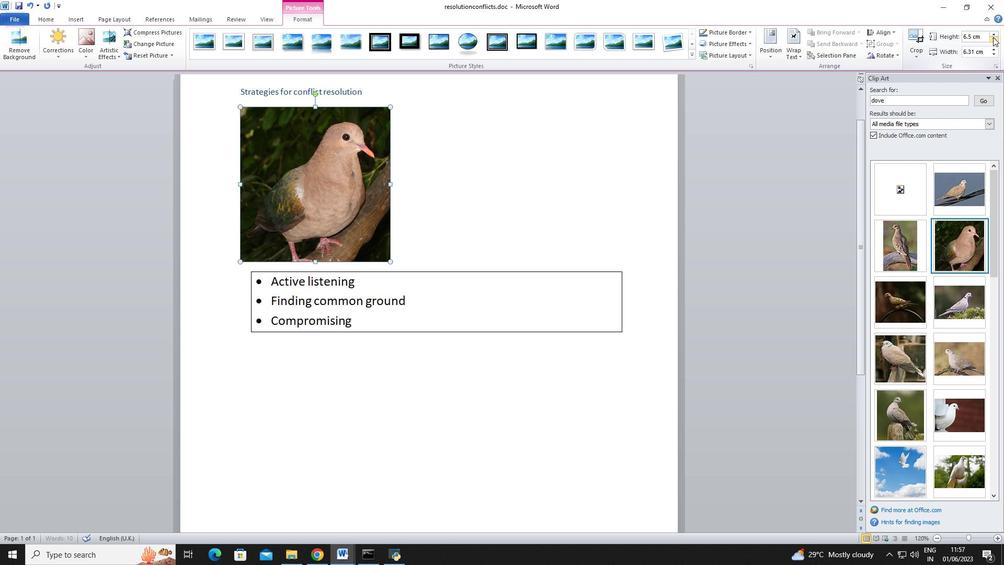 
Action: Mouse pressed left at (993, 37)
Screenshot: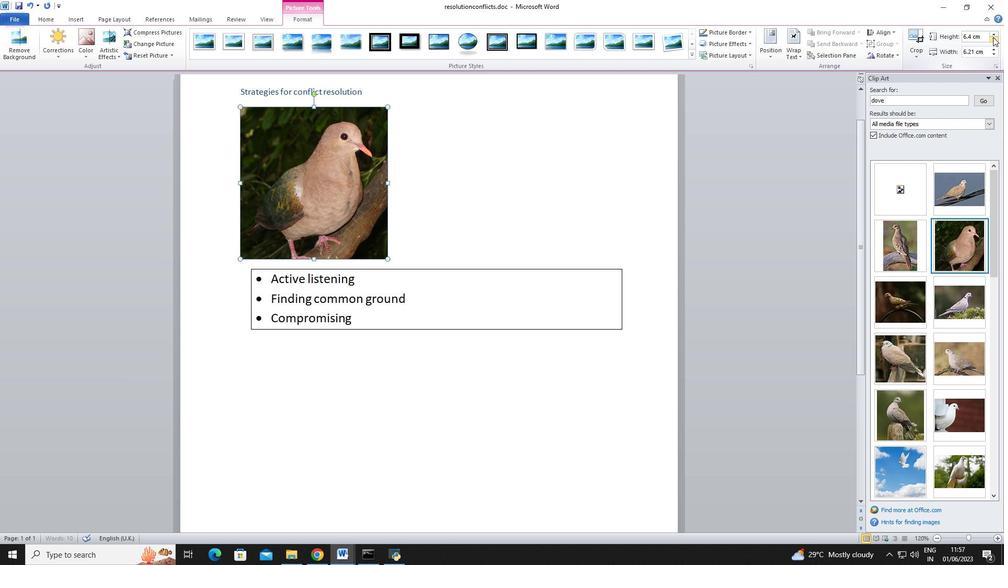 
Action: Mouse moved to (994, 37)
Screenshot: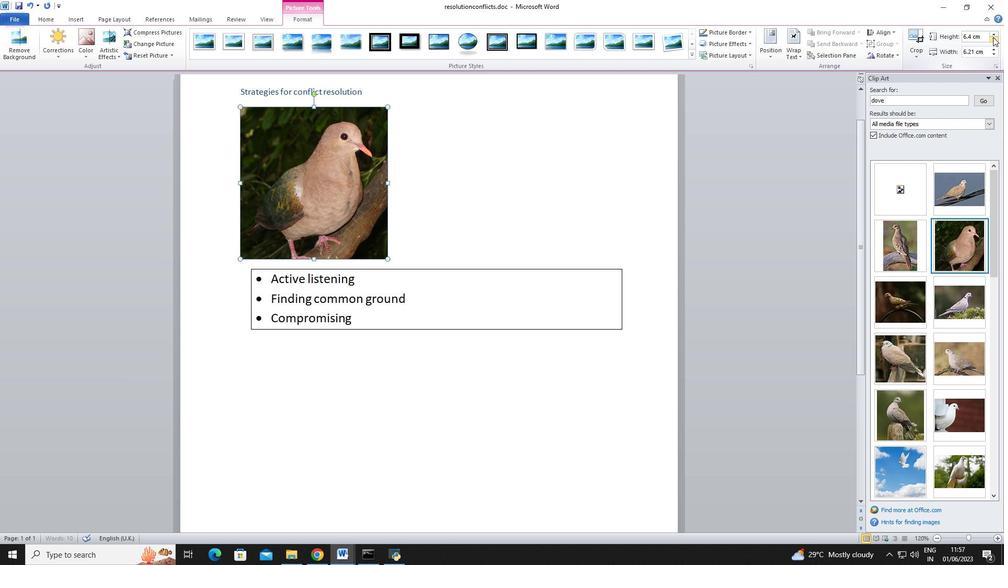 
Action: Mouse pressed left at (994, 37)
Screenshot: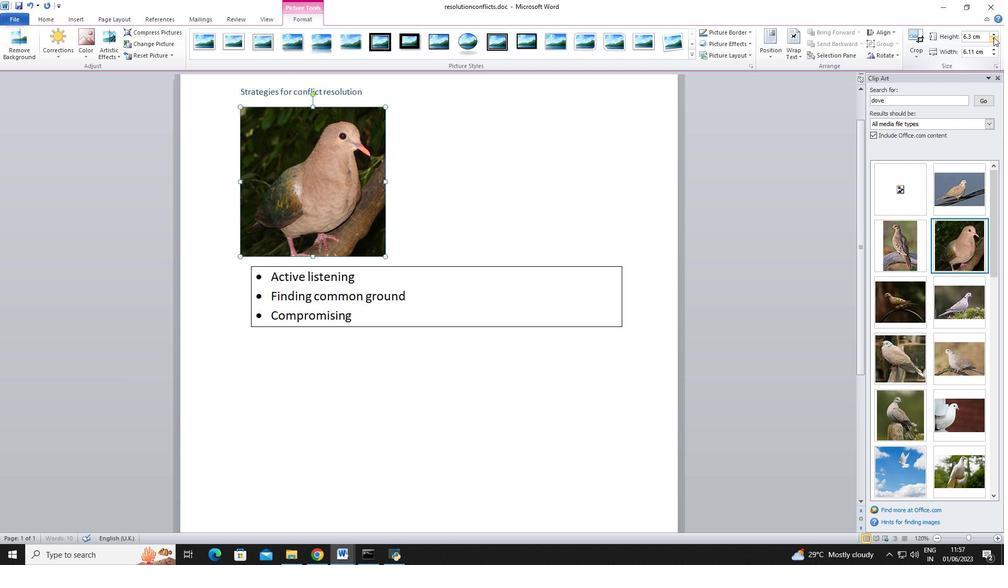 
Action: Mouse pressed left at (994, 37)
Screenshot: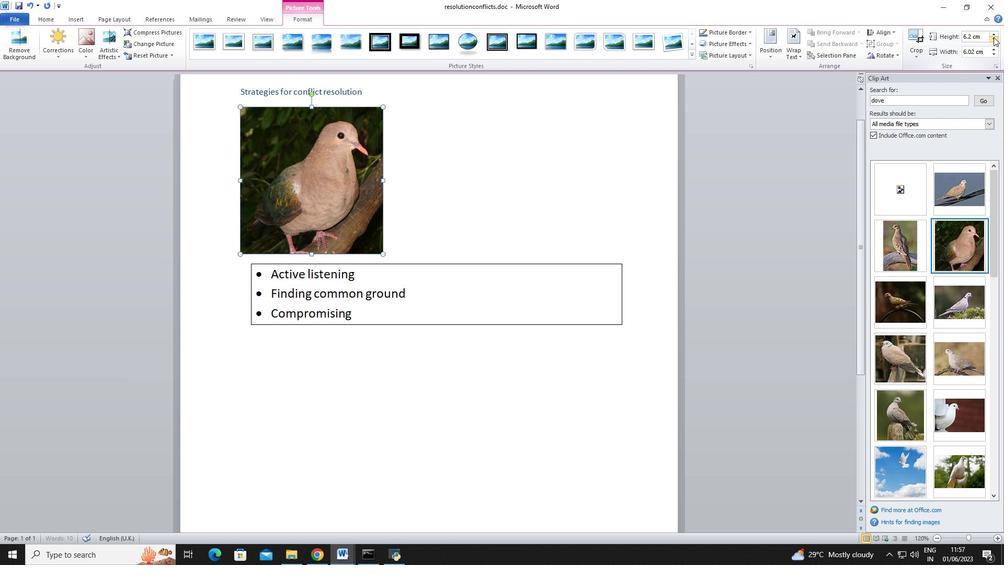 
Action: Mouse pressed left at (994, 37)
Screenshot: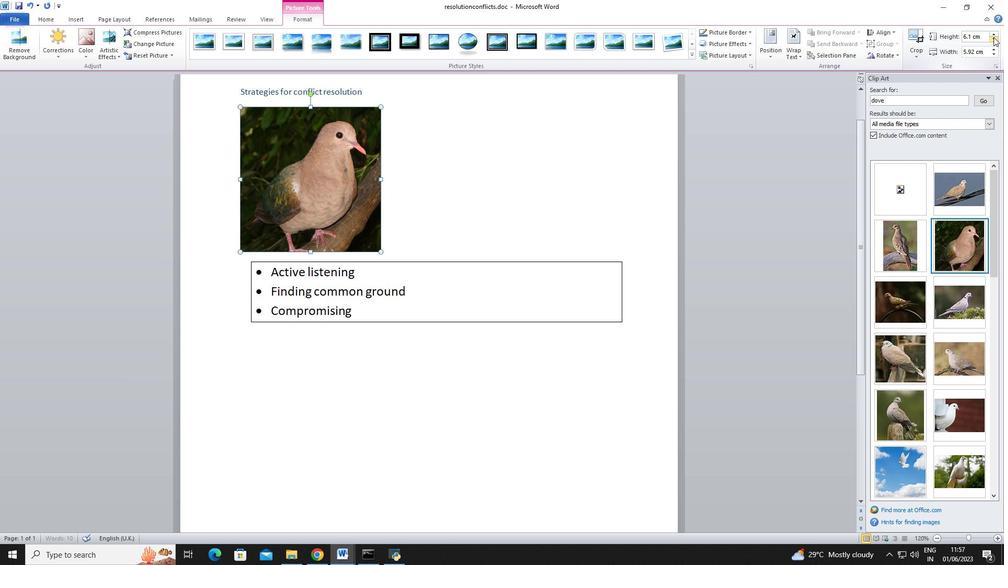 
Action: Mouse pressed left at (994, 37)
Screenshot: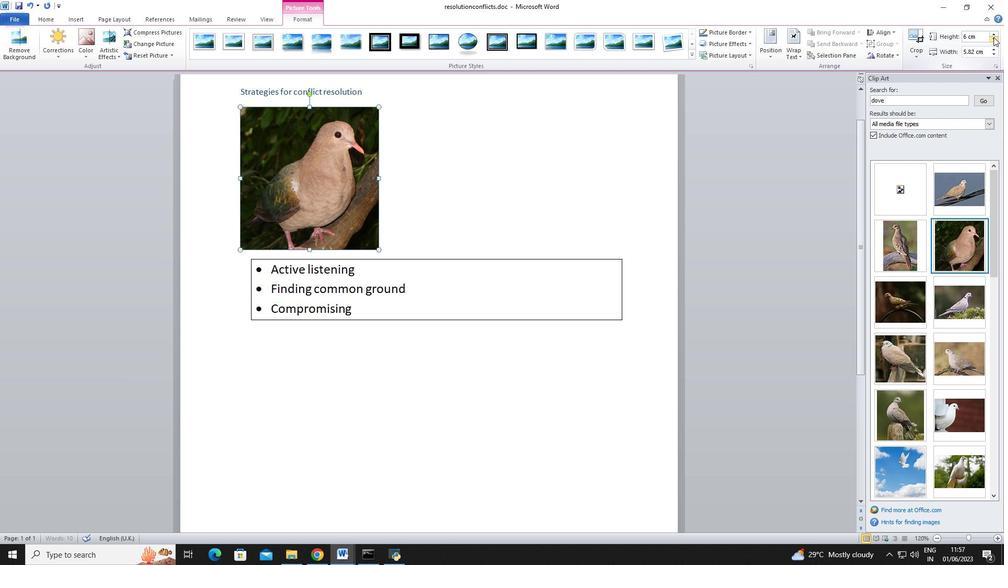 
Action: Mouse pressed left at (994, 37)
Screenshot: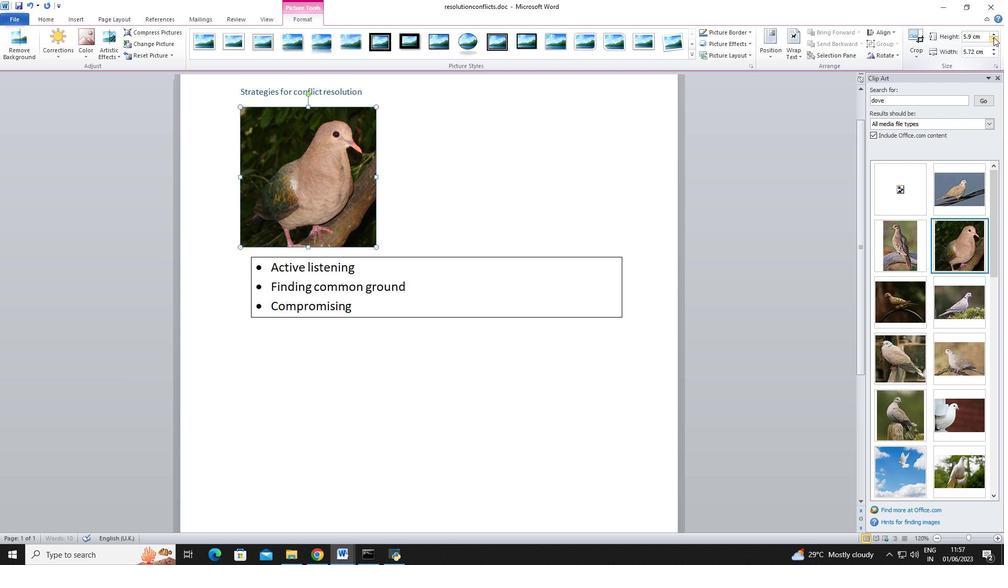 
Action: Mouse pressed left at (994, 37)
Screenshot: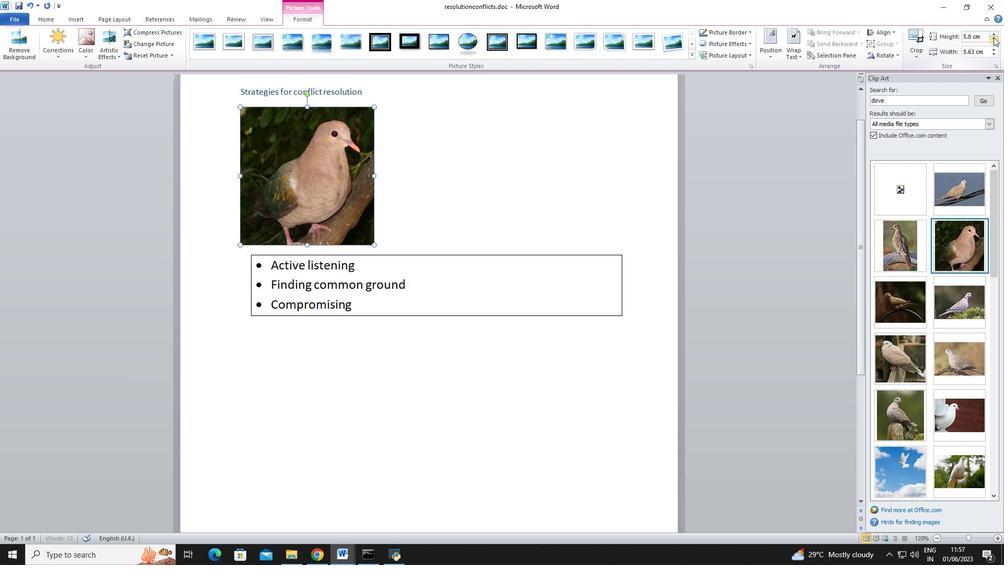 
Action: Mouse pressed left at (994, 37)
Screenshot: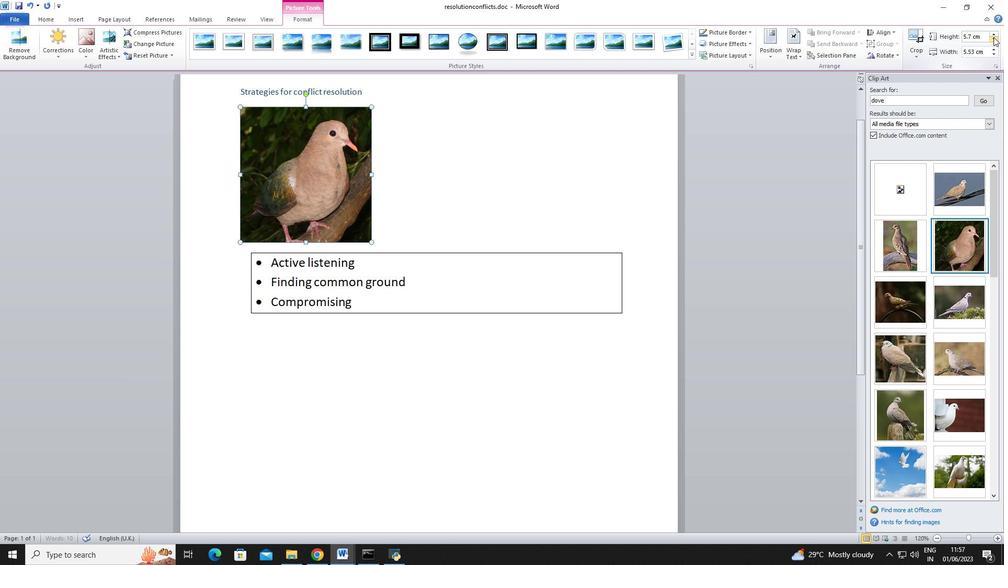 
Action: Mouse pressed left at (994, 37)
Screenshot: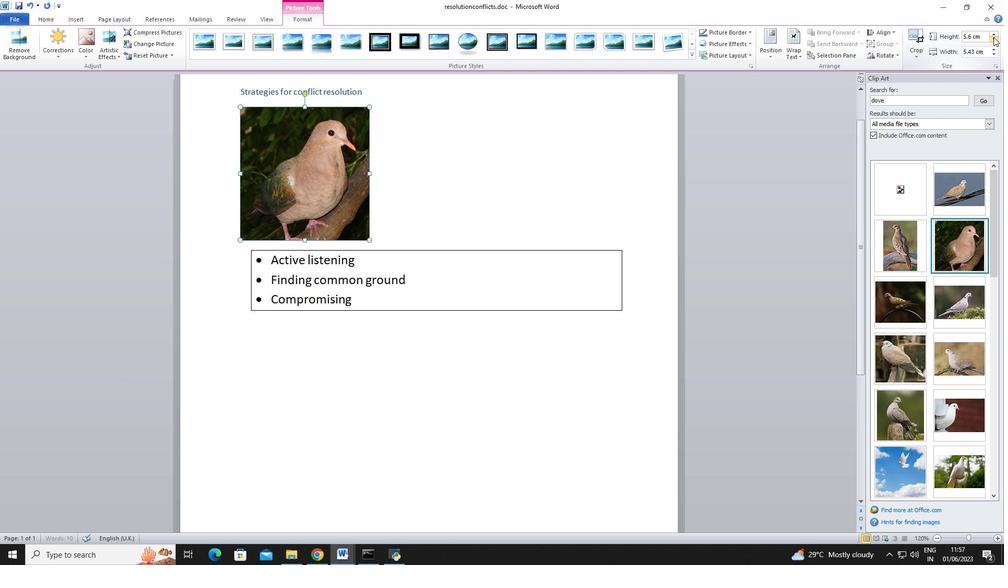 
Action: Mouse pressed left at (994, 37)
Screenshot: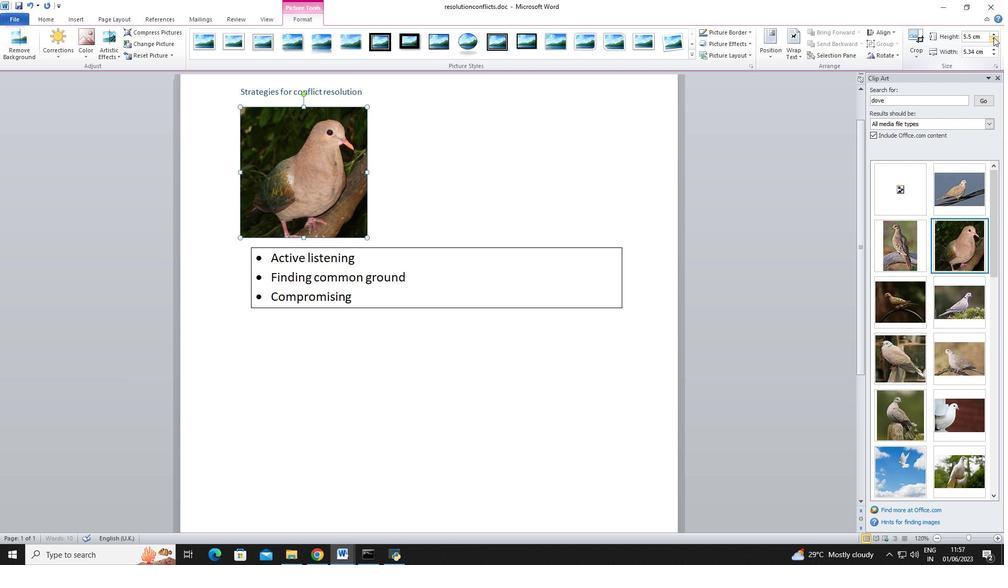 
Action: Mouse pressed left at (994, 37)
Screenshot: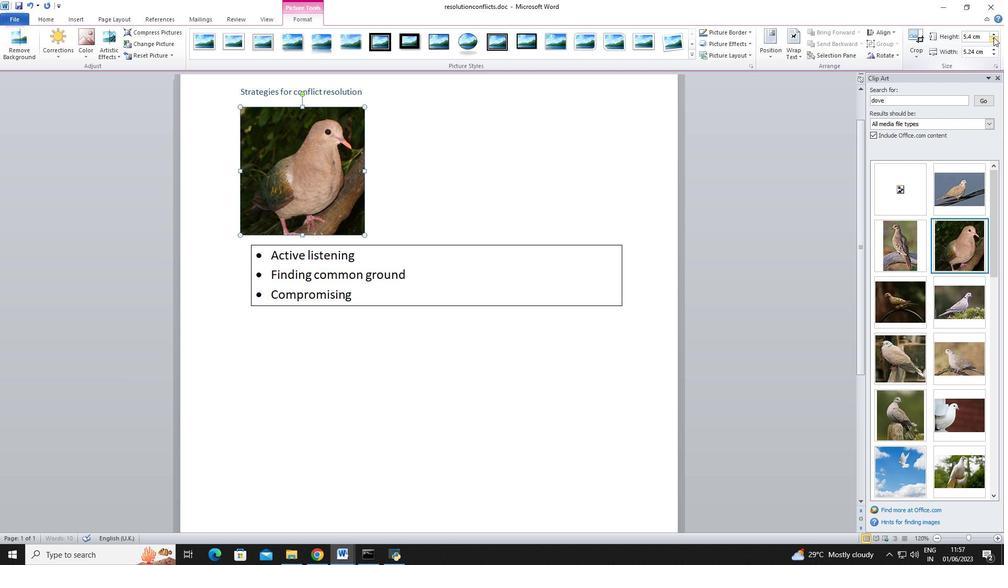 
Action: Mouse pressed left at (994, 37)
Screenshot: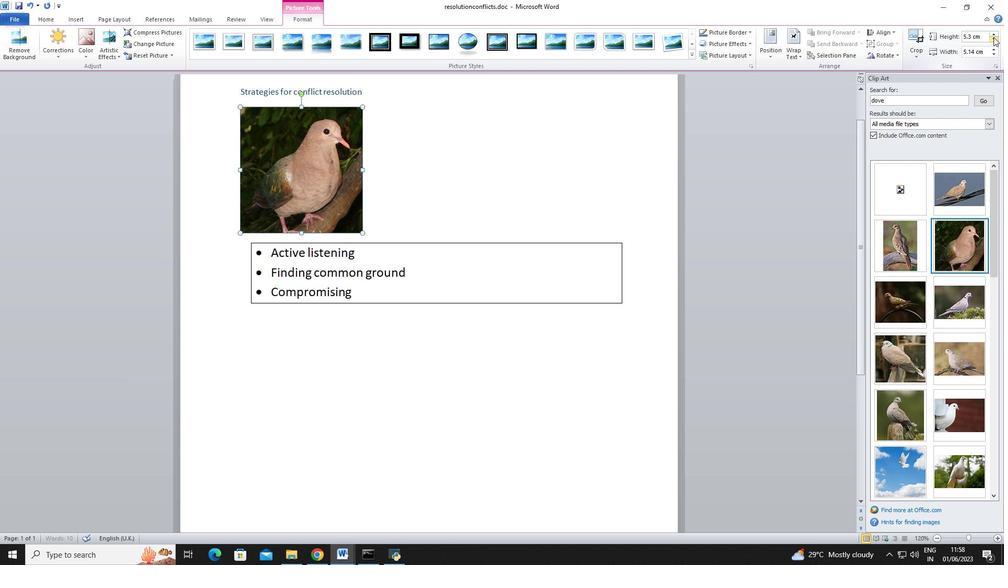 
Action: Mouse pressed left at (994, 37)
Screenshot: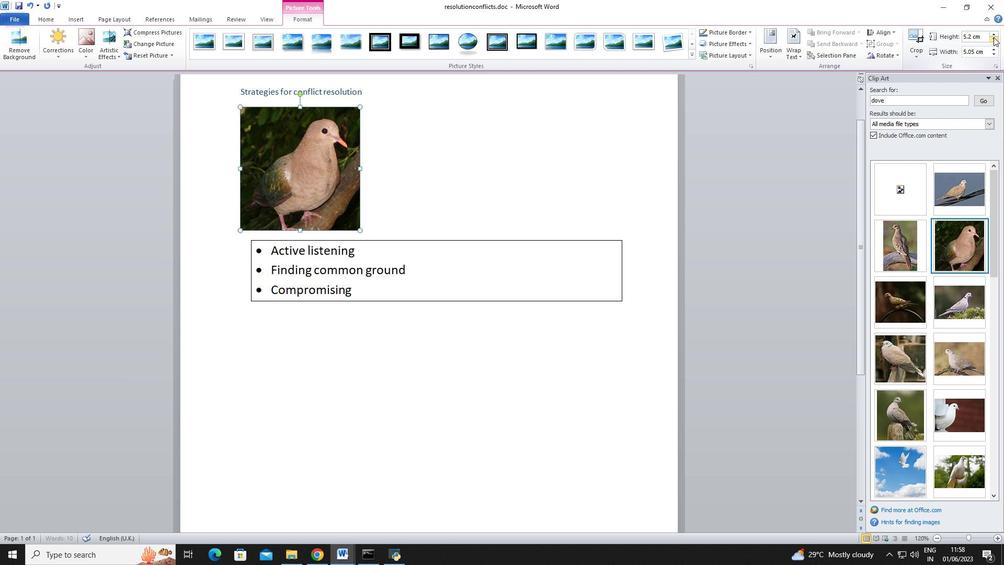 
Action: Mouse pressed left at (994, 37)
Screenshot: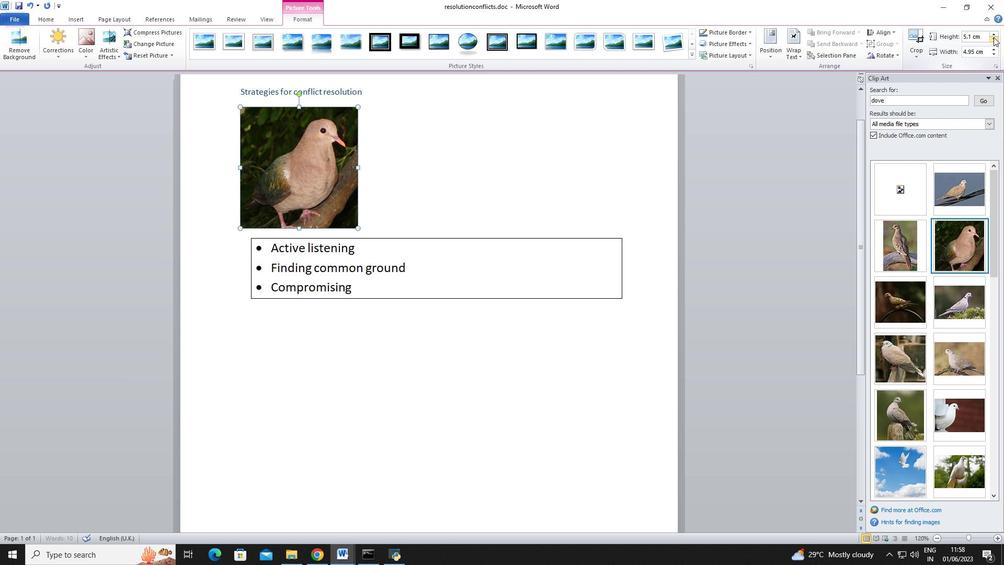 
Action: Mouse pressed left at (994, 37)
Screenshot: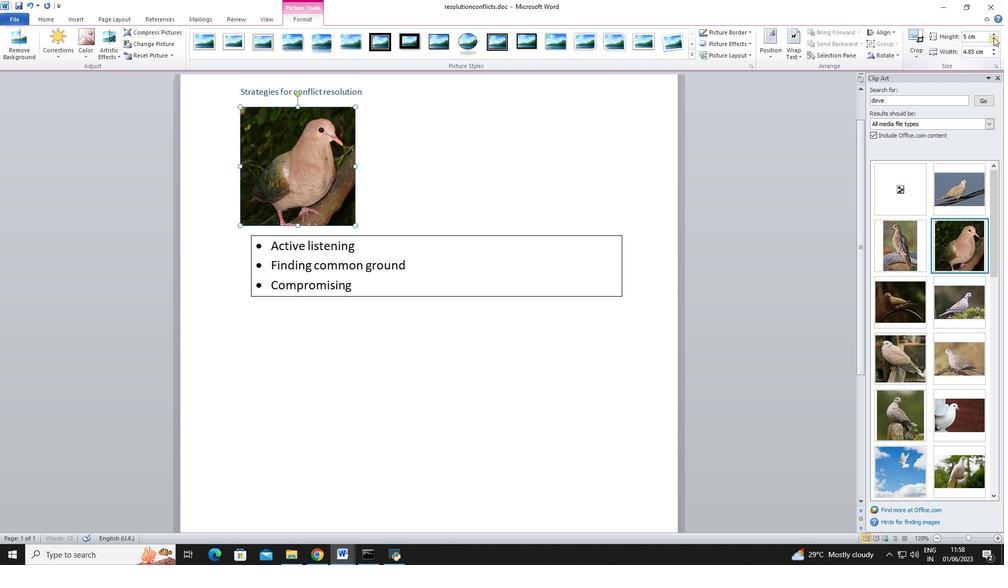 
Action: Mouse pressed left at (994, 37)
Screenshot: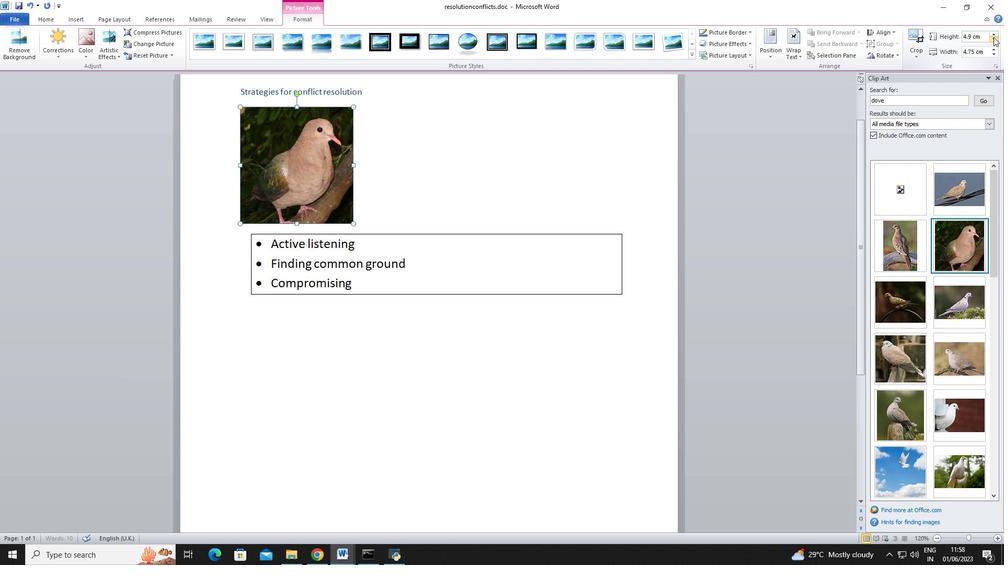 
Action: Mouse pressed left at (994, 37)
Screenshot: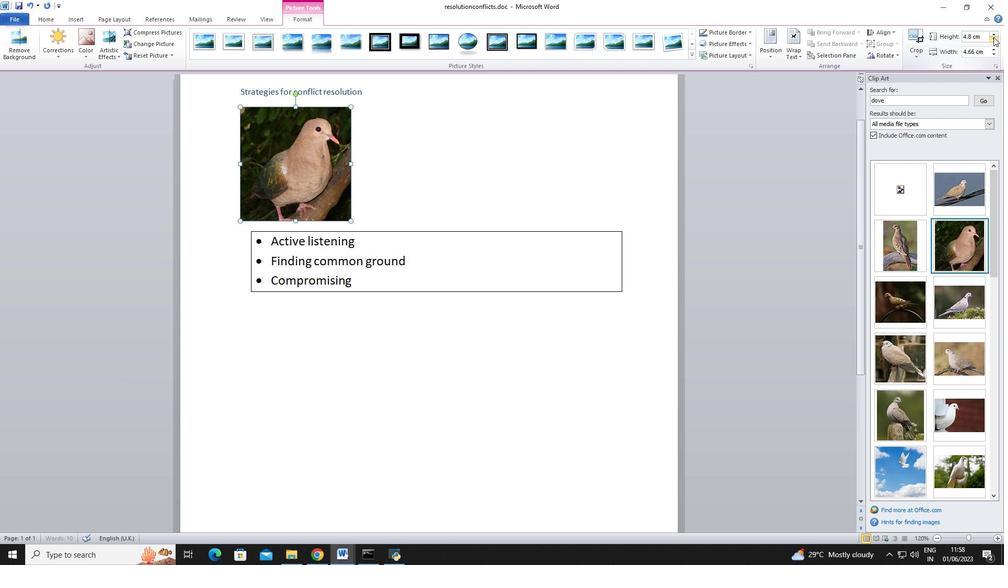 
Action: Mouse pressed left at (994, 37)
Screenshot: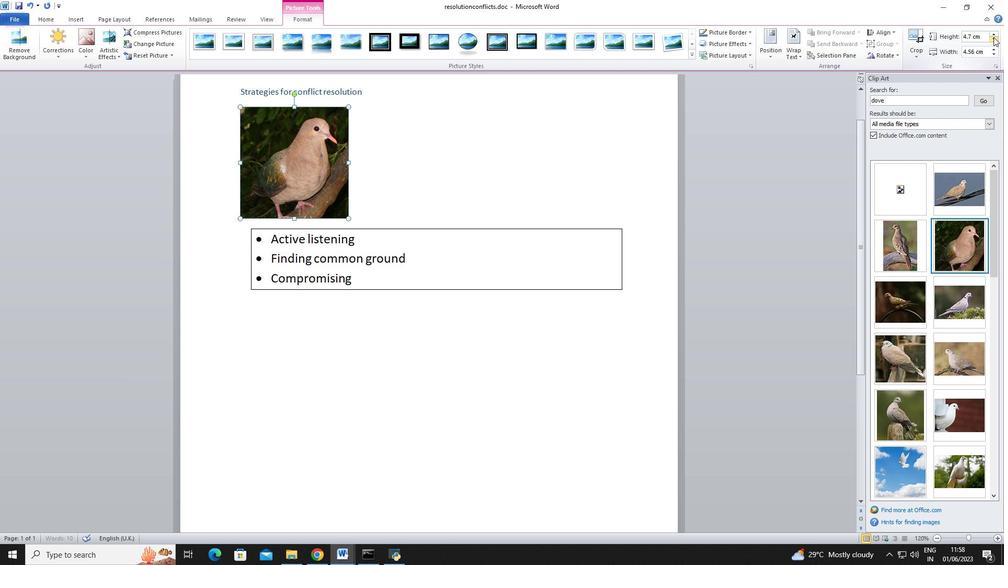 
Action: Mouse pressed left at (994, 37)
Screenshot: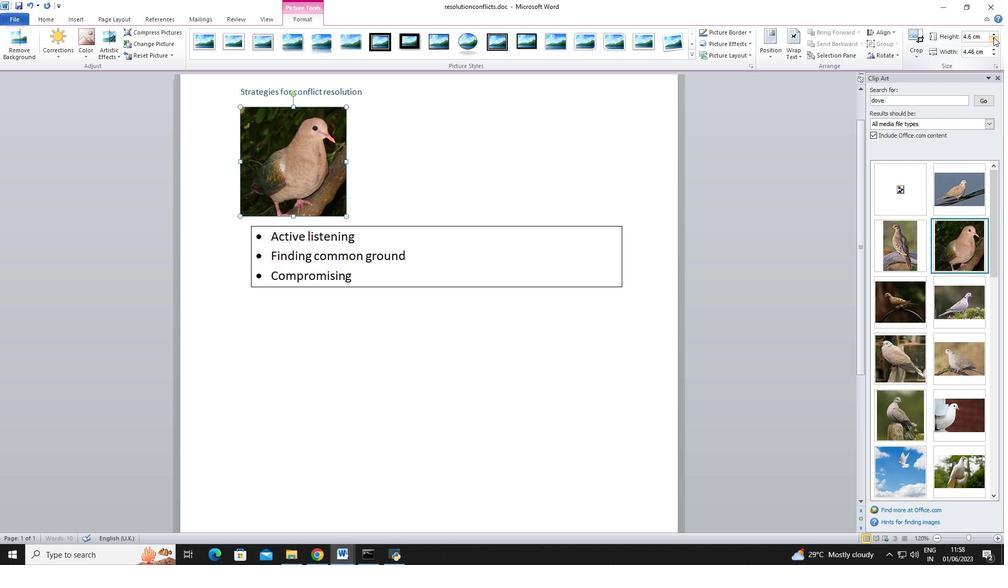 
Action: Mouse pressed left at (994, 37)
Screenshot: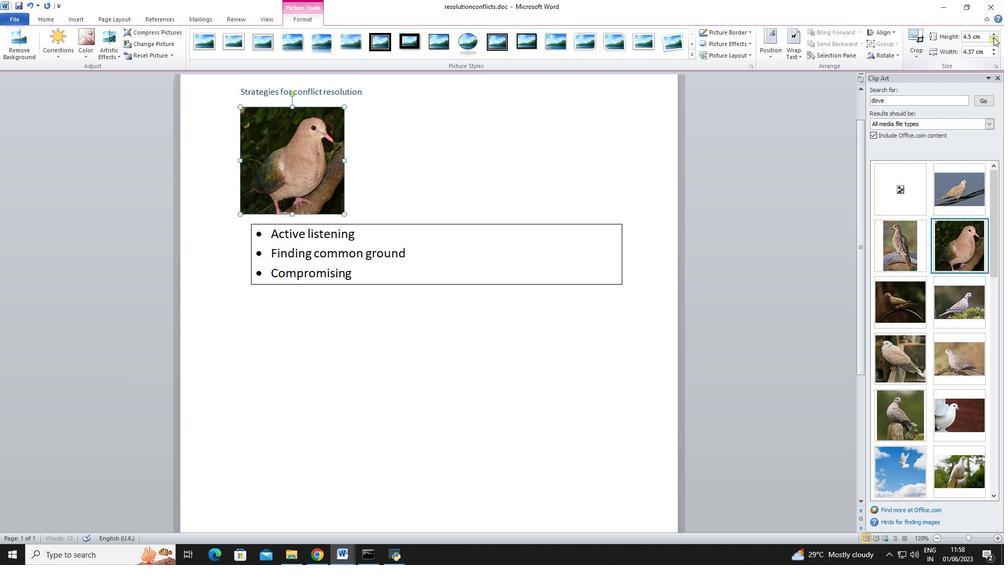 
Action: Mouse pressed left at (994, 37)
Screenshot: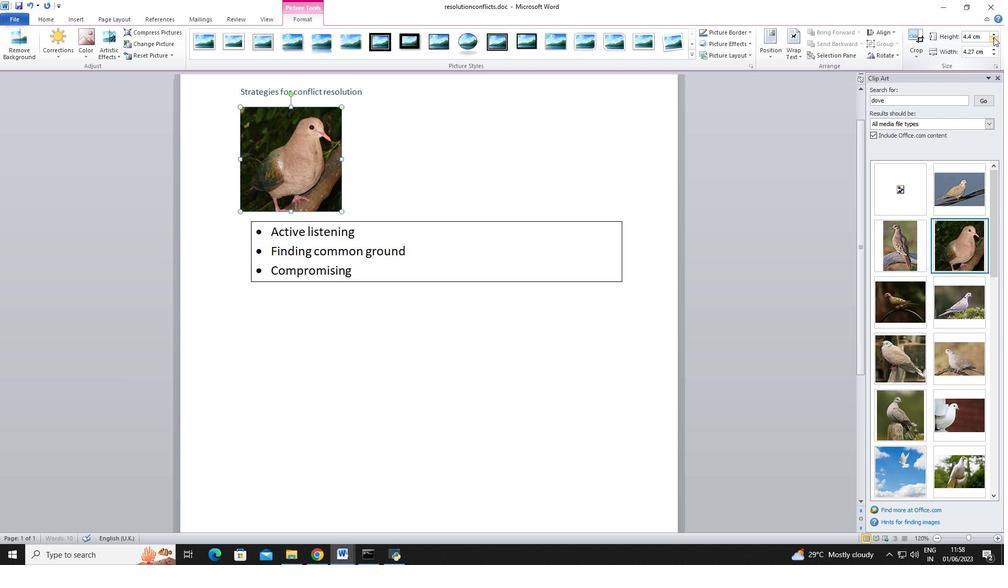 
Action: Mouse pressed left at (994, 37)
Screenshot: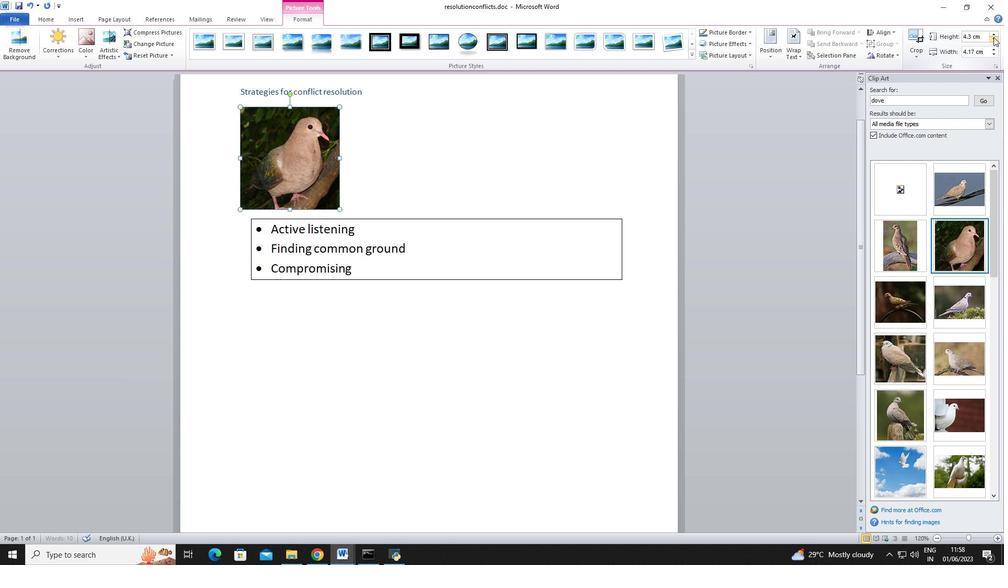 
Action: Mouse pressed left at (994, 37)
Screenshot: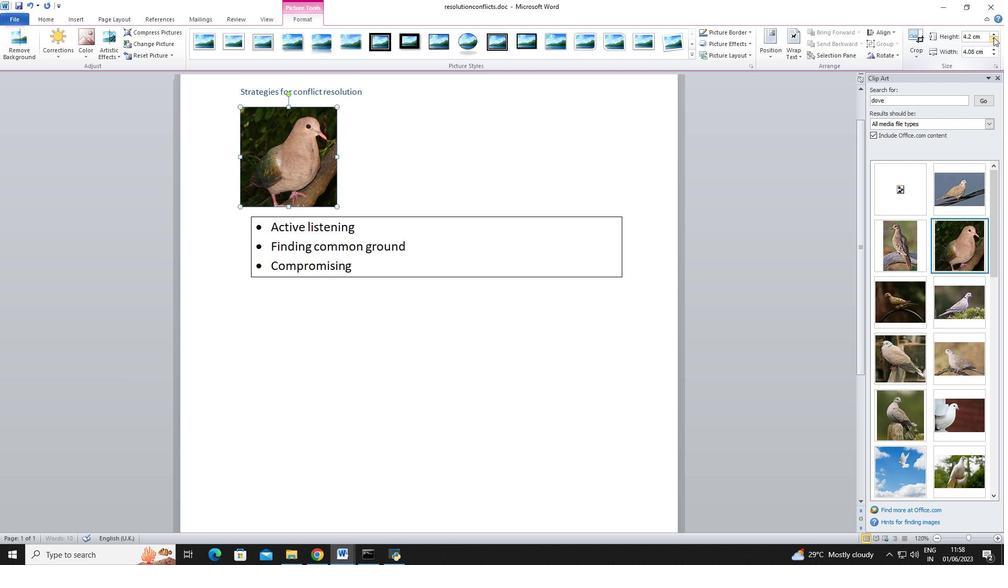 
Action: Mouse pressed left at (994, 37)
Screenshot: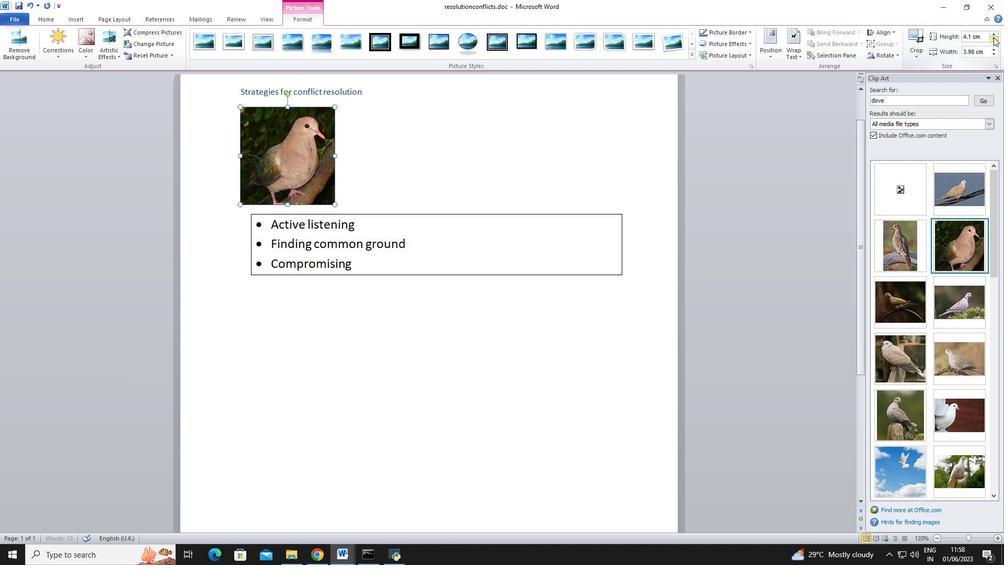 
Action: Mouse pressed left at (994, 37)
Screenshot: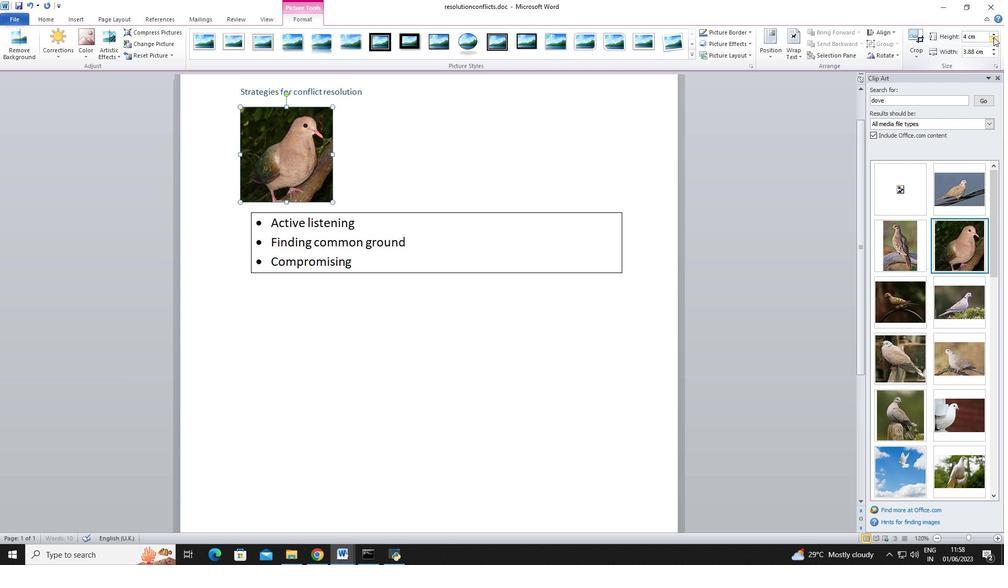 
Action: Mouse pressed left at (994, 37)
Screenshot: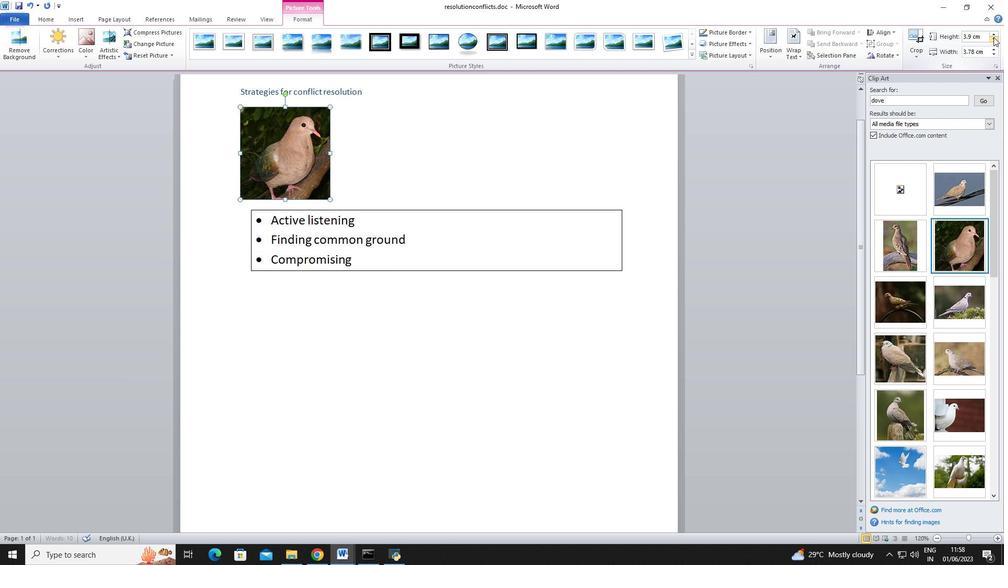 
Action: Mouse pressed left at (994, 37)
Screenshot: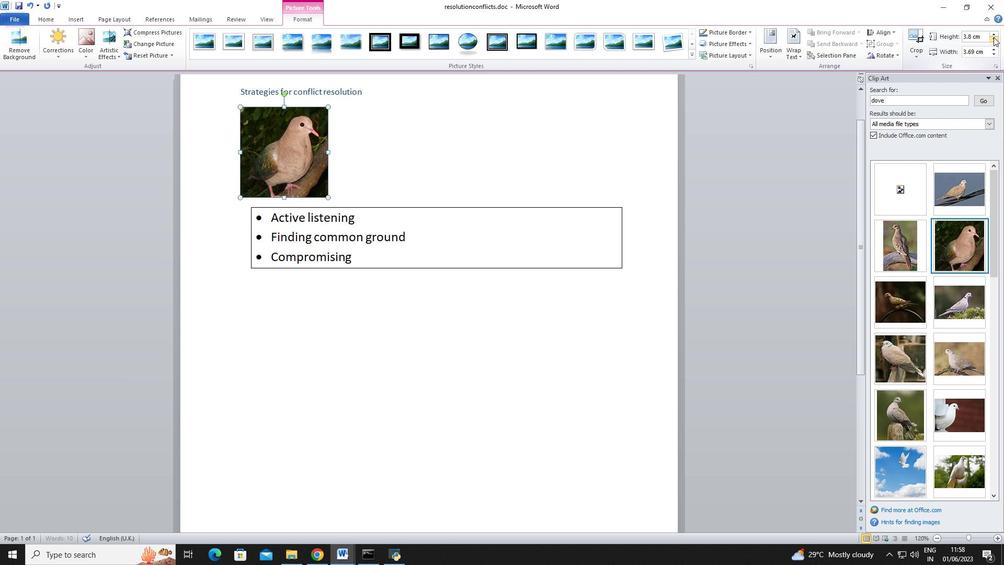 
Action: Mouse moved to (992, 37)
Screenshot: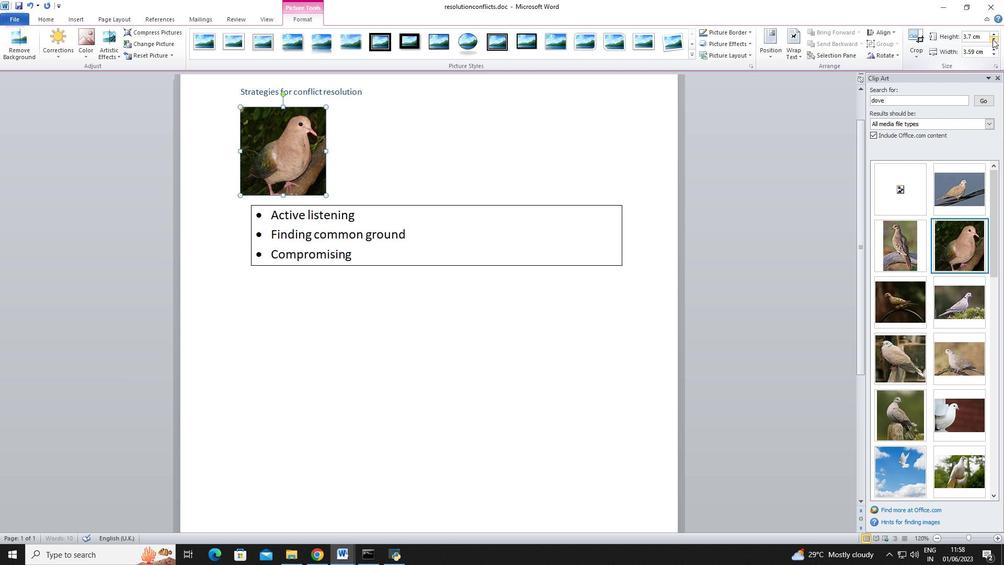 
Action: Mouse pressed left at (992, 37)
Screenshot: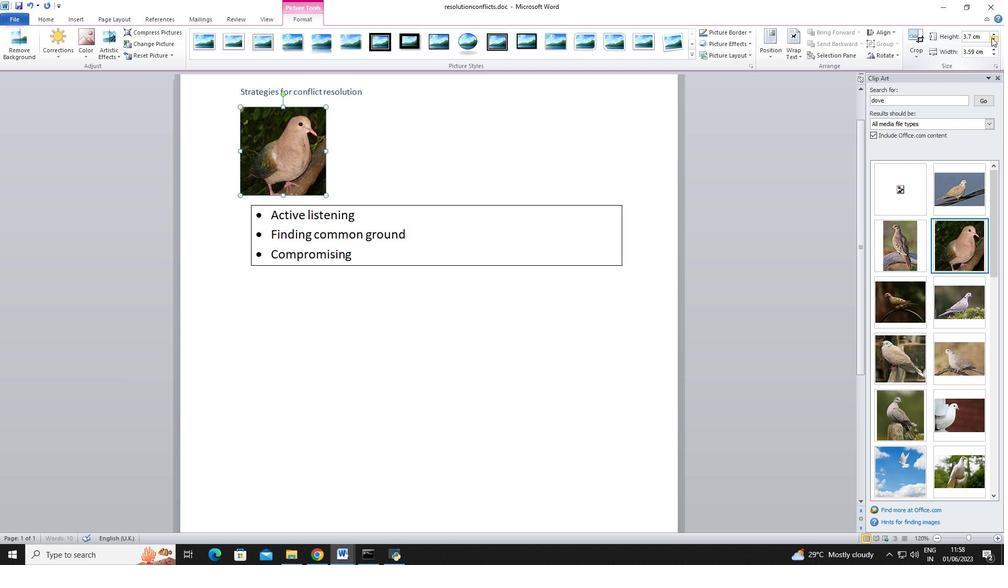 
Action: Mouse moved to (993, 37)
Screenshot: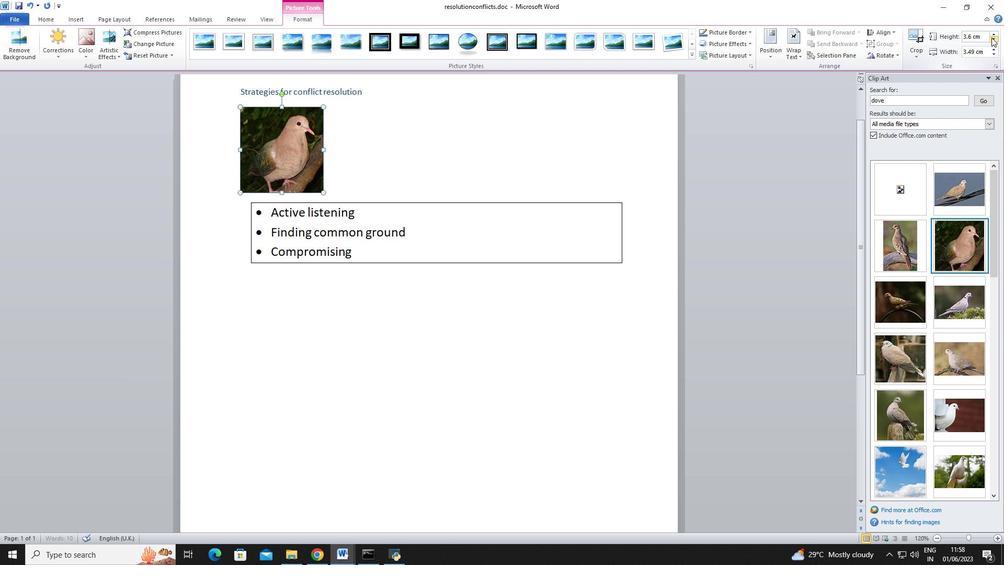 
Action: Mouse pressed left at (993, 37)
Screenshot: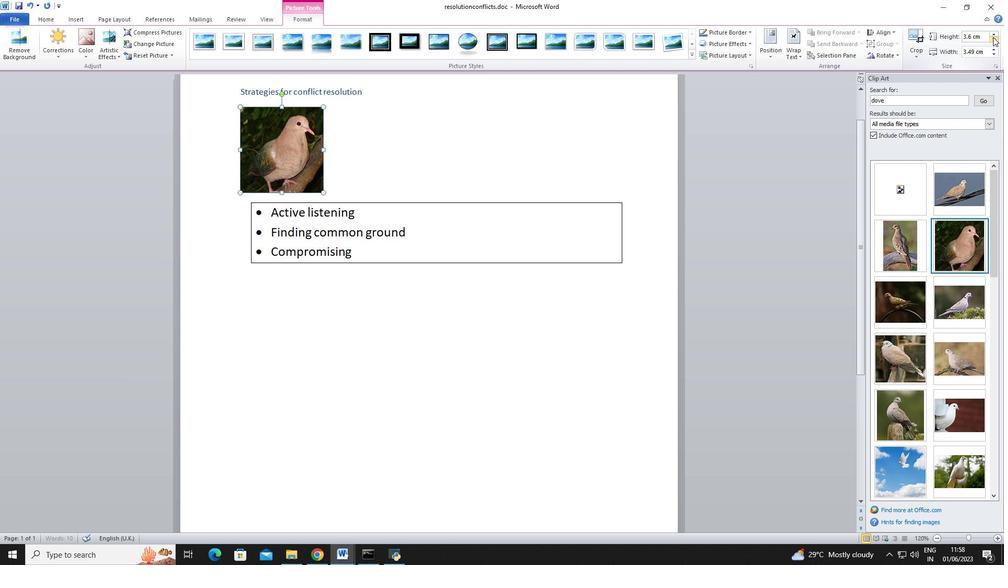 
Action: Mouse pressed left at (993, 37)
Screenshot: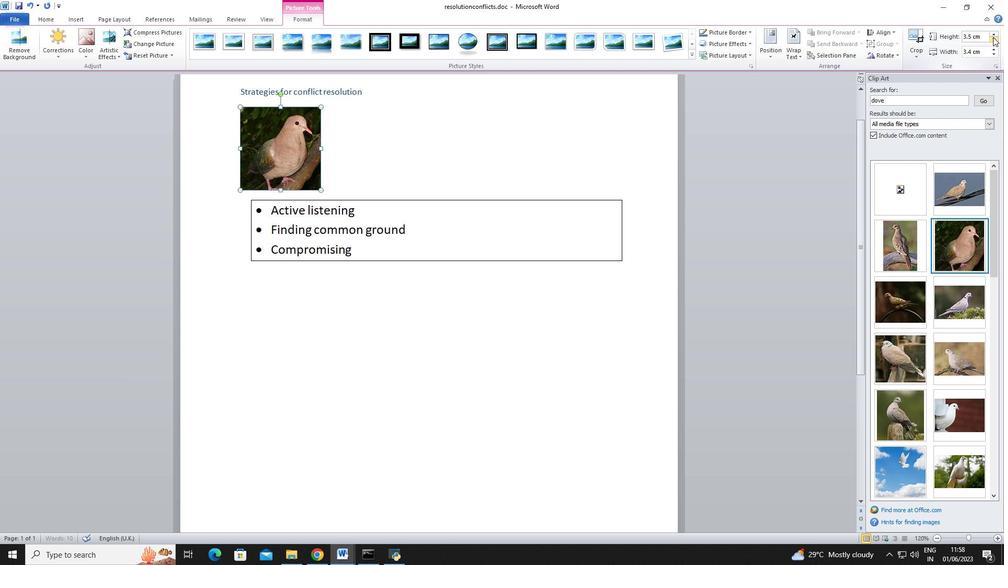 
Action: Mouse pressed left at (993, 37)
Screenshot: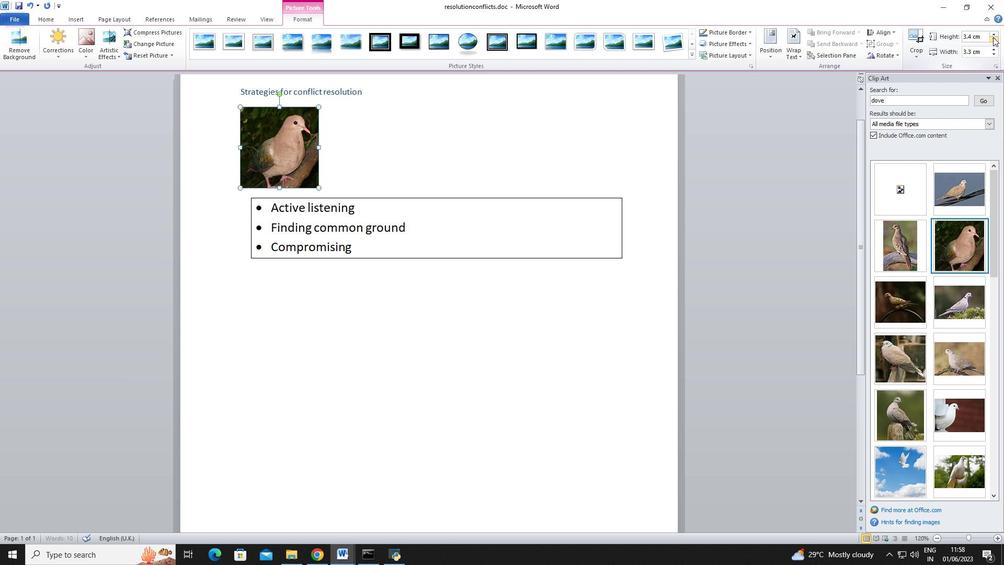 
Action: Mouse pressed left at (993, 37)
Screenshot: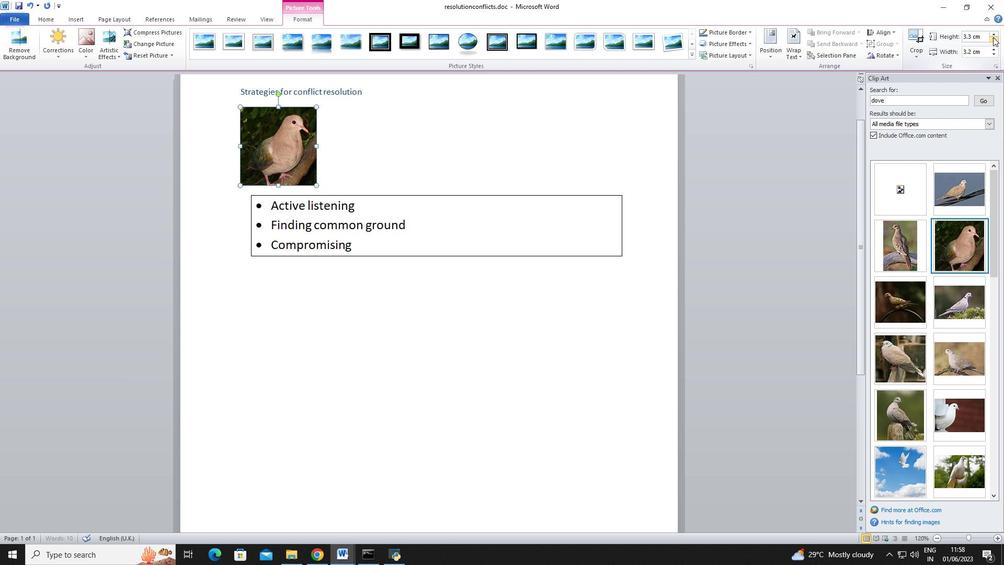 
Action: Mouse pressed left at (993, 37)
Screenshot: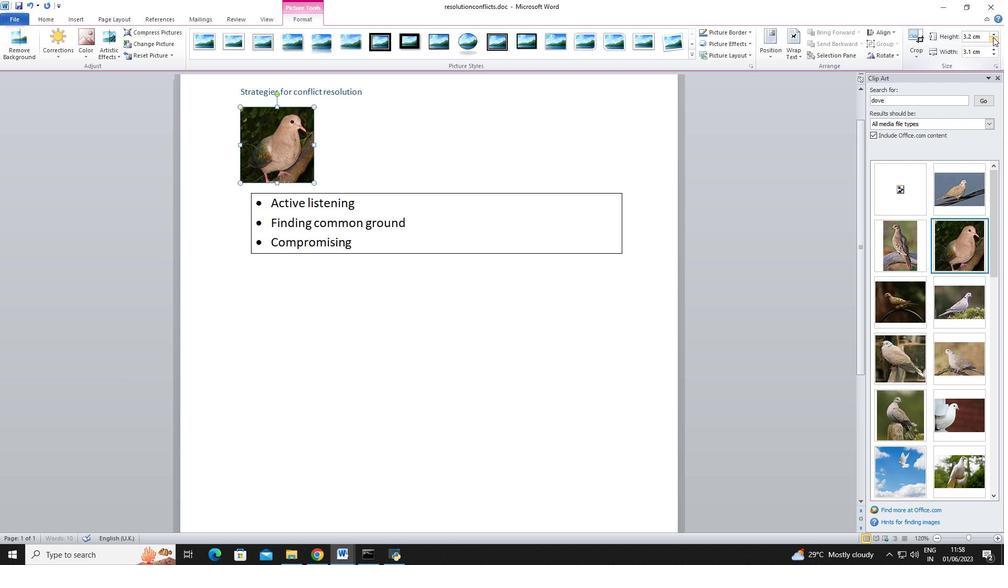 
Action: Mouse pressed left at (993, 37)
Screenshot: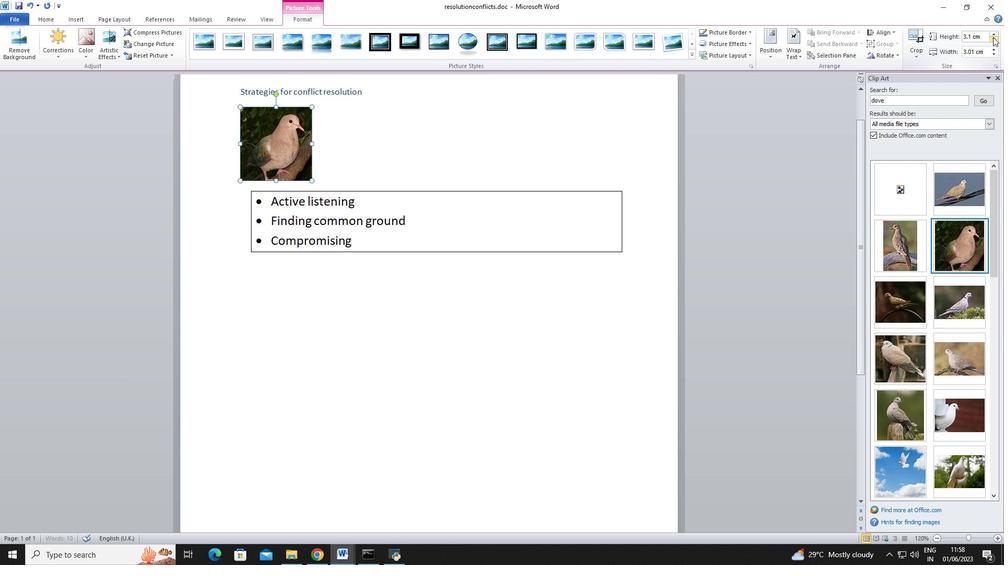 
Action: Mouse pressed left at (993, 37)
Screenshot: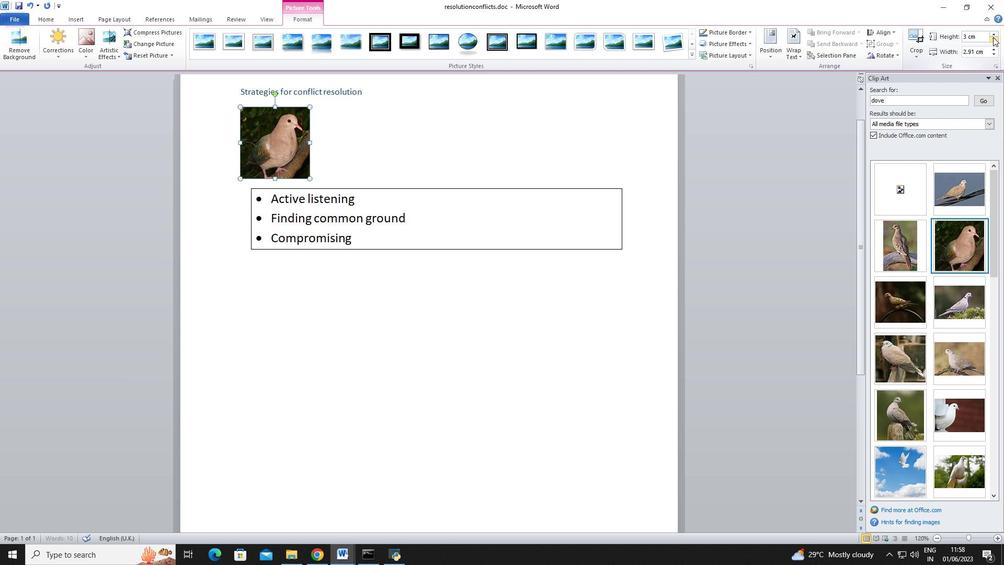 
Action: Mouse pressed left at (993, 37)
Screenshot: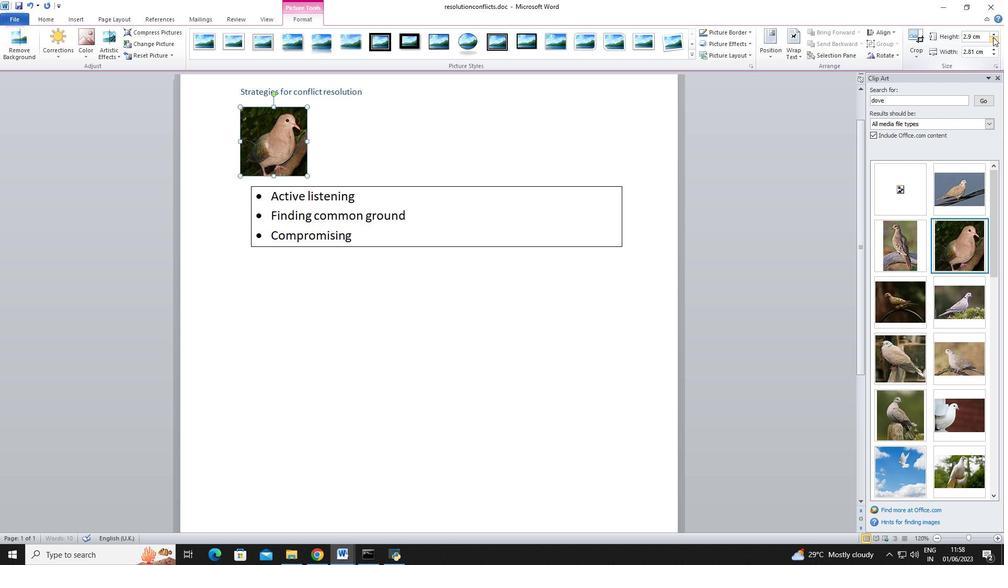 
Action: Mouse pressed left at (993, 37)
Screenshot: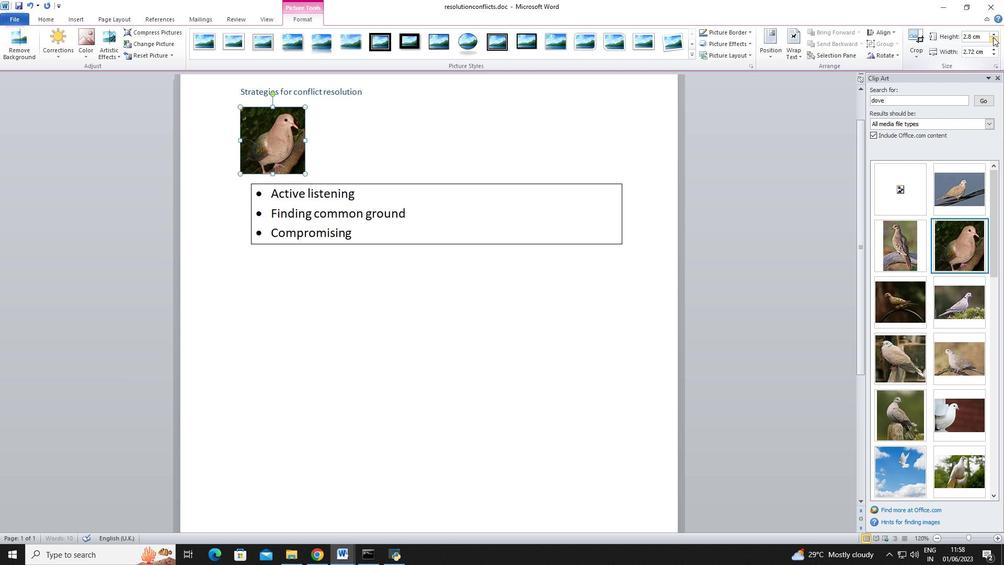 
